 Task: Find connections with filter location Embu Guaçu with filter topic #businesscoachwith filter profile language German with filter current company Fresher Jobs with filter school Vishwakarma Government Engineering College with filter industry Research Services with filter service category Corporate Events with filter keywords title Culture Operations Manager
Action: Mouse moved to (648, 118)
Screenshot: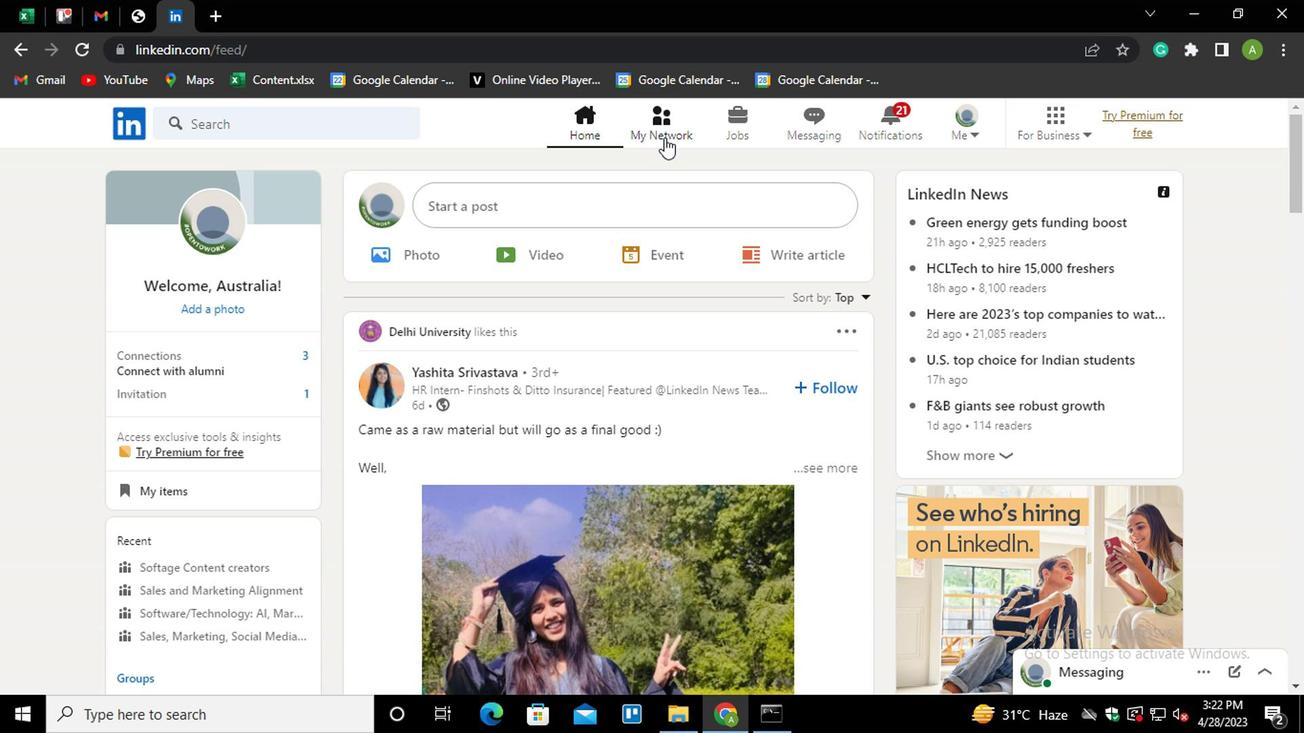 
Action: Mouse pressed left at (648, 118)
Screenshot: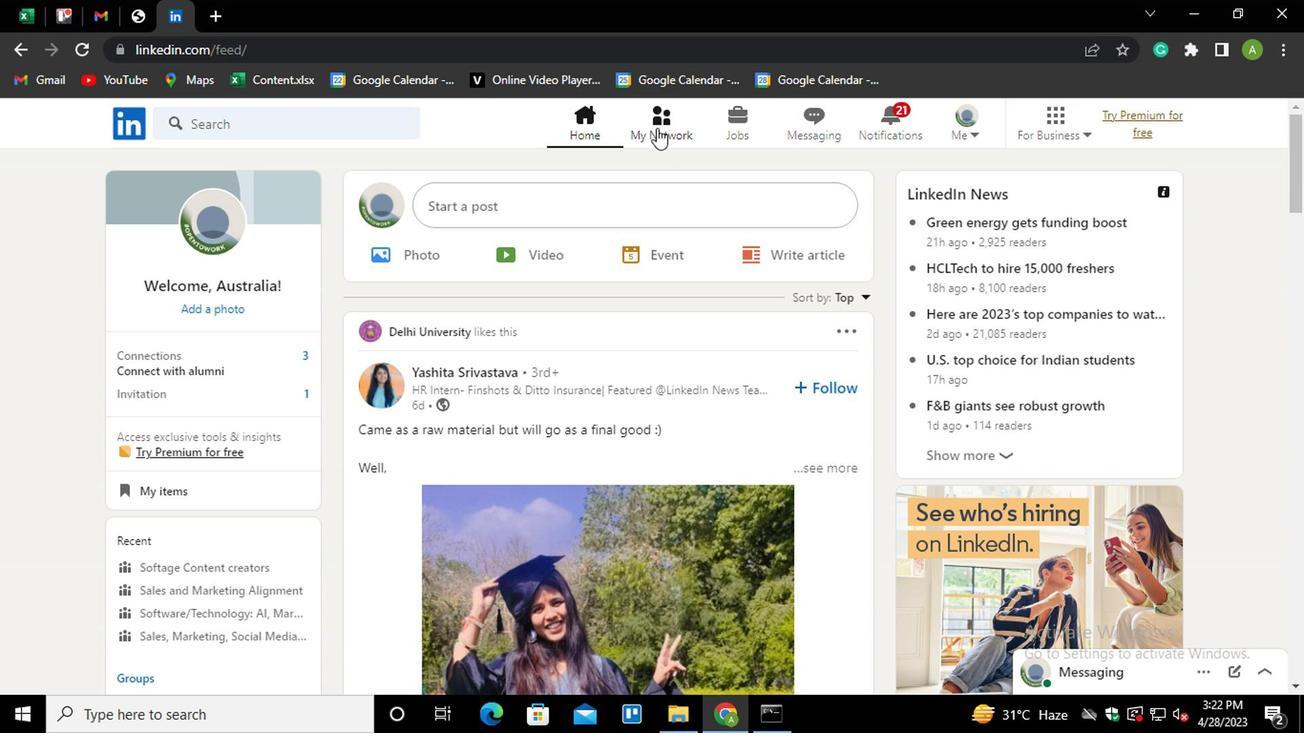 
Action: Mouse moved to (222, 214)
Screenshot: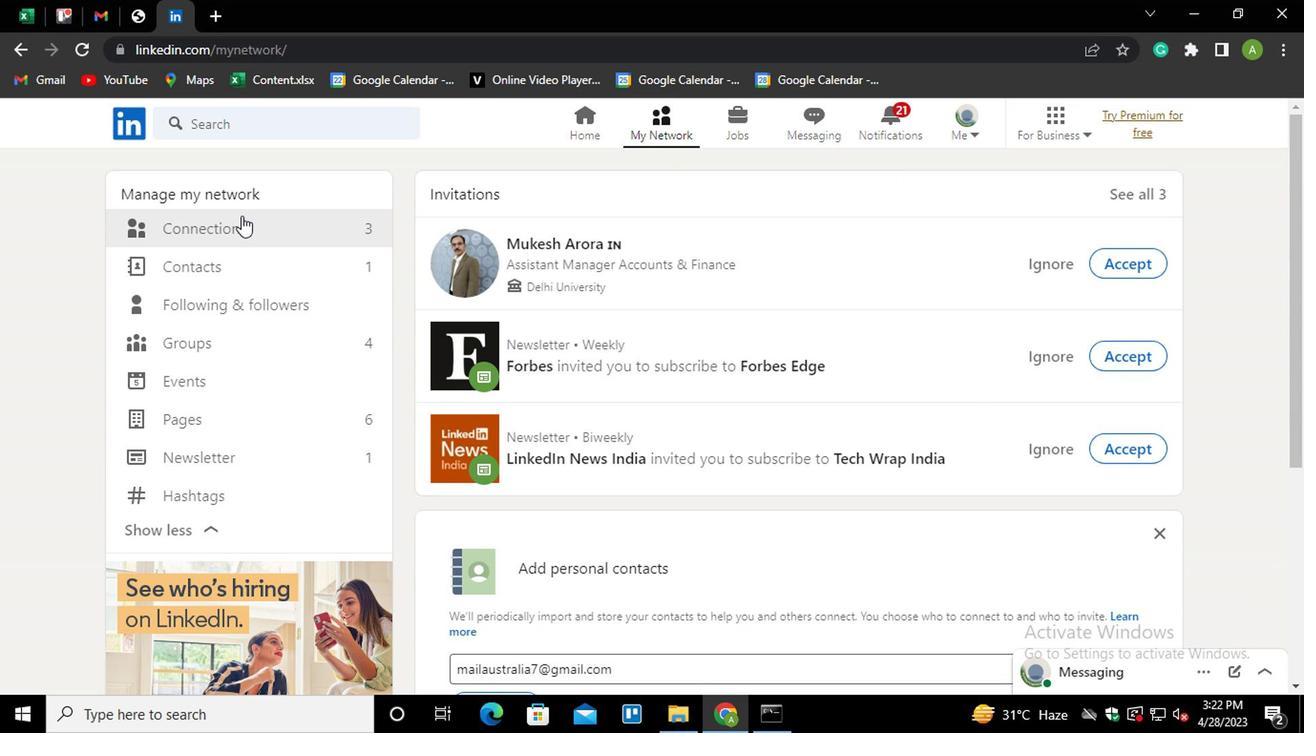 
Action: Mouse pressed left at (222, 214)
Screenshot: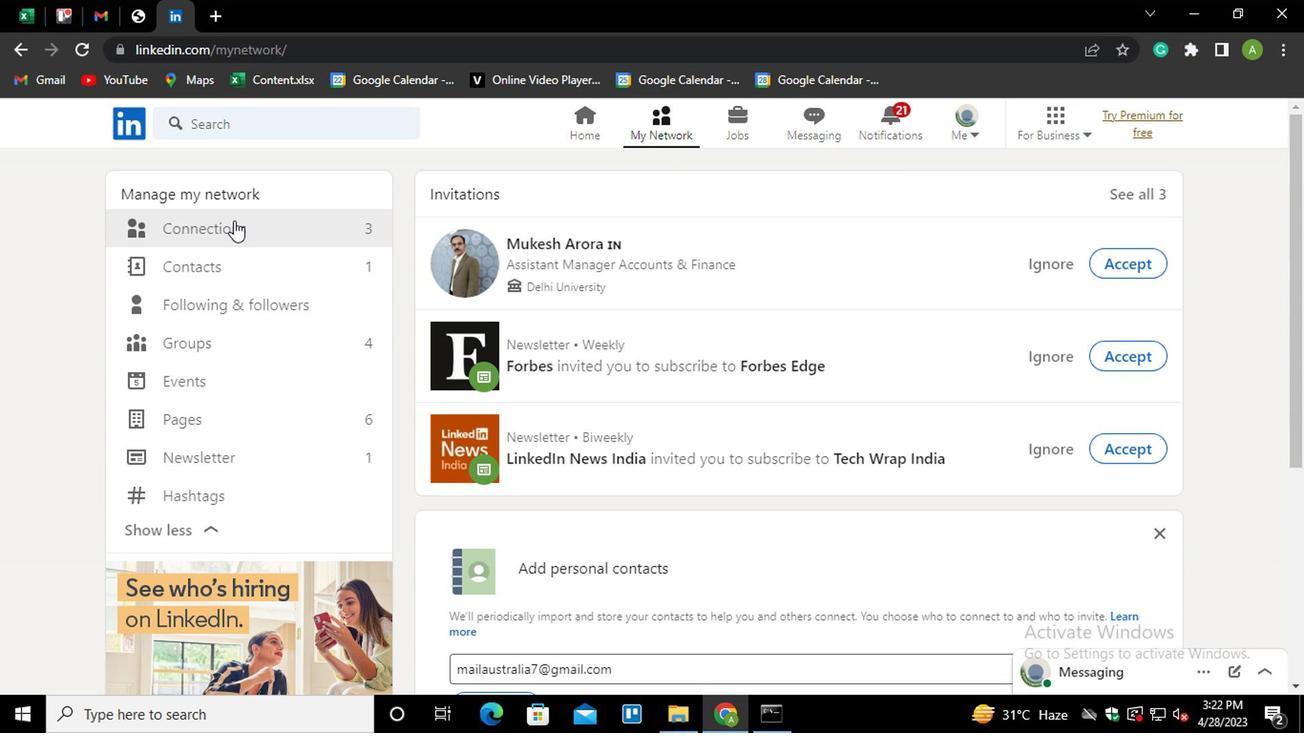 
Action: Mouse moved to (767, 223)
Screenshot: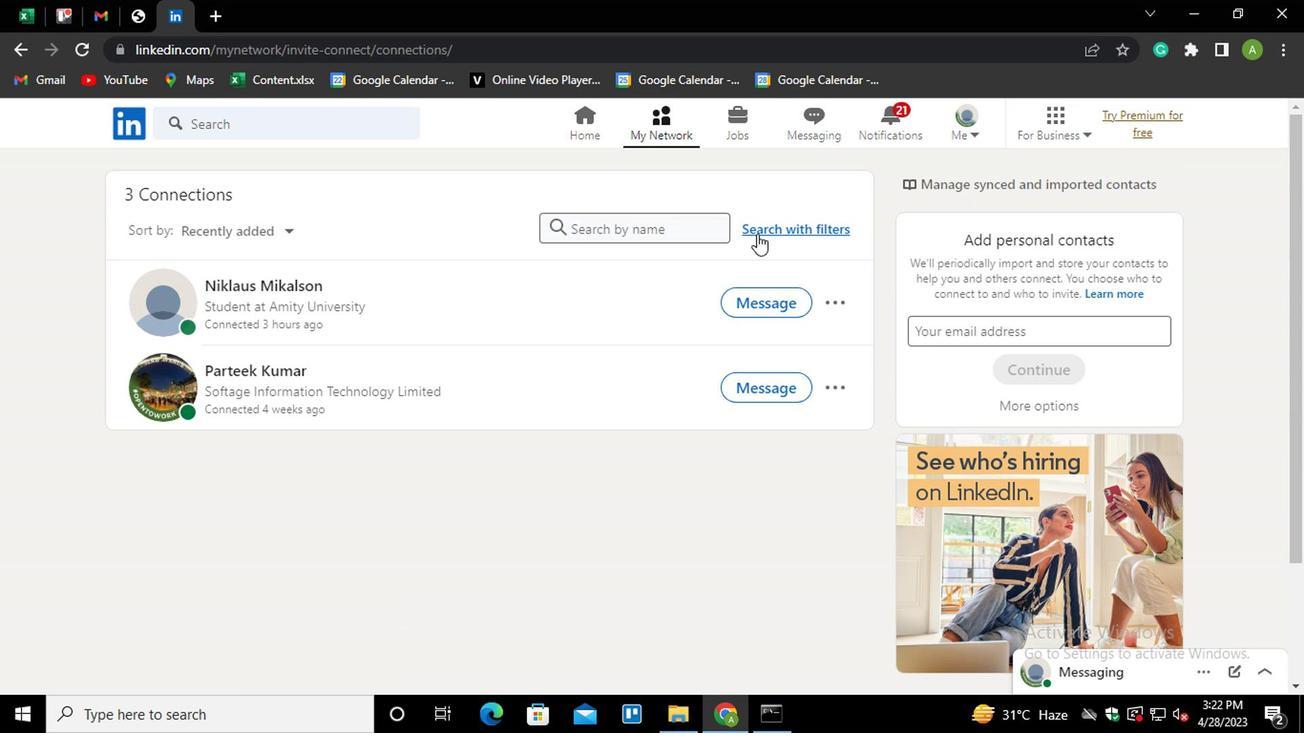 
Action: Mouse pressed left at (767, 223)
Screenshot: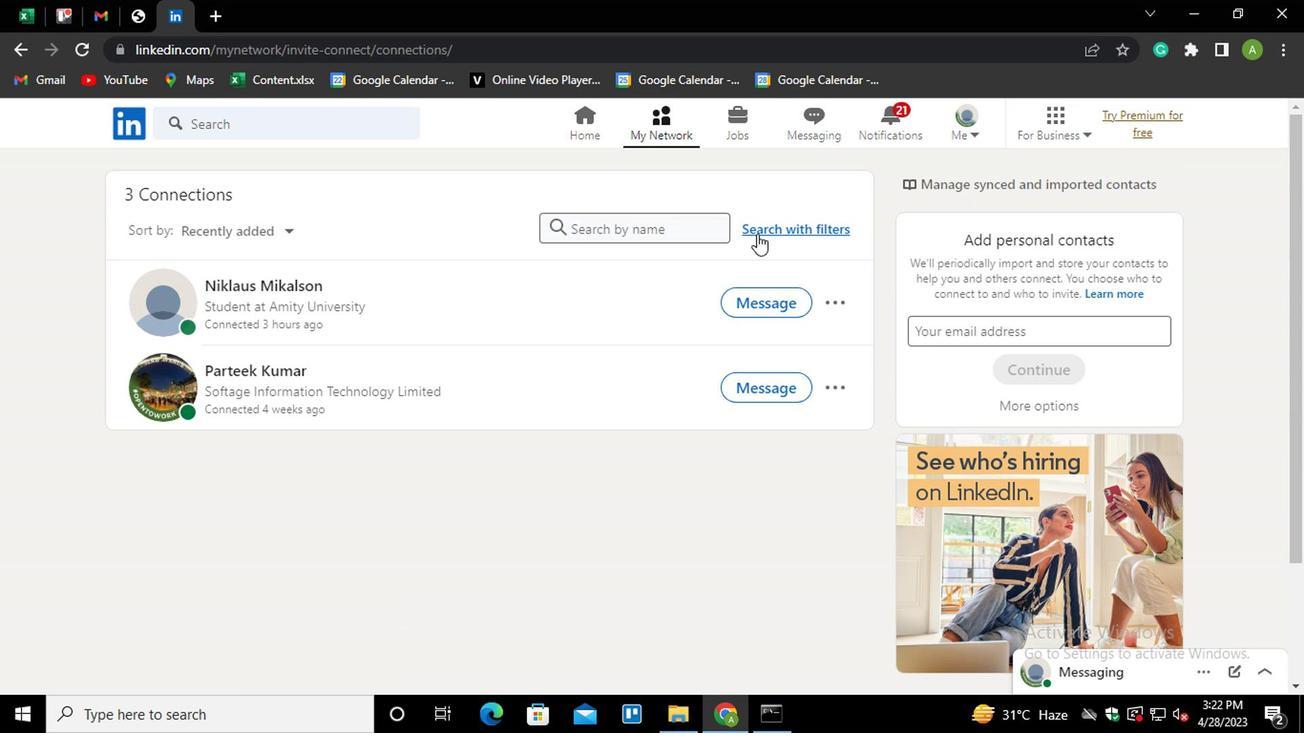 
Action: Mouse moved to (697, 170)
Screenshot: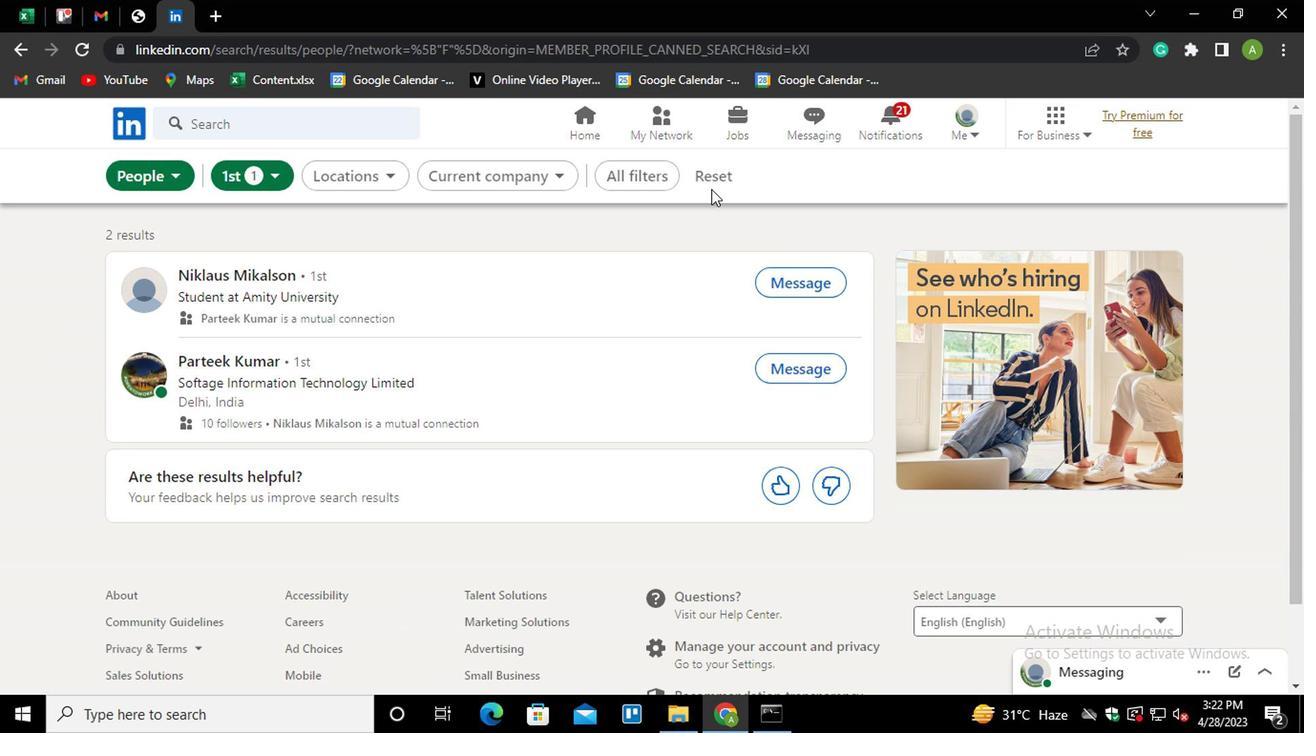 
Action: Mouse pressed left at (697, 170)
Screenshot: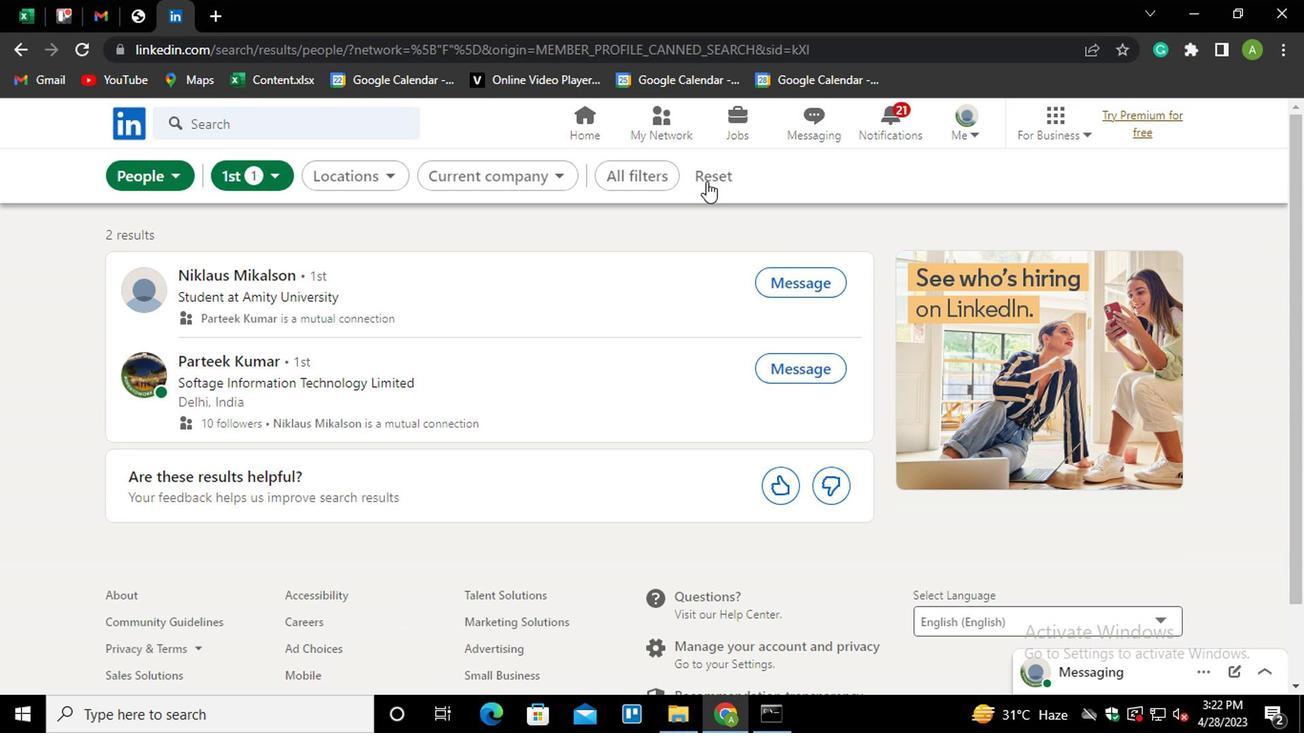 
Action: Mouse moved to (665, 170)
Screenshot: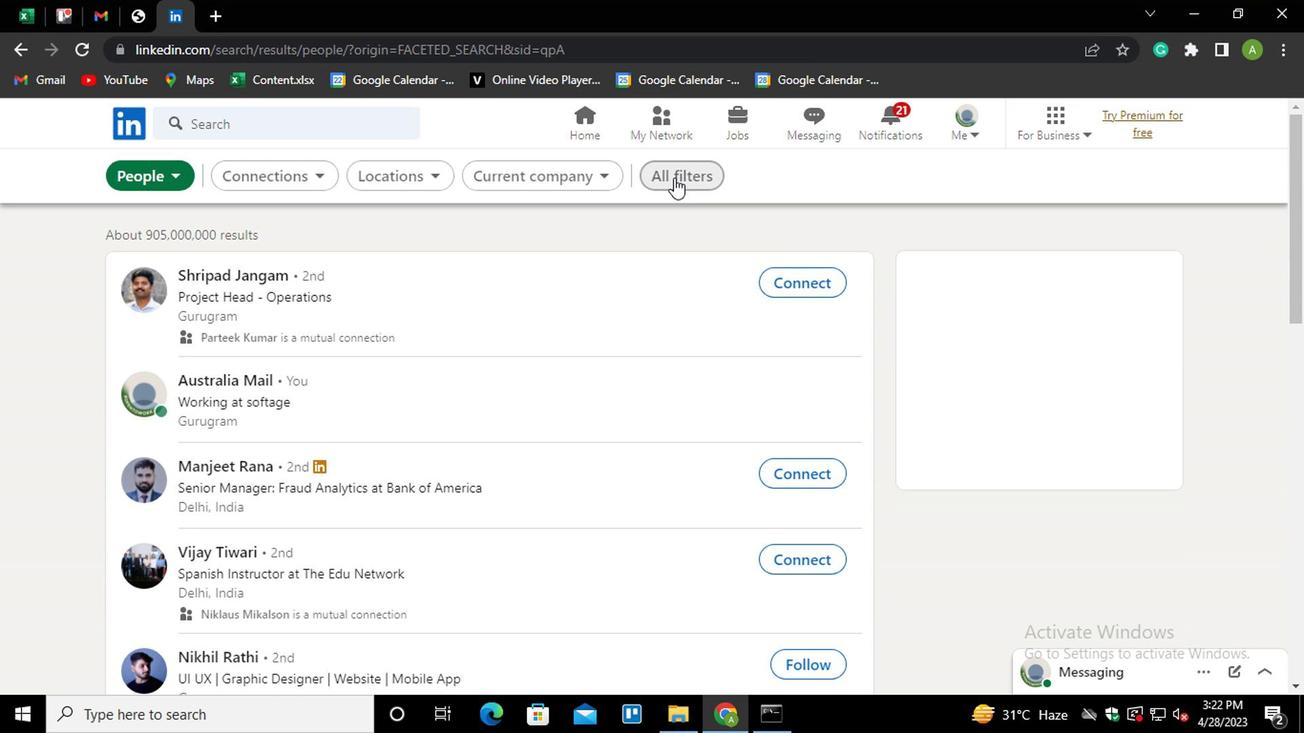 
Action: Mouse pressed left at (665, 170)
Screenshot: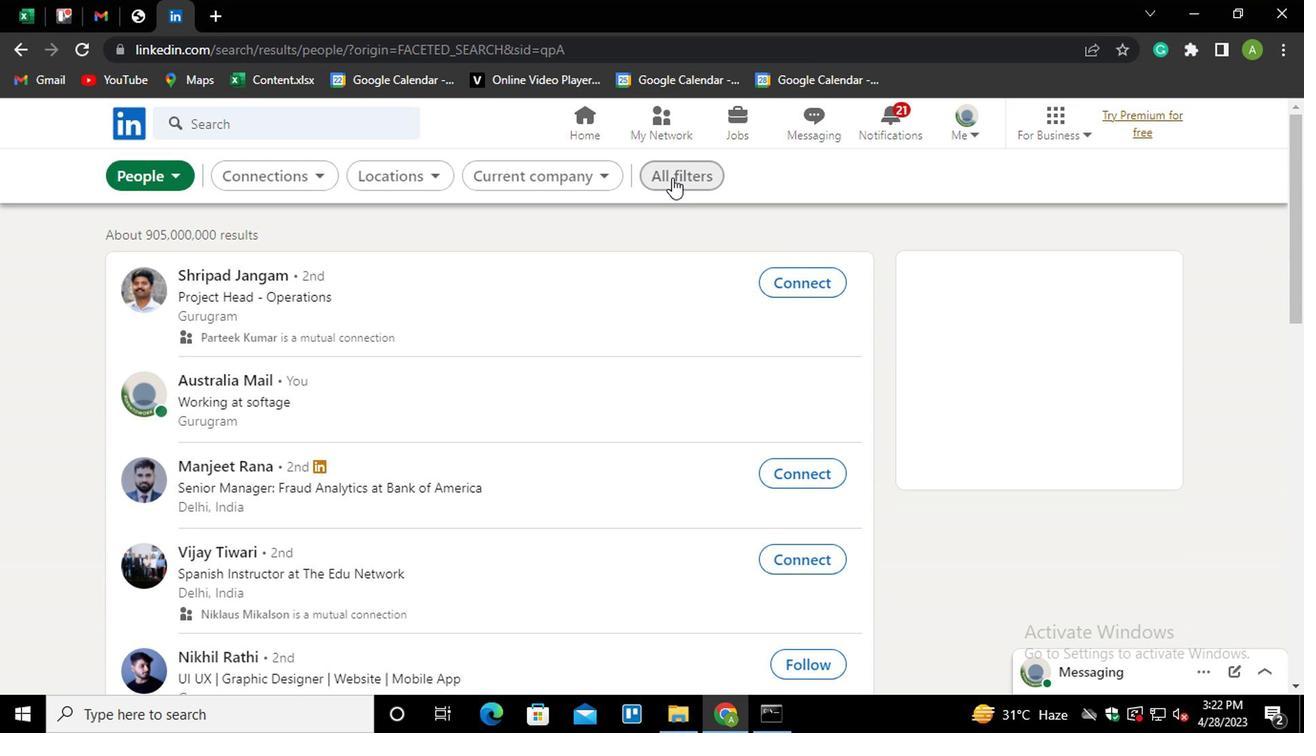
Action: Mouse moved to (951, 411)
Screenshot: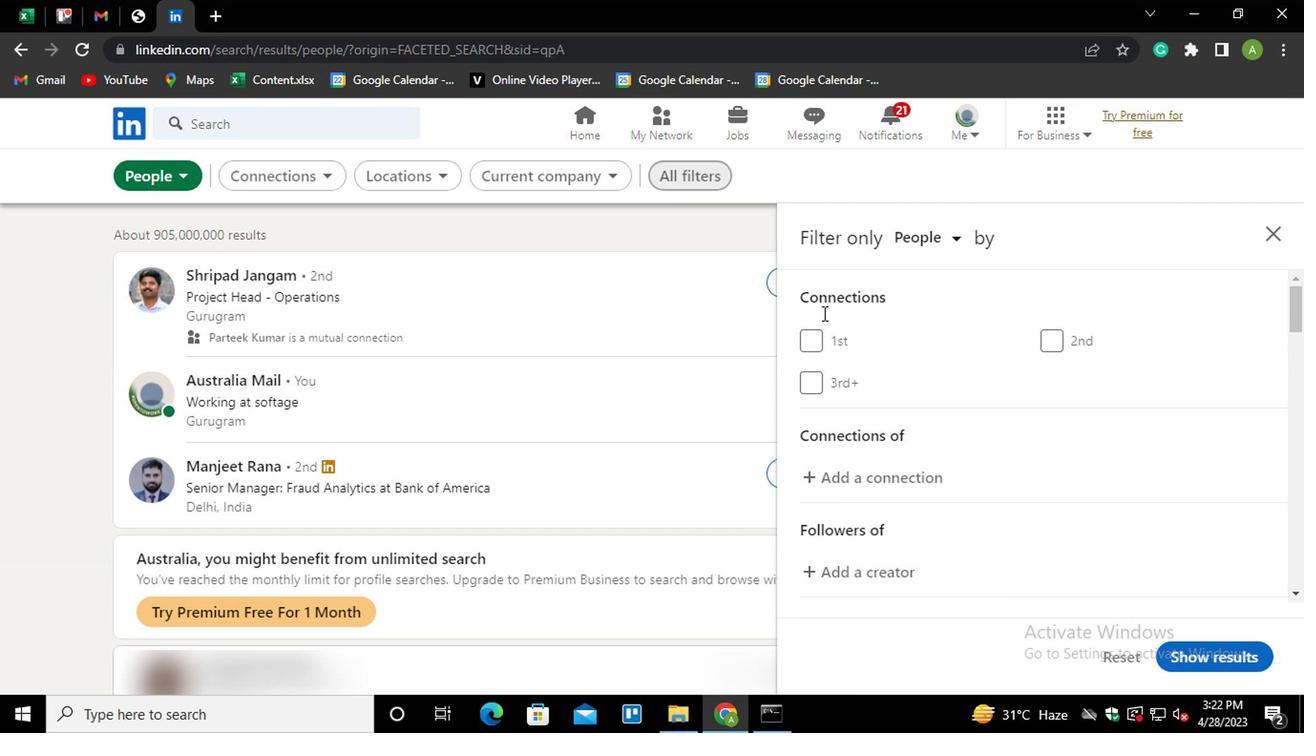 
Action: Mouse scrolled (951, 410) with delta (0, 0)
Screenshot: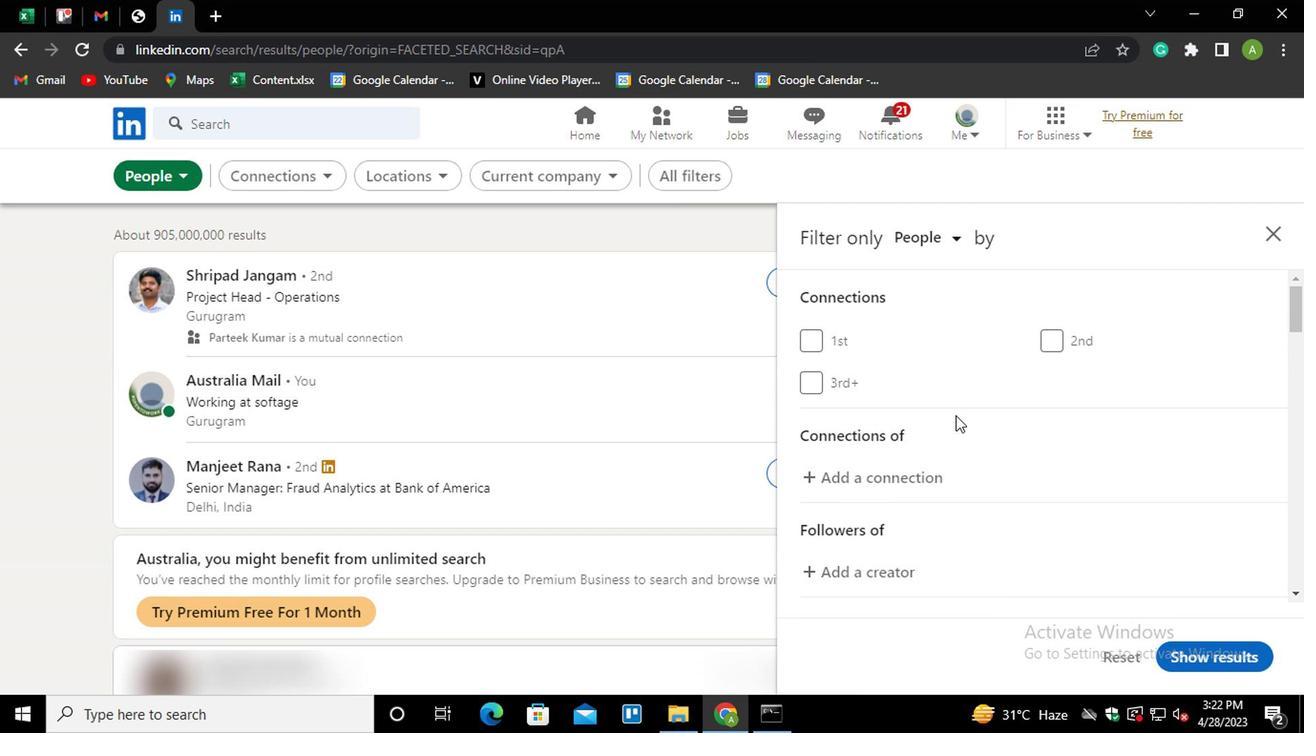 
Action: Mouse scrolled (951, 410) with delta (0, 0)
Screenshot: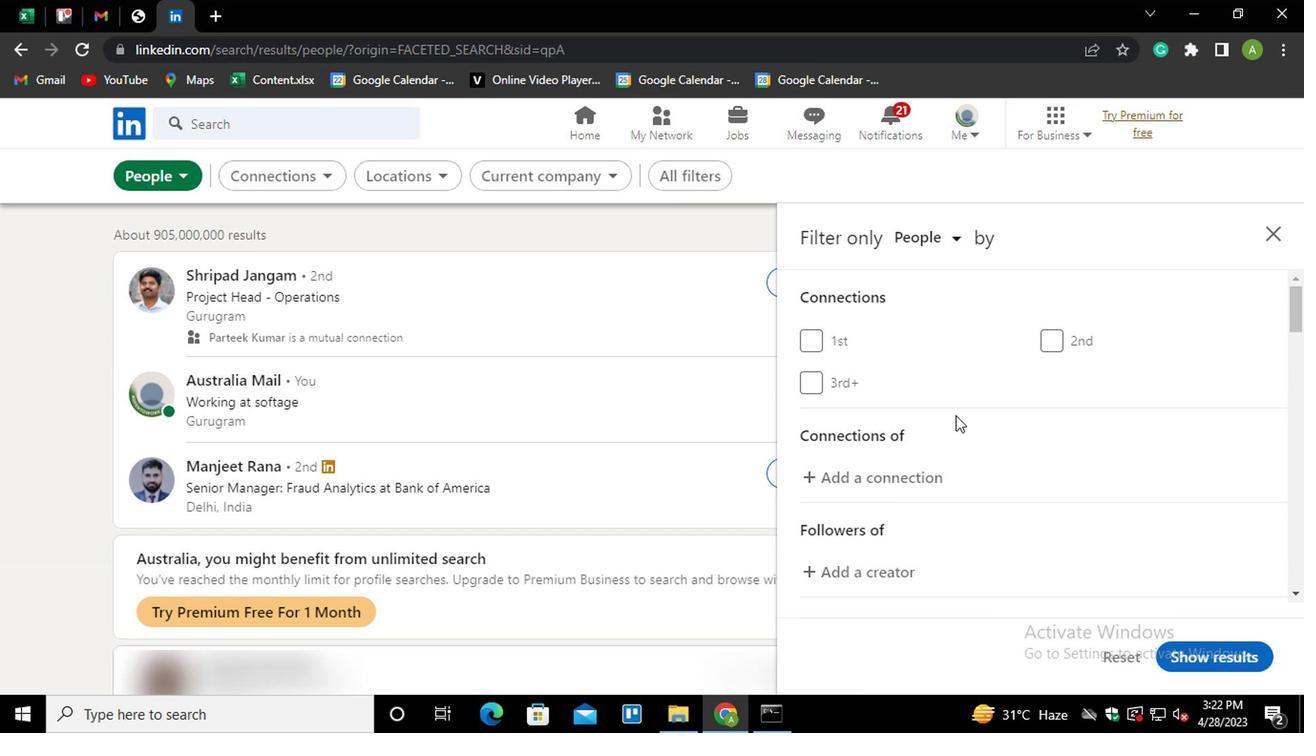 
Action: Mouse scrolled (951, 410) with delta (0, 0)
Screenshot: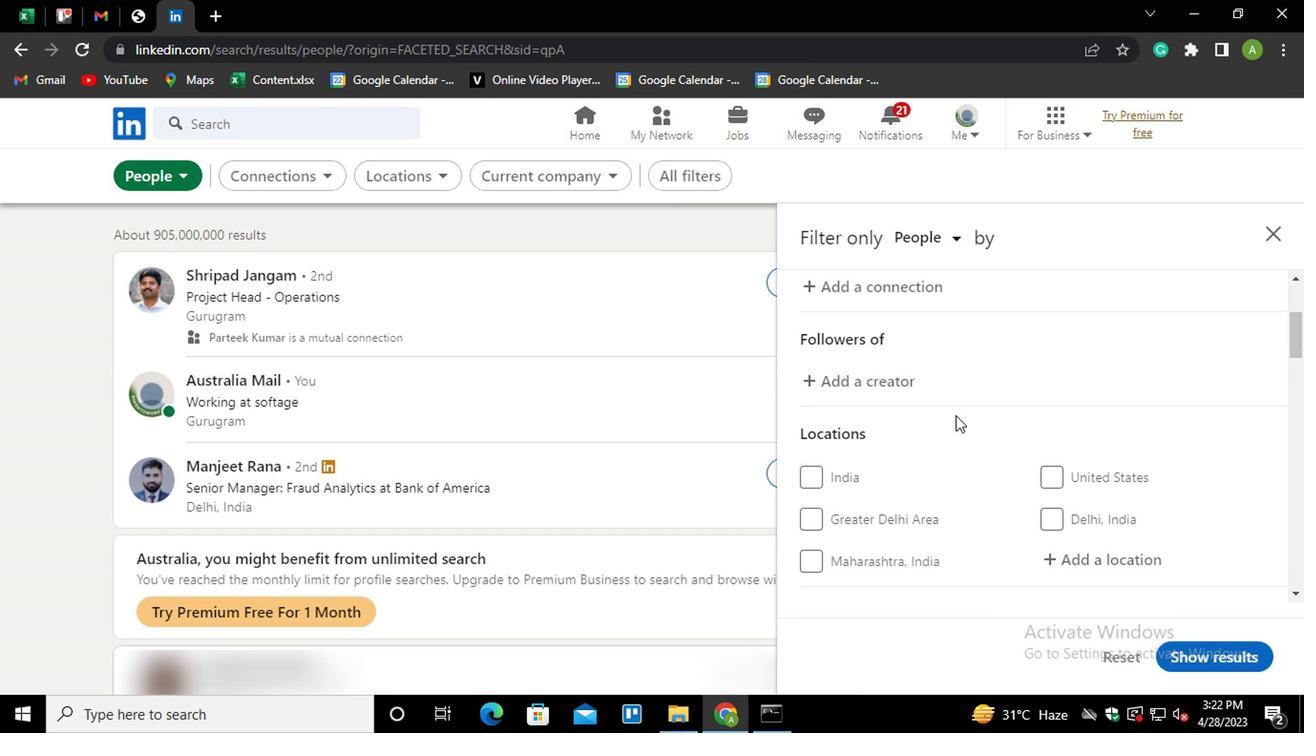 
Action: Mouse moved to (1092, 457)
Screenshot: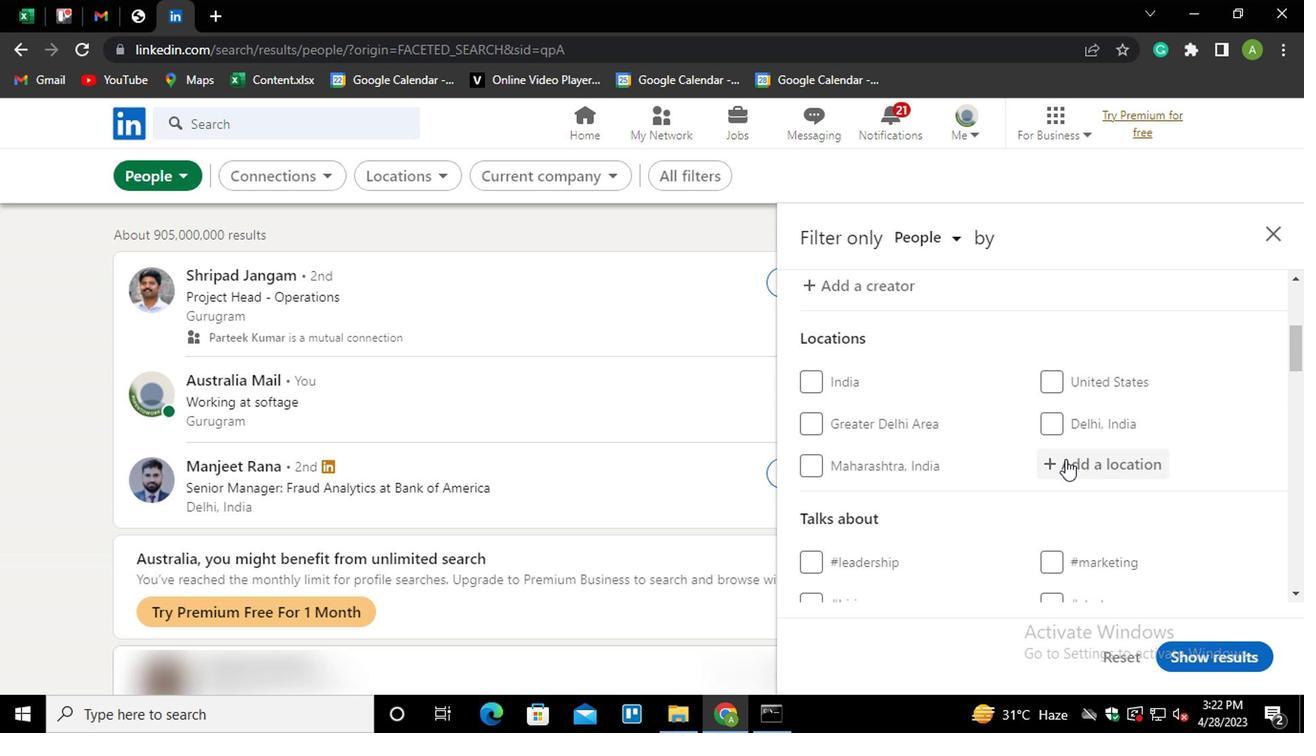 
Action: Mouse pressed left at (1092, 457)
Screenshot: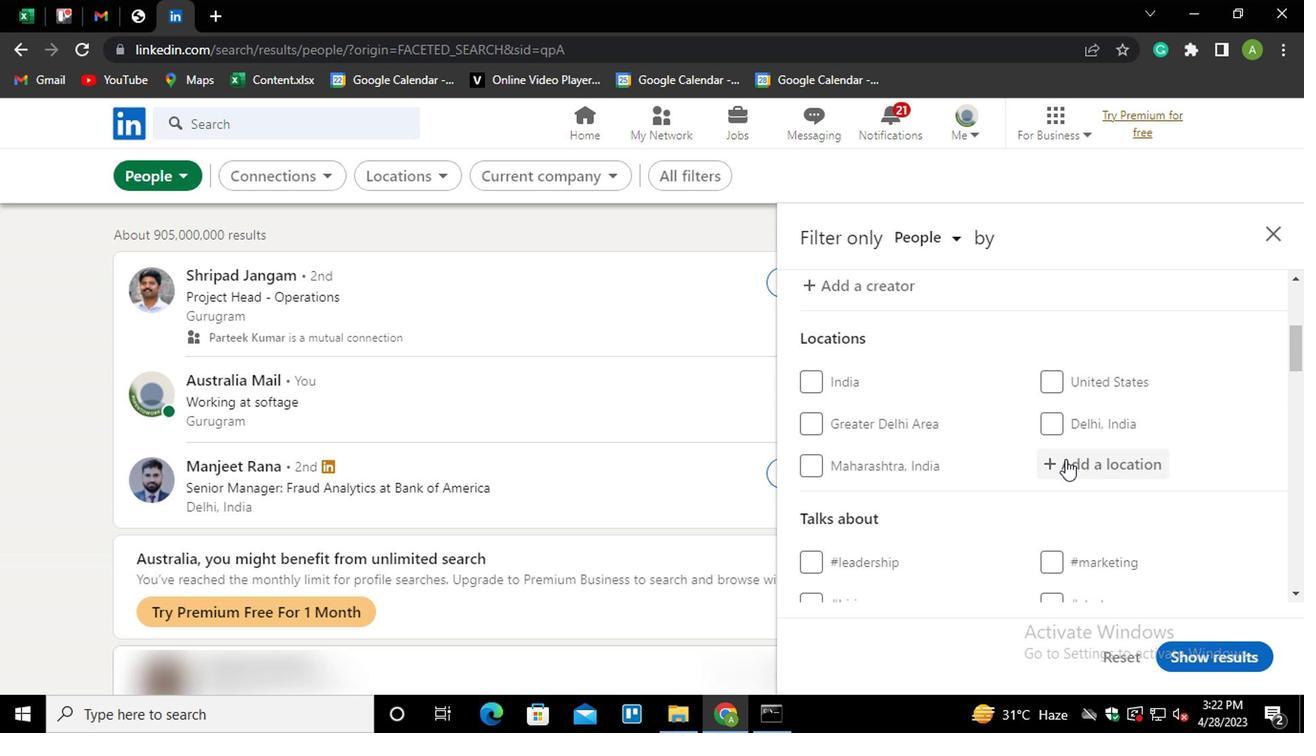 
Action: Mouse moved to (1084, 457)
Screenshot: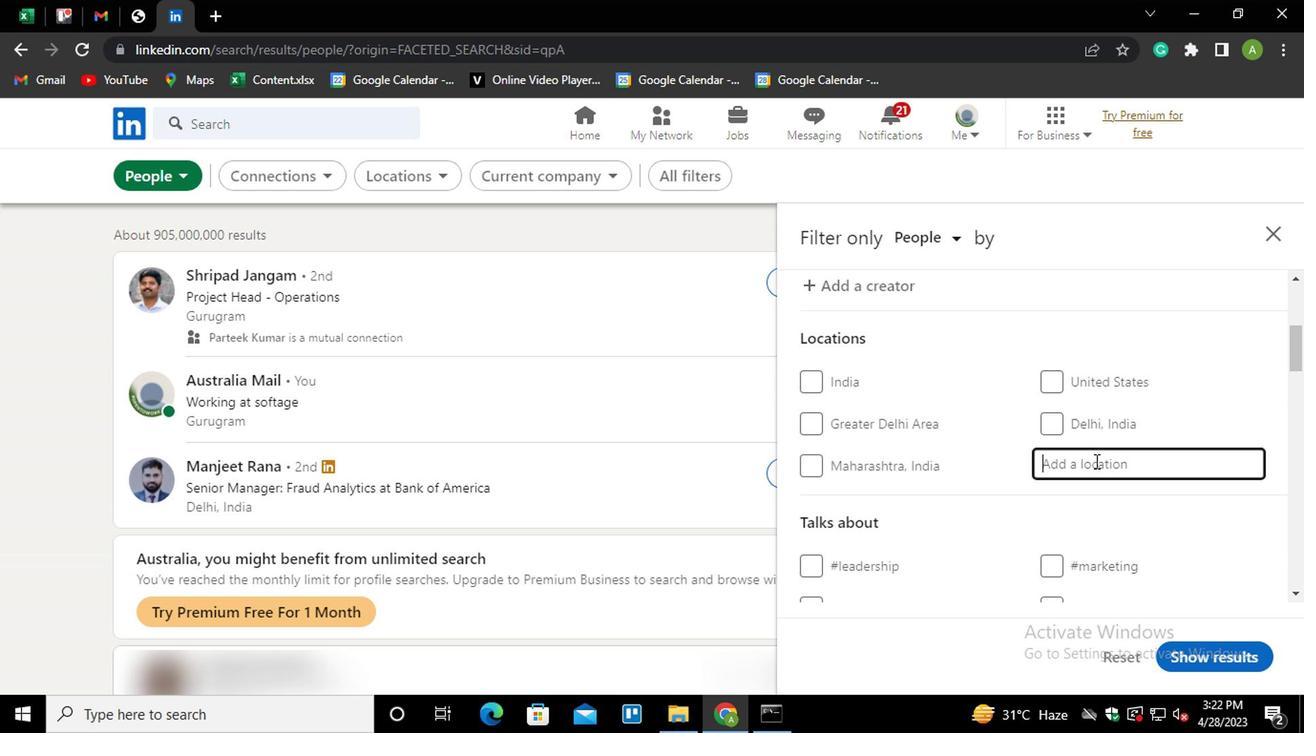 
Action: Key pressed <Key.shift>
Screenshot: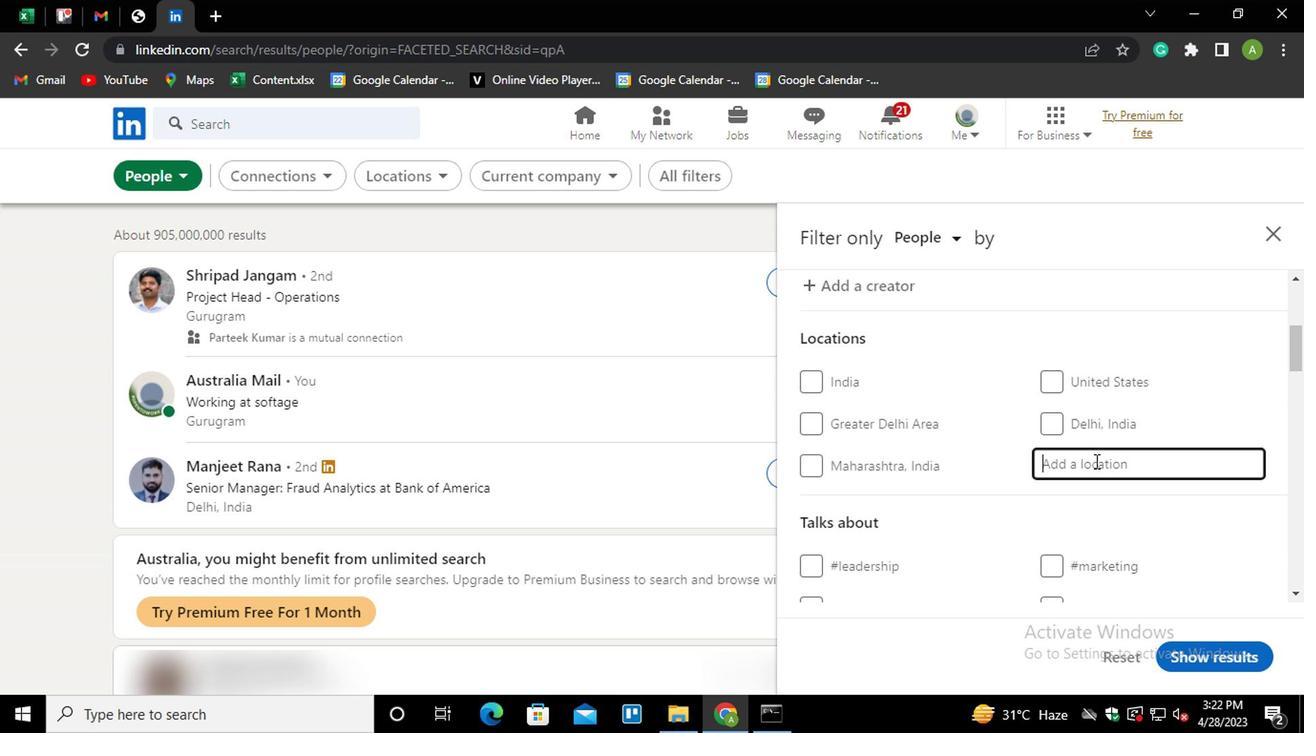 
Action: Mouse moved to (1082, 456)
Screenshot: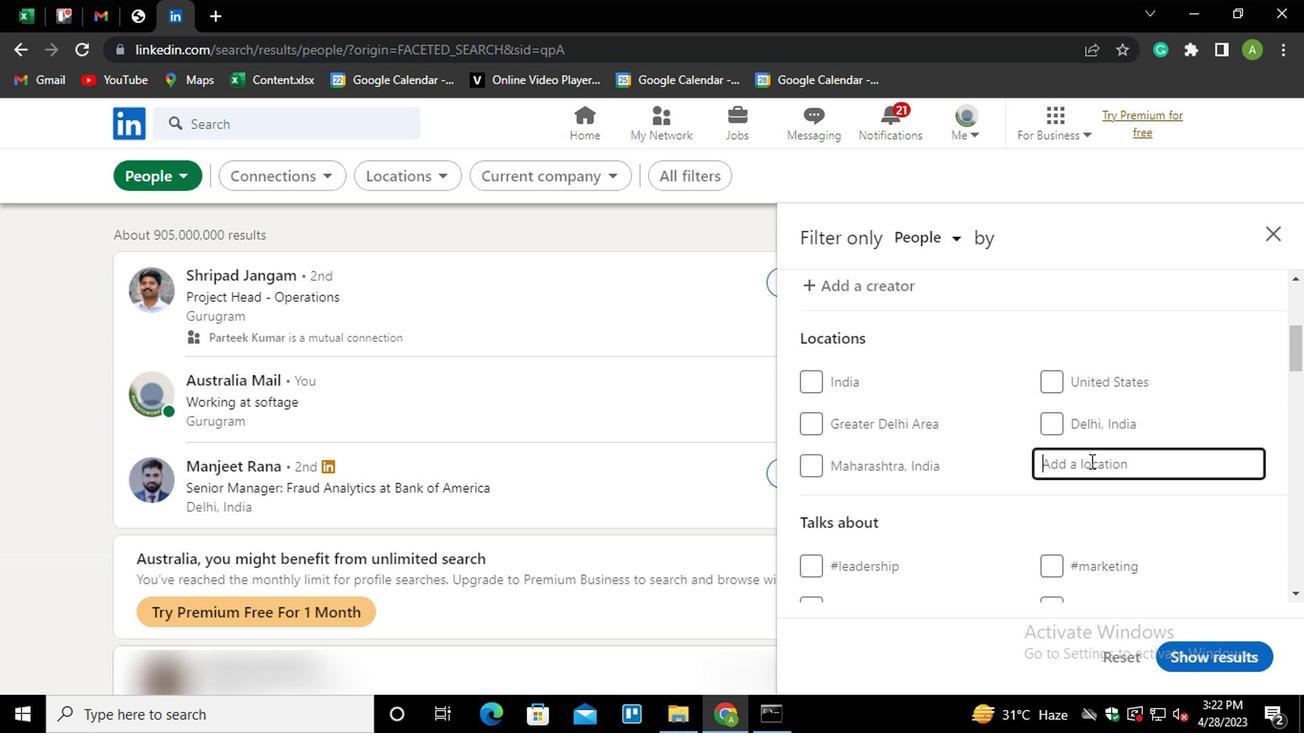 
Action: Key pressed E
Screenshot: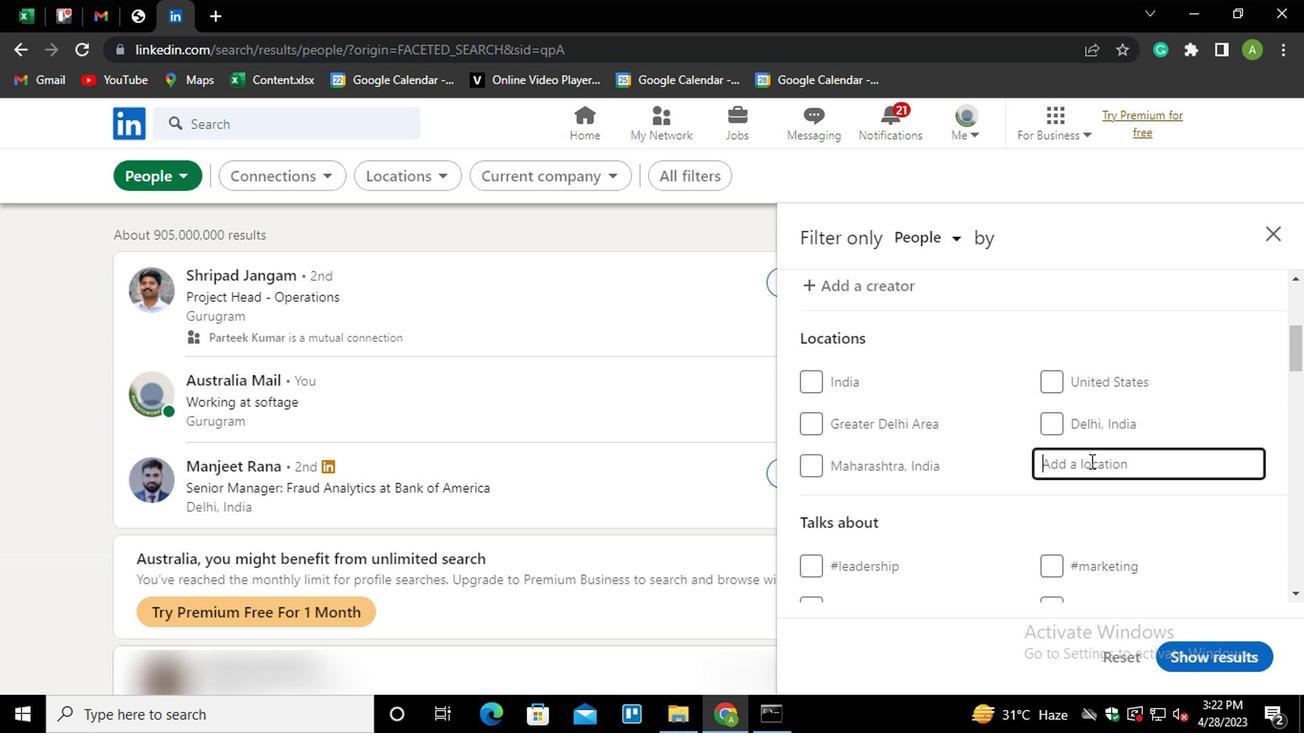 
Action: Mouse moved to (1081, 455)
Screenshot: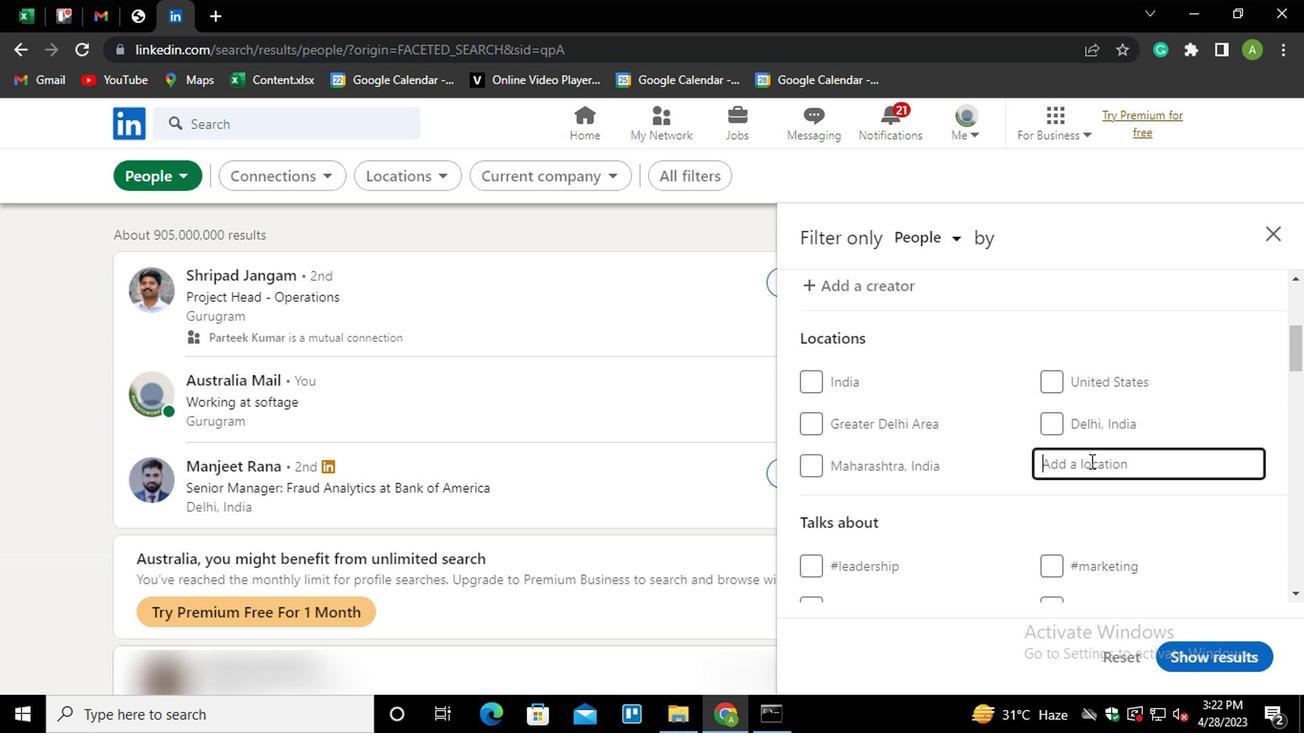 
Action: Key pressed MBU<Key.down><Key.down><Key.enter>
Screenshot: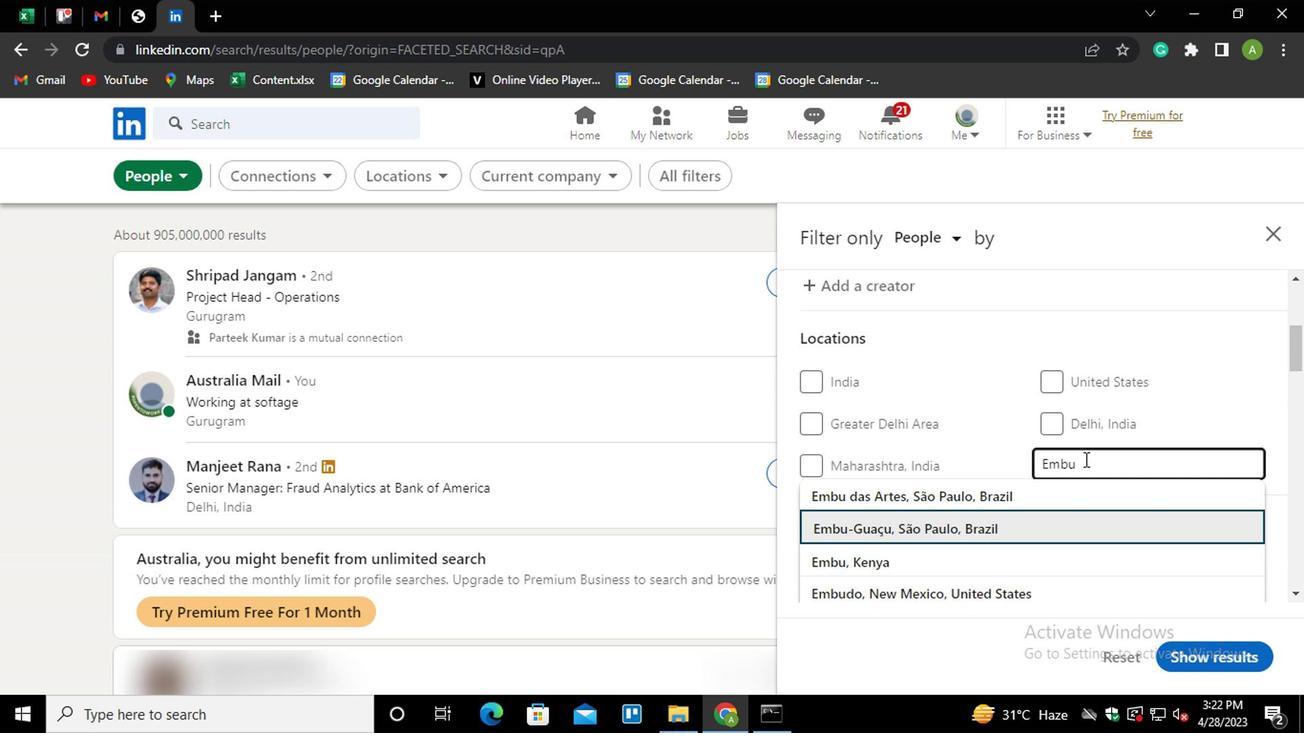 
Action: Mouse scrolled (1081, 454) with delta (0, 0)
Screenshot: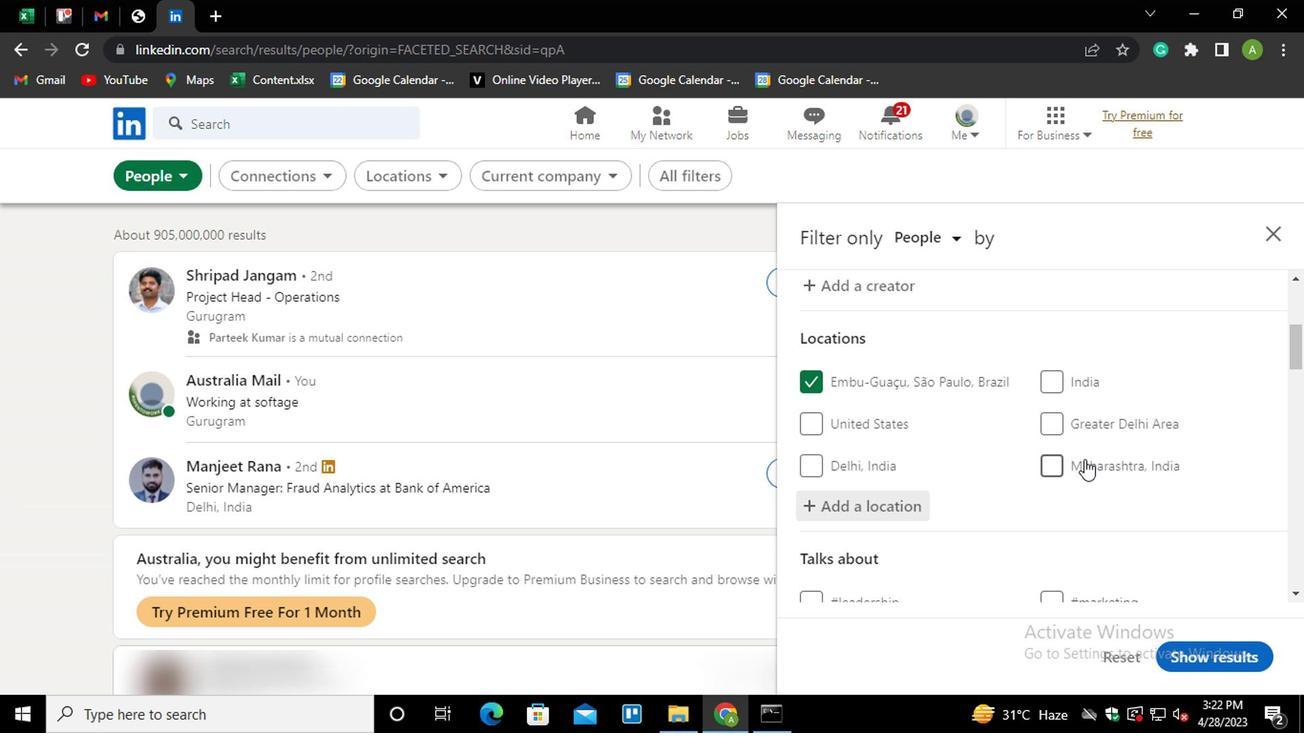 
Action: Mouse scrolled (1081, 454) with delta (0, 0)
Screenshot: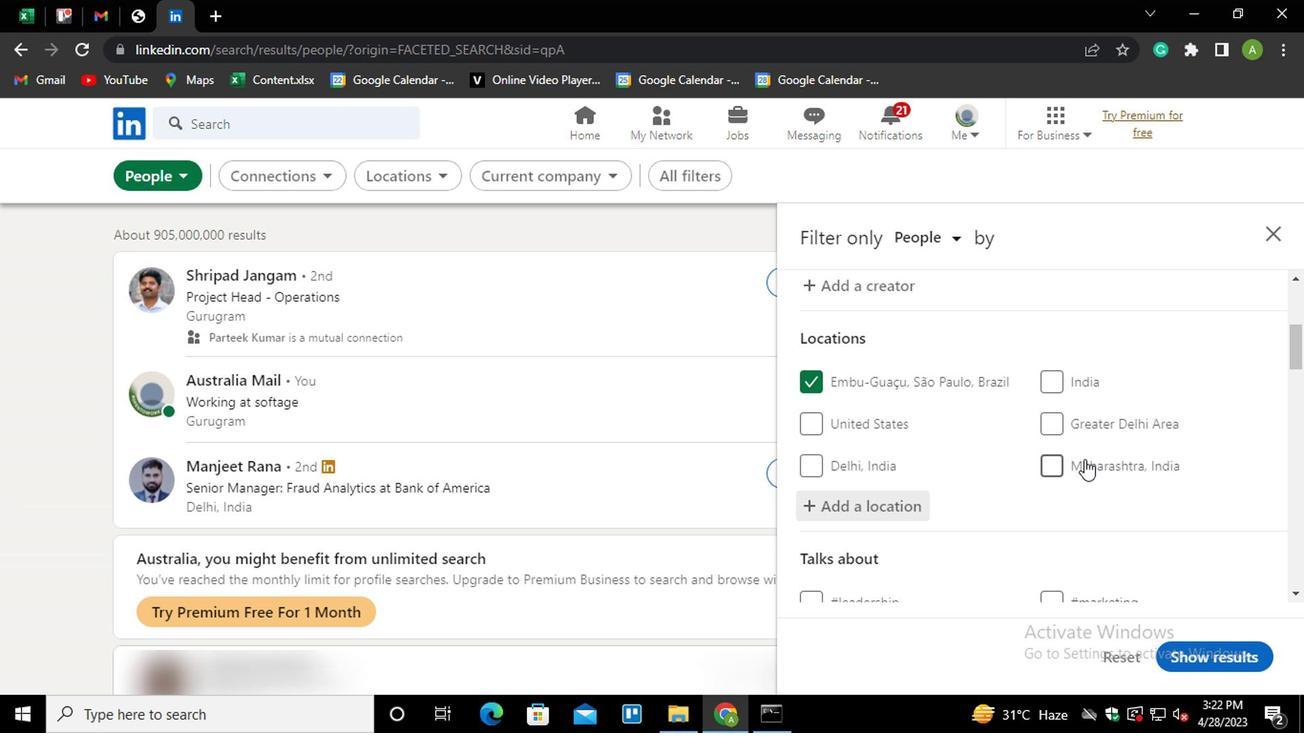 
Action: Mouse moved to (1081, 472)
Screenshot: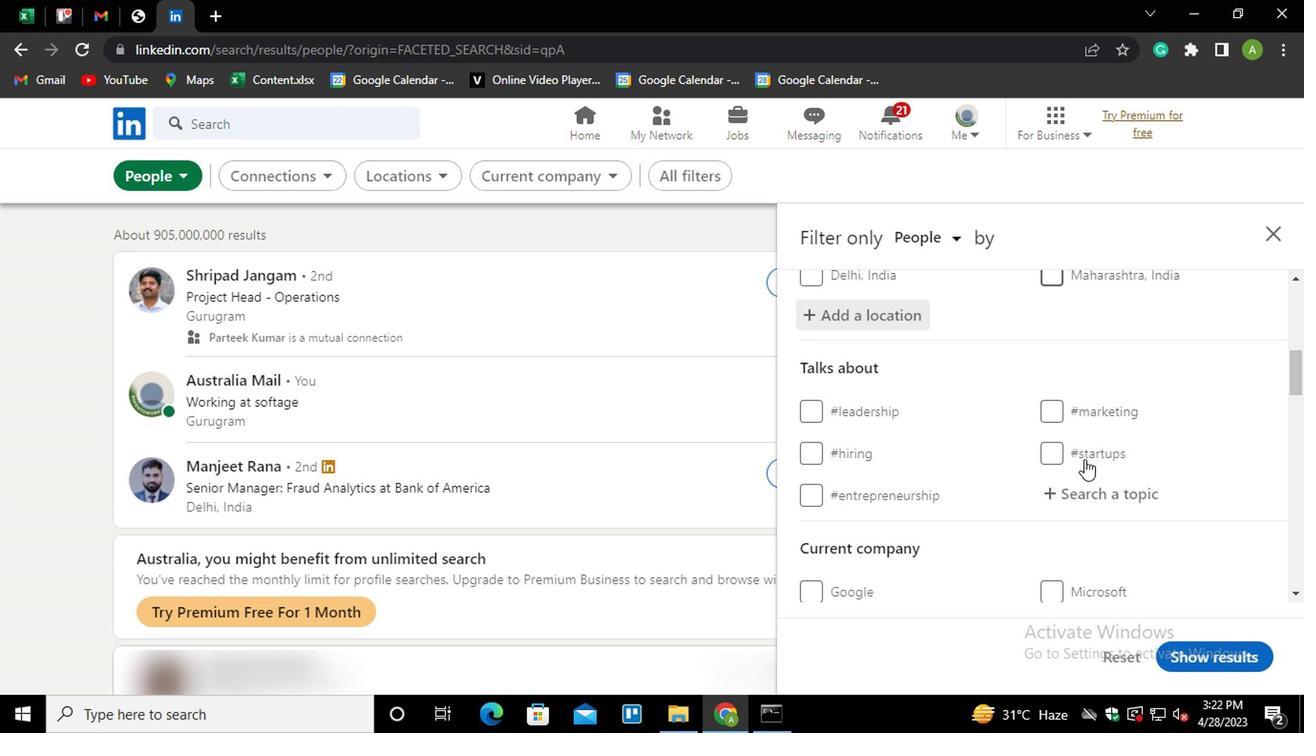 
Action: Mouse scrolled (1081, 471) with delta (0, -1)
Screenshot: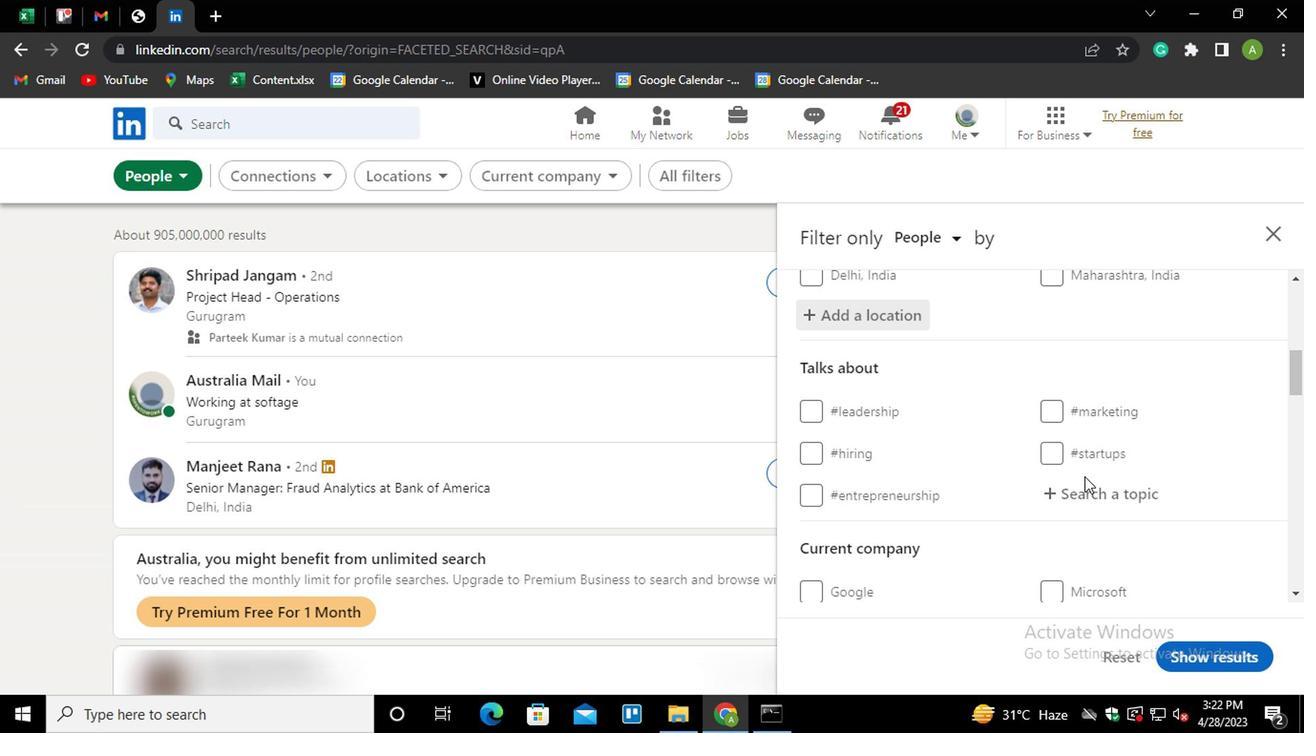 
Action: Mouse moved to (1060, 392)
Screenshot: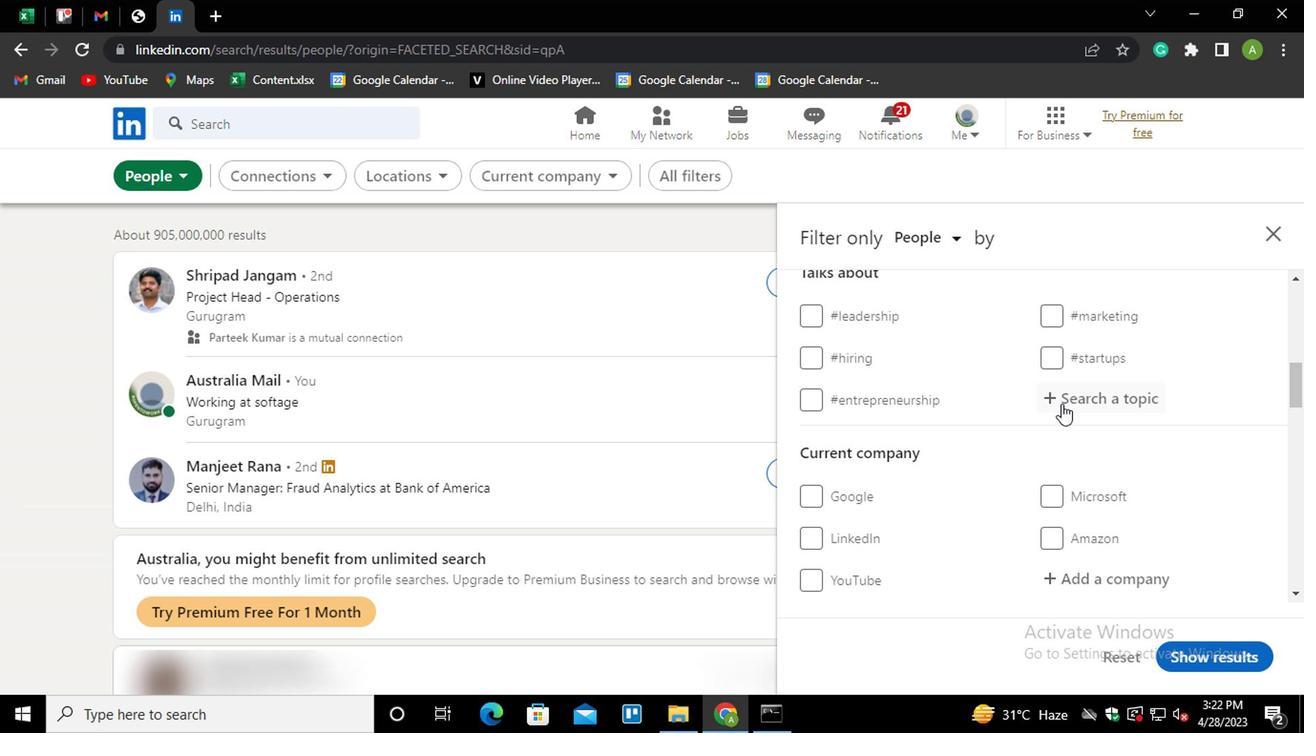 
Action: Mouse pressed left at (1060, 392)
Screenshot: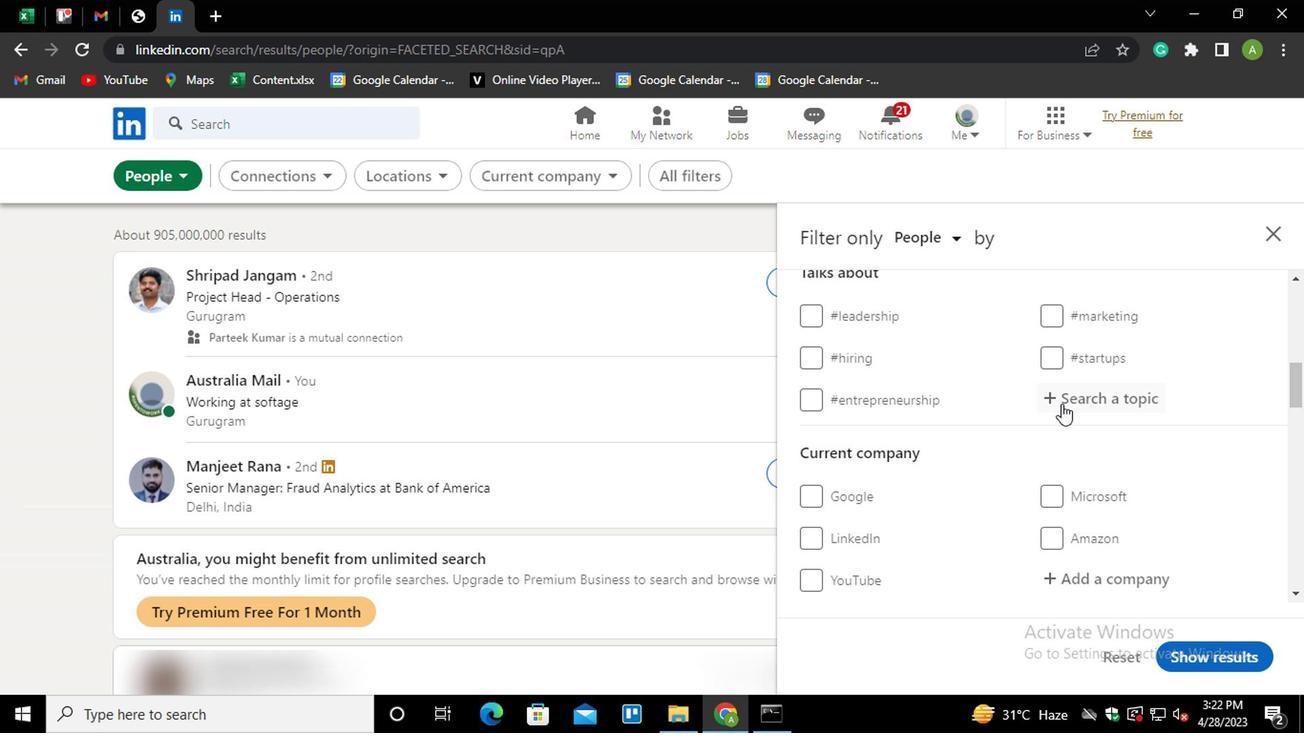 
Action: Key pressed BUSINESSCOACH<Key.down><Key.enter>
Screenshot: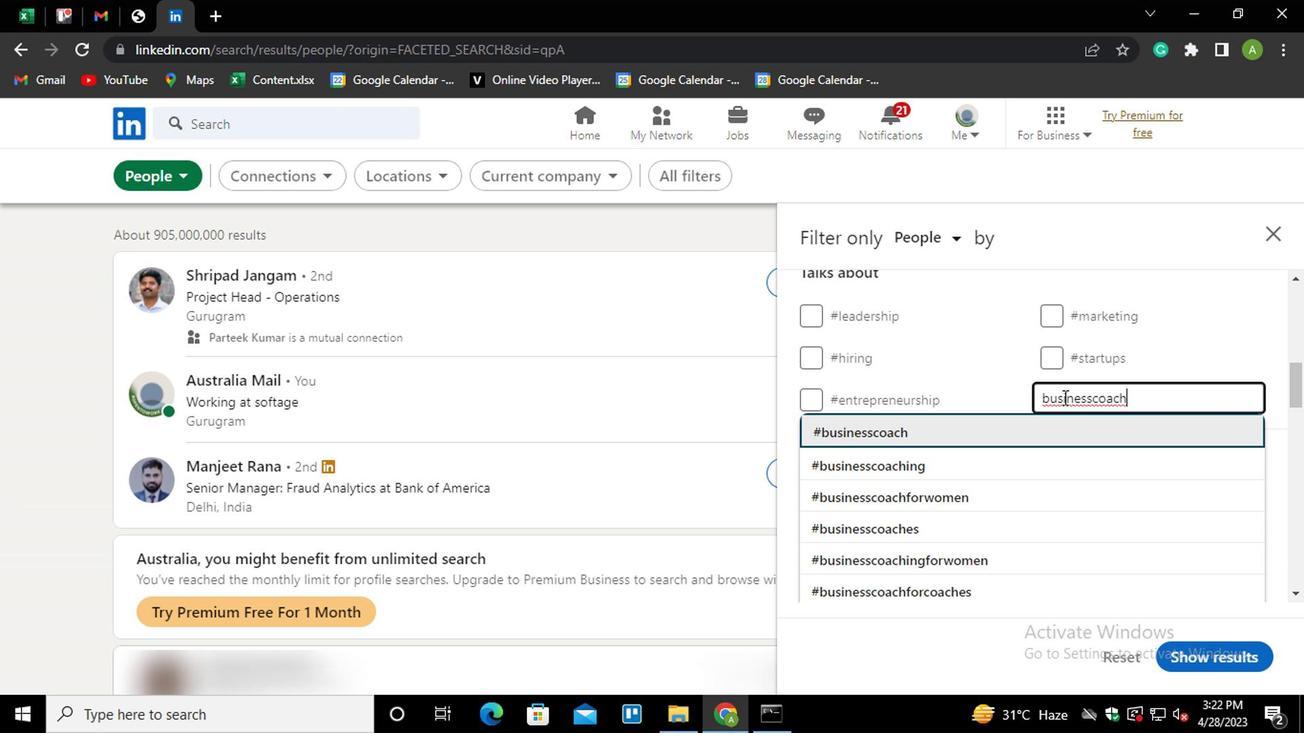 
Action: Mouse scrolled (1060, 392) with delta (0, 0)
Screenshot: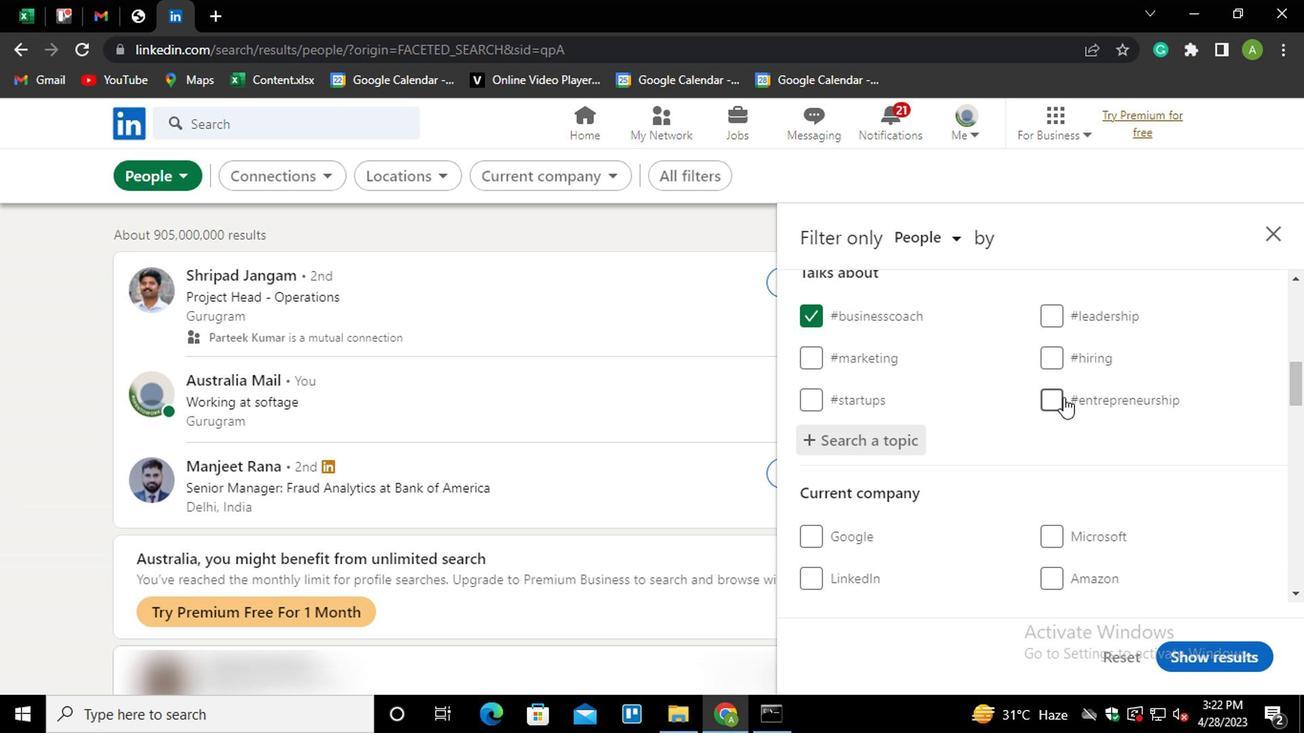 
Action: Mouse scrolled (1060, 392) with delta (0, 0)
Screenshot: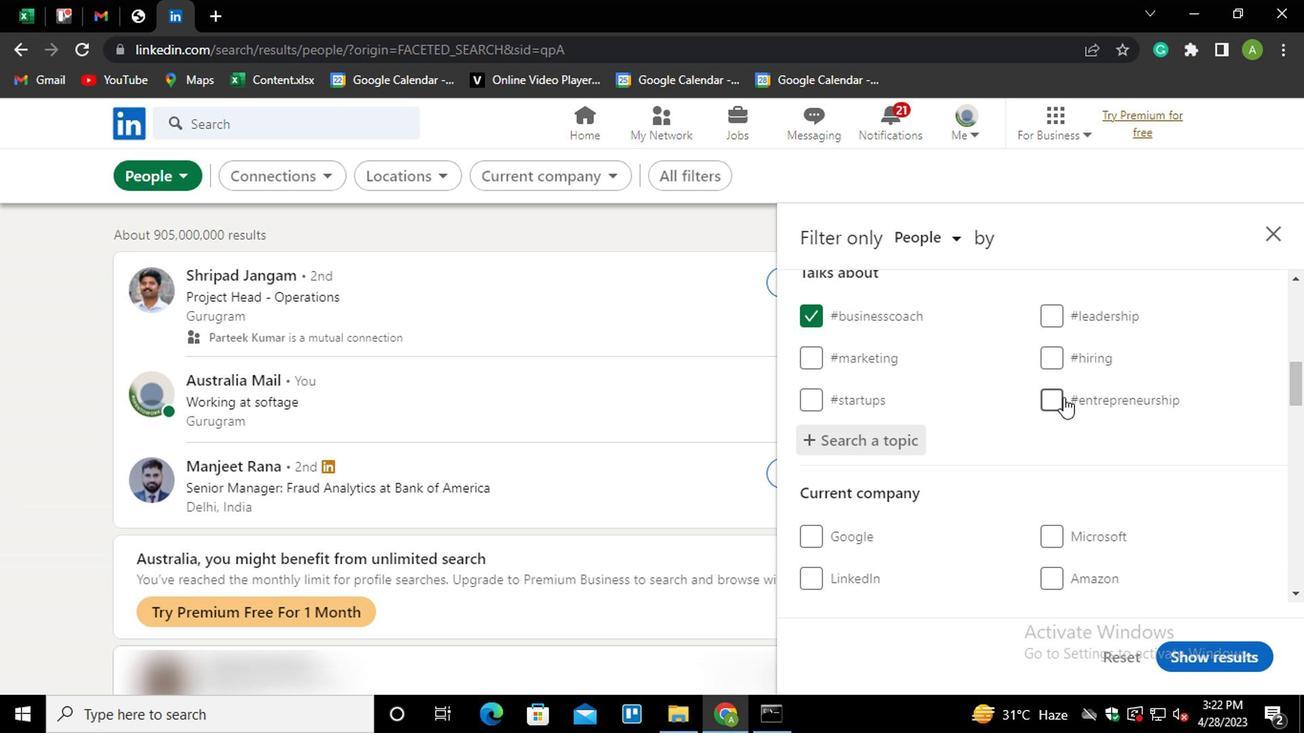 
Action: Mouse scrolled (1060, 392) with delta (0, 0)
Screenshot: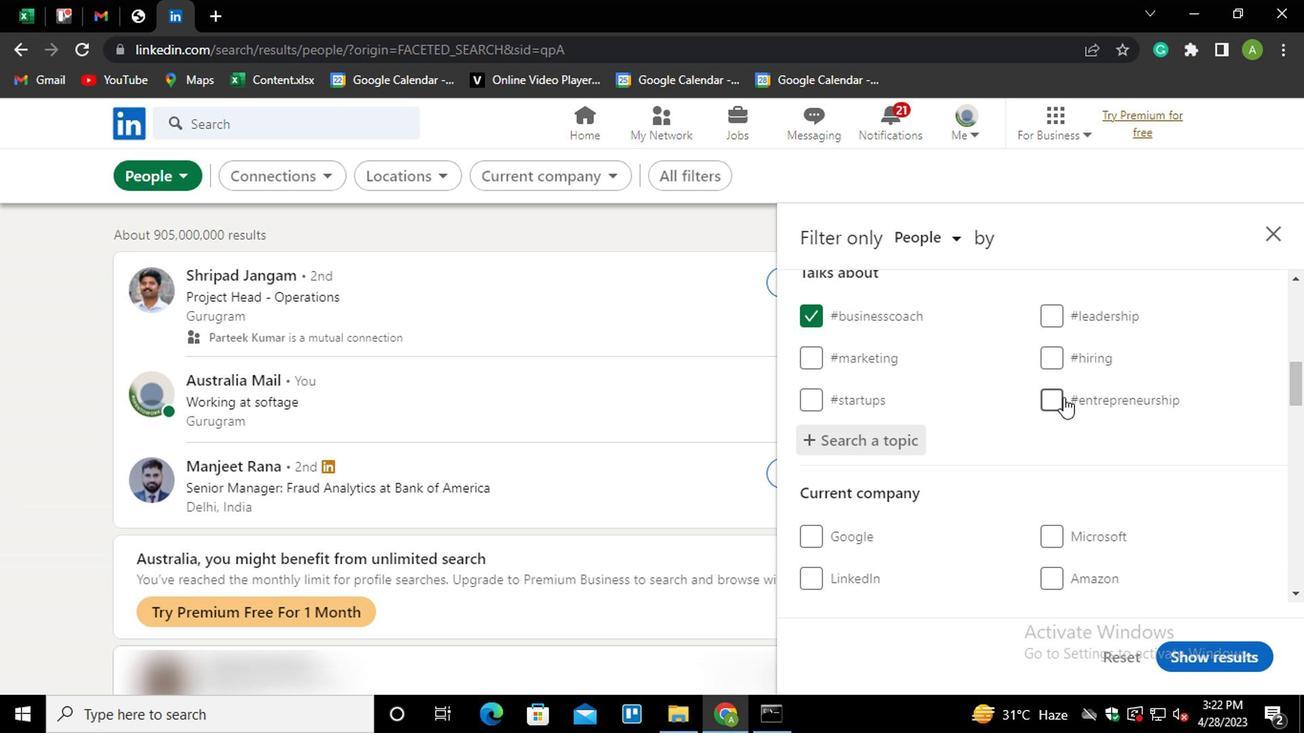 
Action: Mouse scrolled (1060, 392) with delta (0, 0)
Screenshot: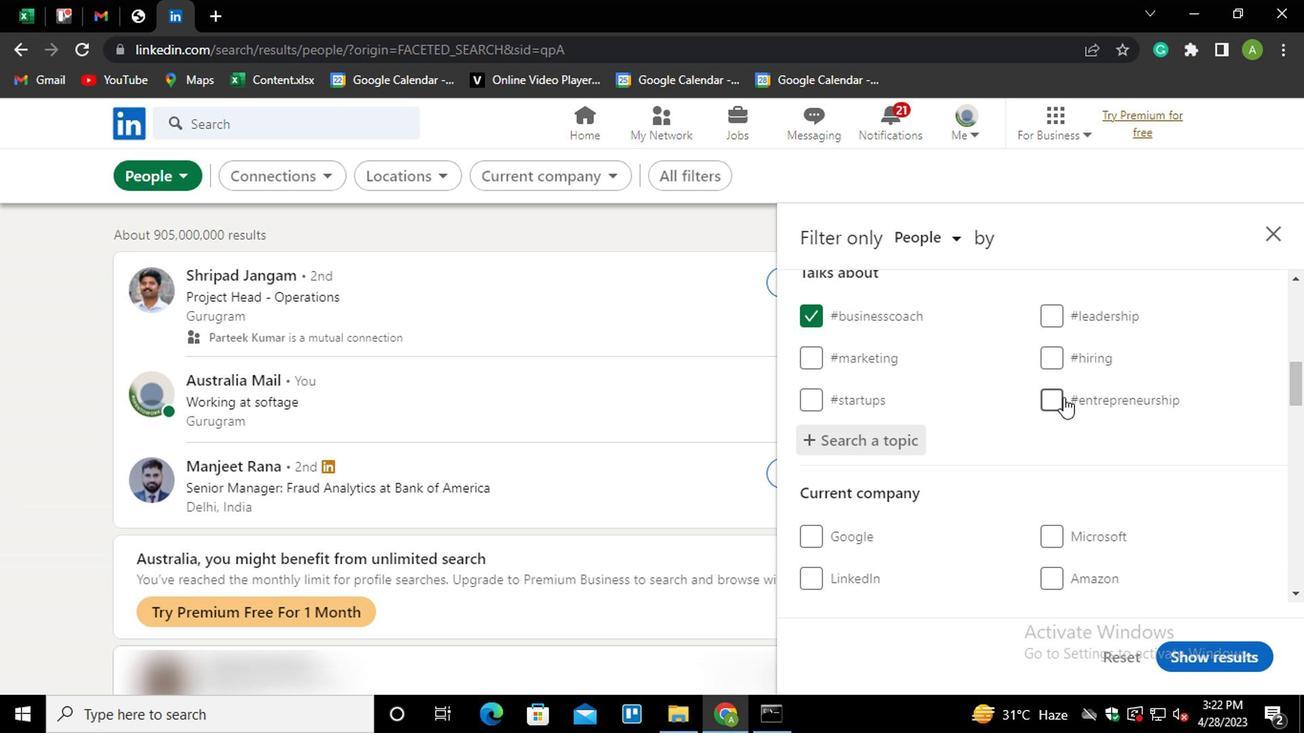 
Action: Mouse scrolled (1060, 392) with delta (0, 0)
Screenshot: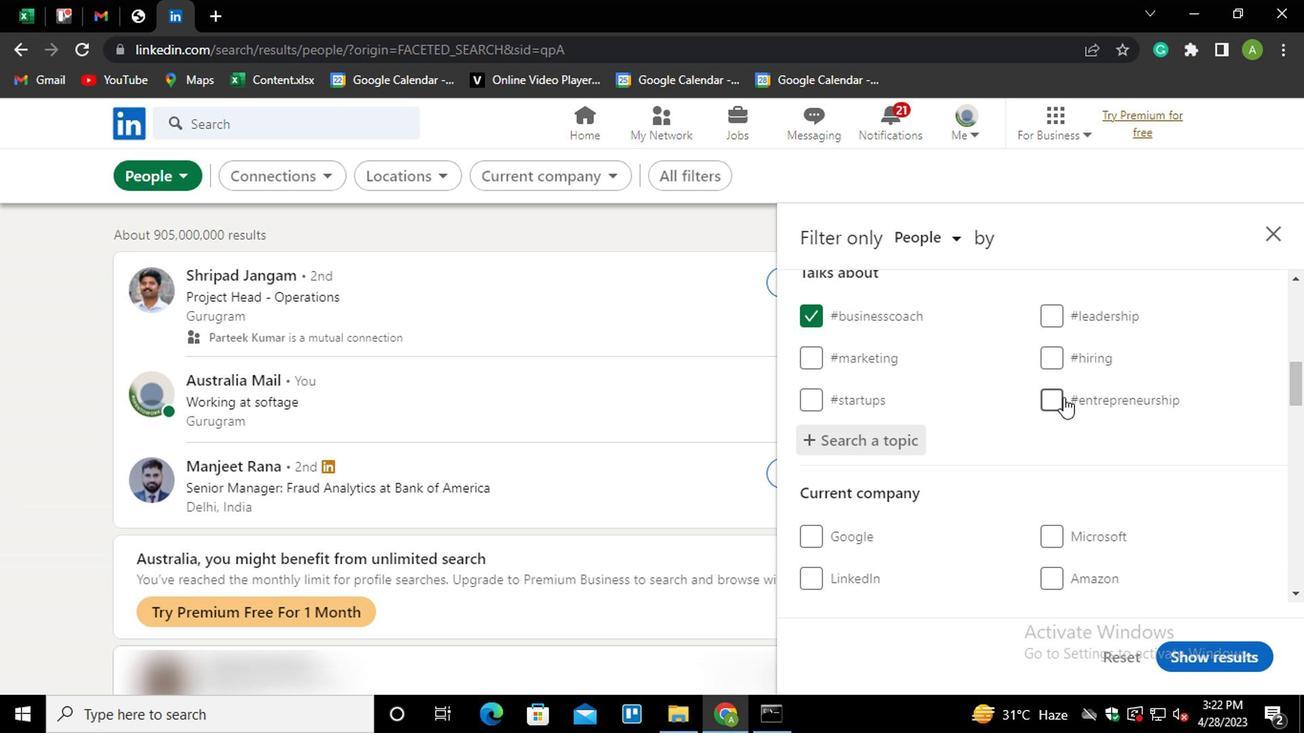 
Action: Mouse scrolled (1060, 392) with delta (0, 0)
Screenshot: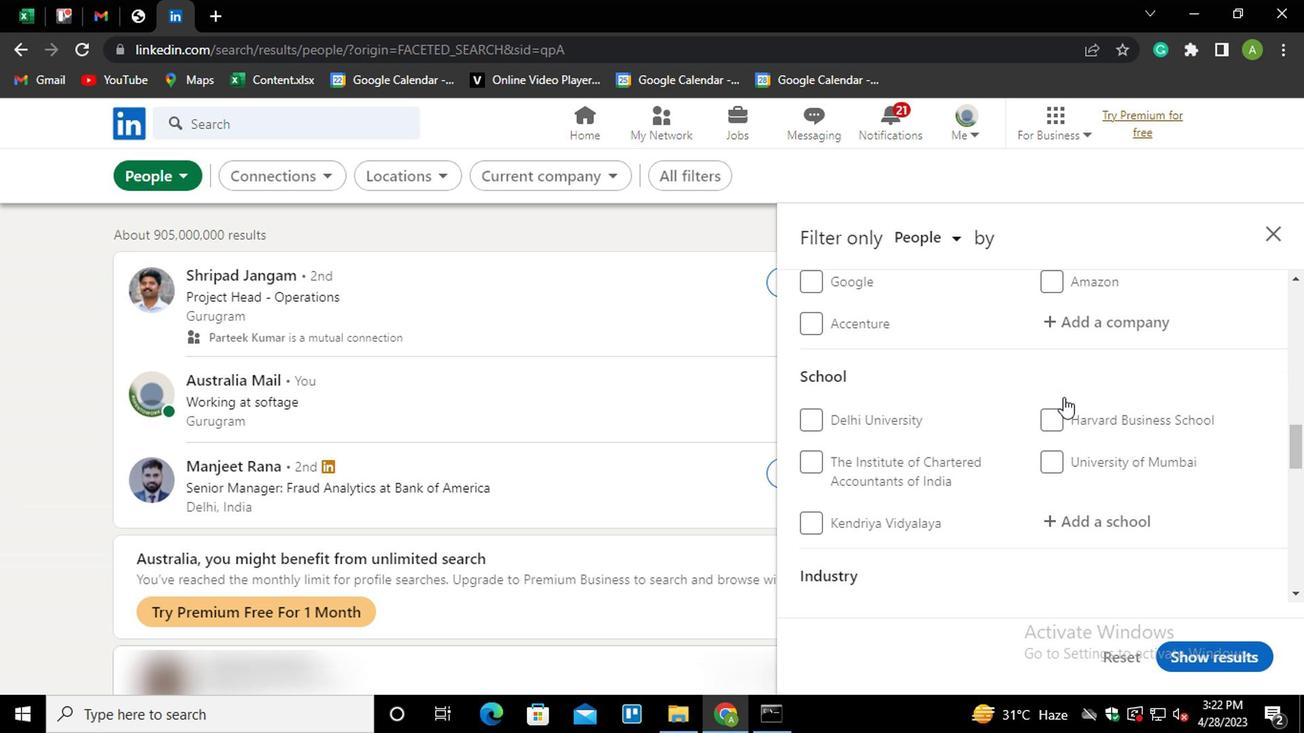 
Action: Mouse scrolled (1060, 392) with delta (0, 0)
Screenshot: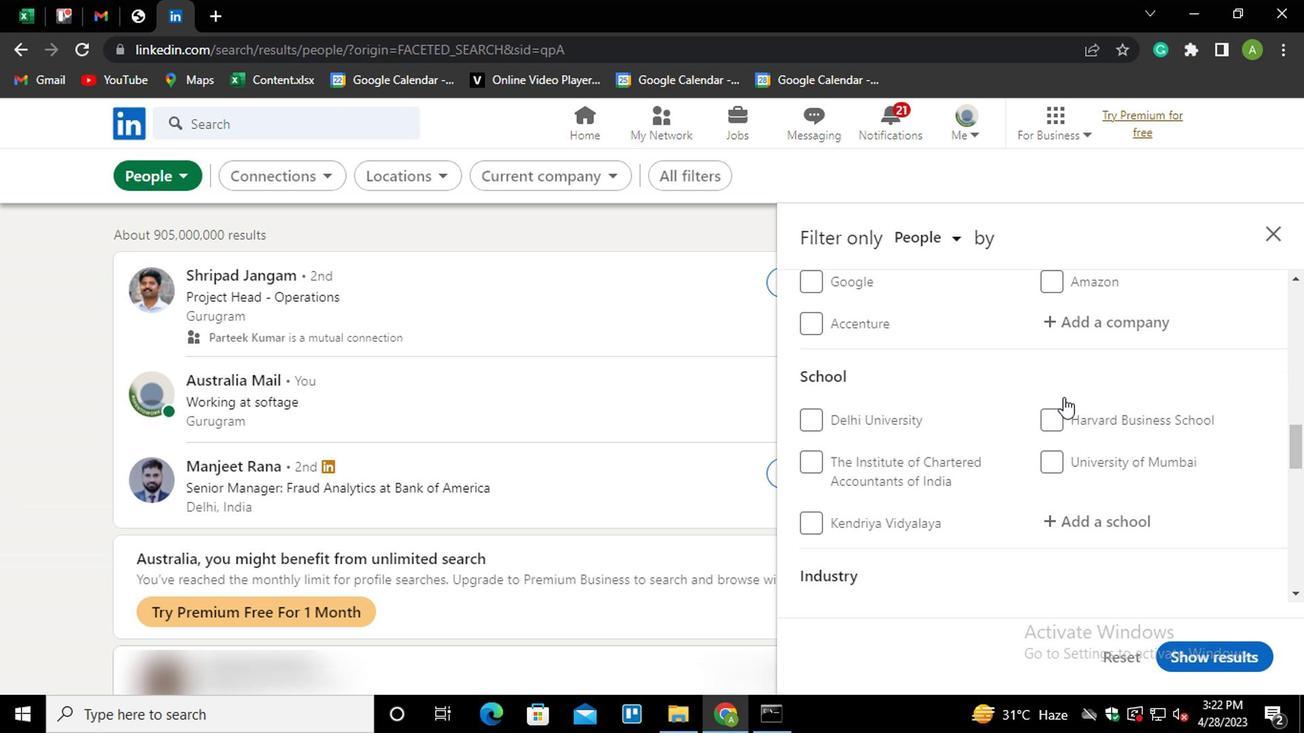 
Action: Mouse scrolled (1060, 392) with delta (0, 0)
Screenshot: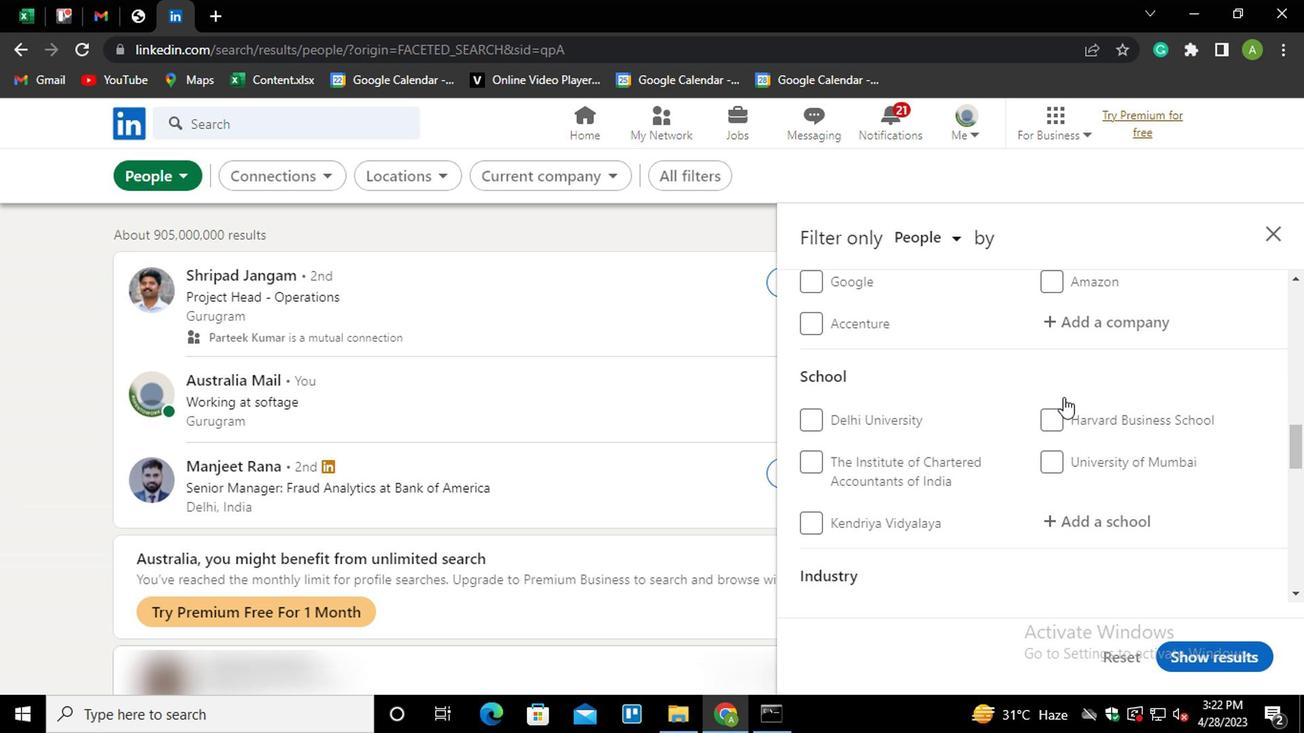 
Action: Mouse scrolled (1060, 392) with delta (0, 0)
Screenshot: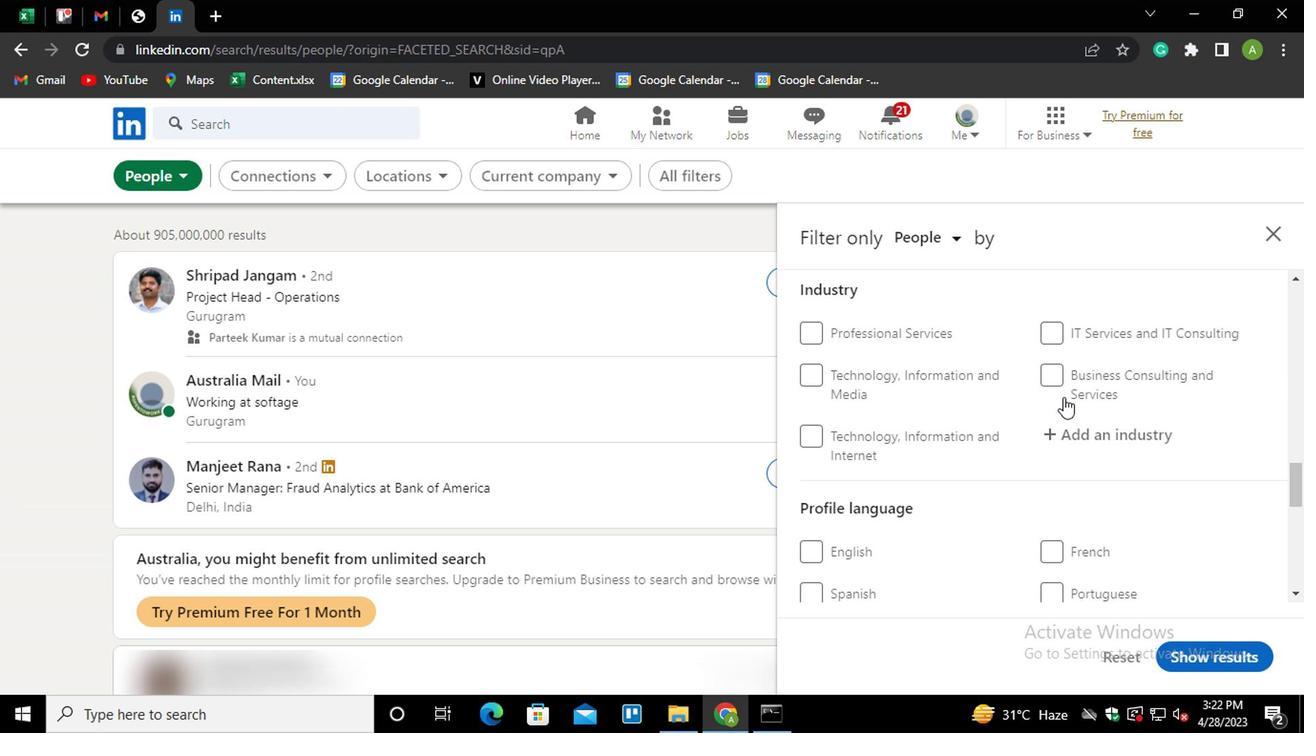 
Action: Mouse moved to (825, 544)
Screenshot: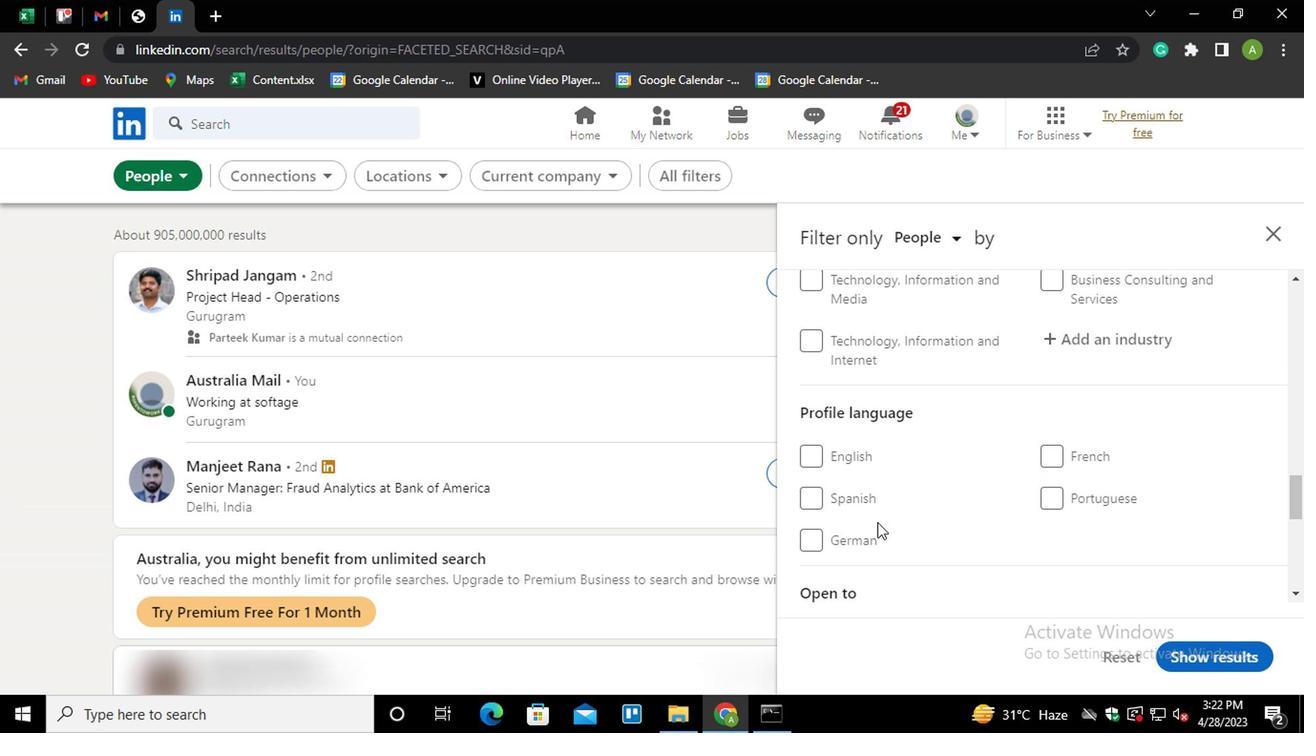
Action: Mouse pressed left at (825, 544)
Screenshot: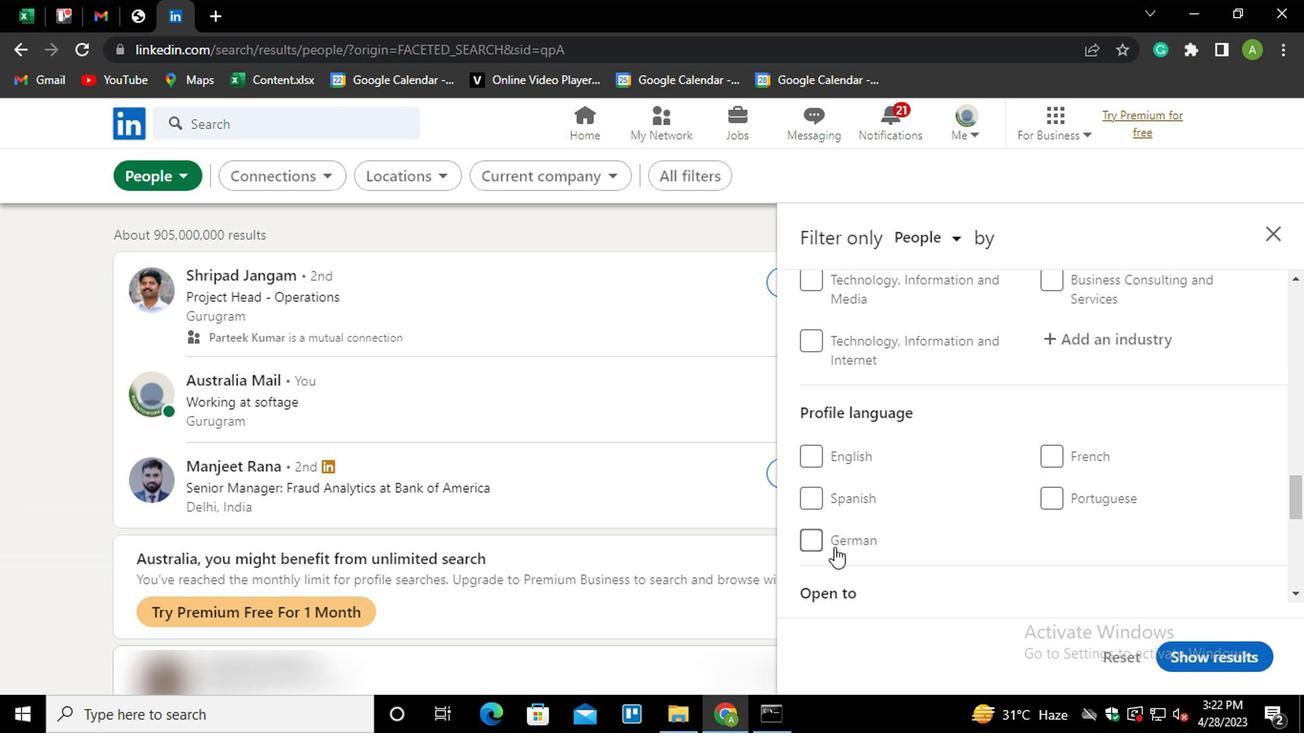 
Action: Mouse moved to (974, 519)
Screenshot: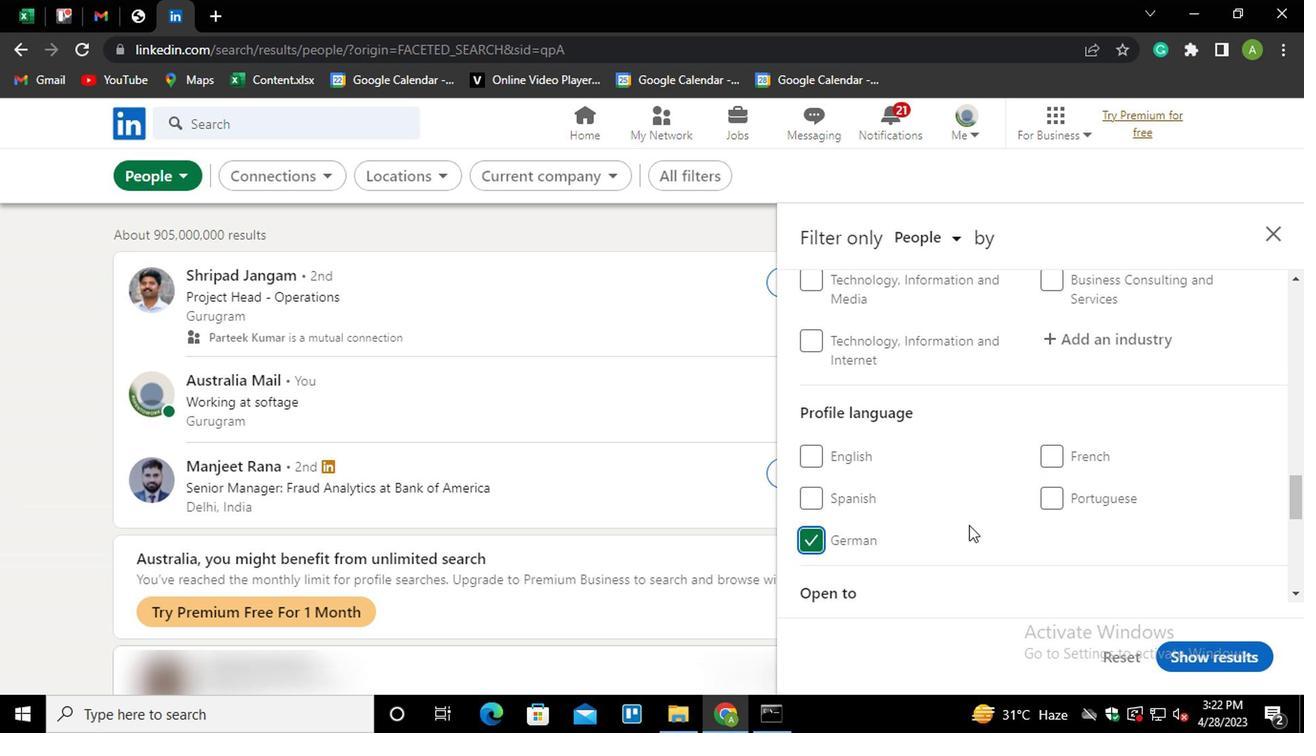
Action: Mouse scrolled (974, 521) with delta (0, 1)
Screenshot: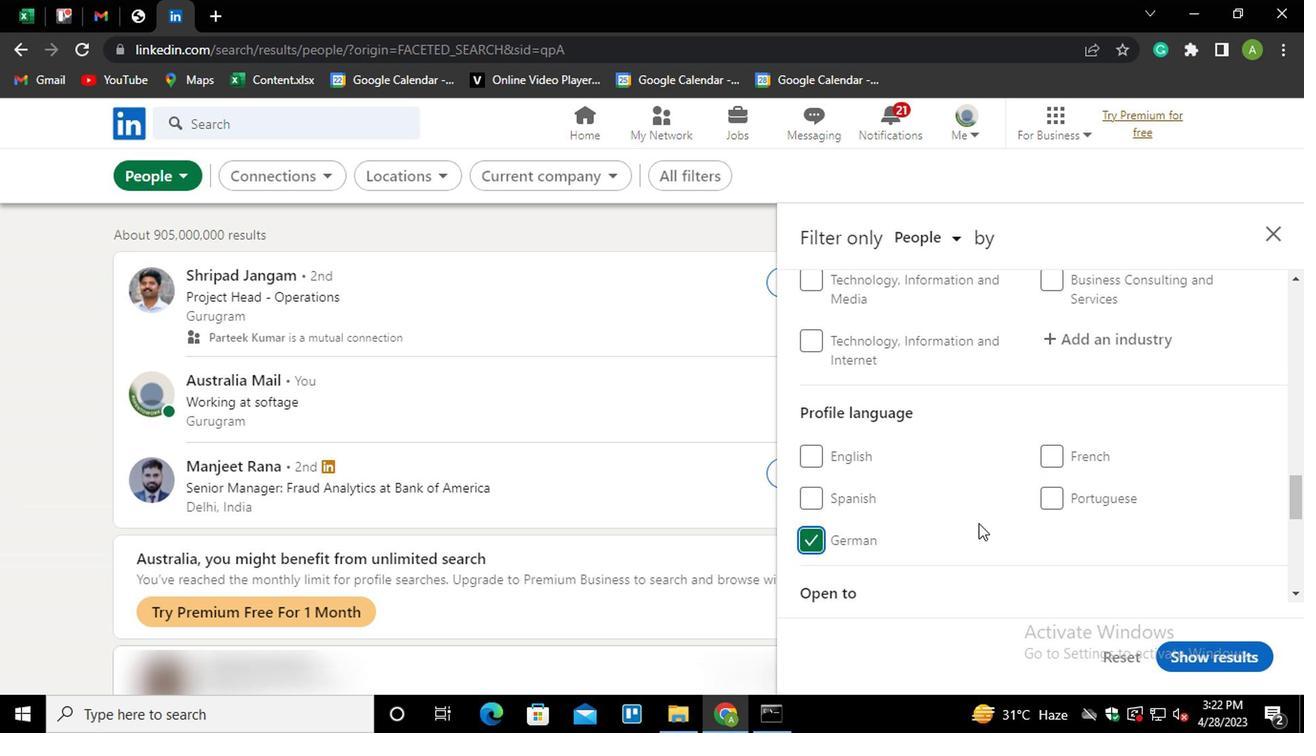 
Action: Mouse scrolled (974, 521) with delta (0, 1)
Screenshot: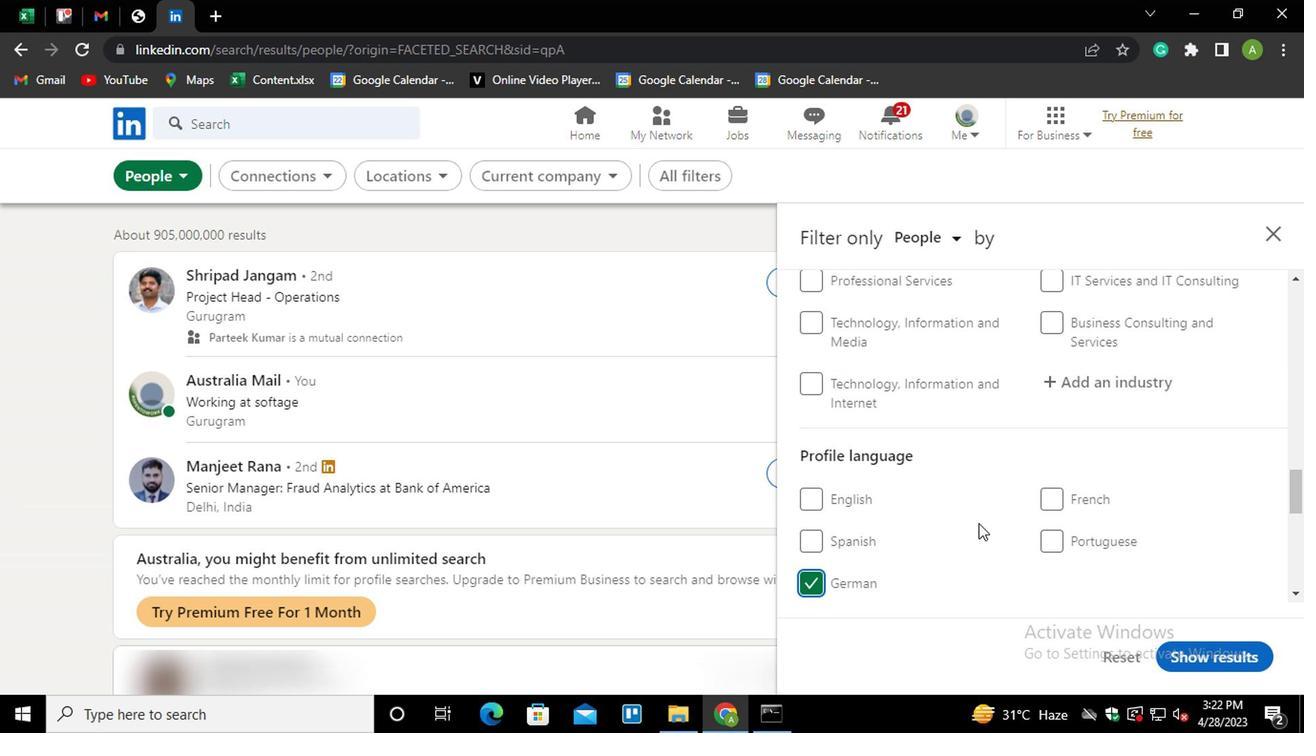 
Action: Mouse scrolled (974, 521) with delta (0, 1)
Screenshot: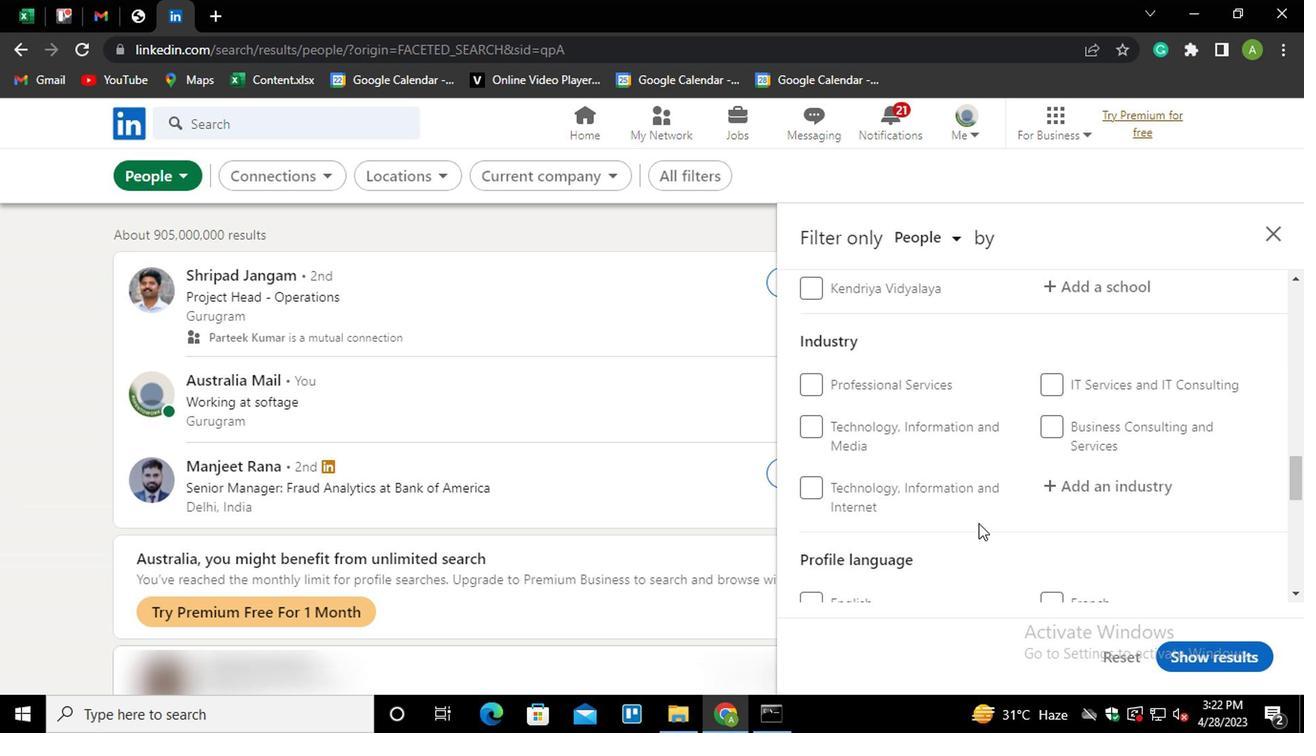 
Action: Mouse scrolled (974, 521) with delta (0, 1)
Screenshot: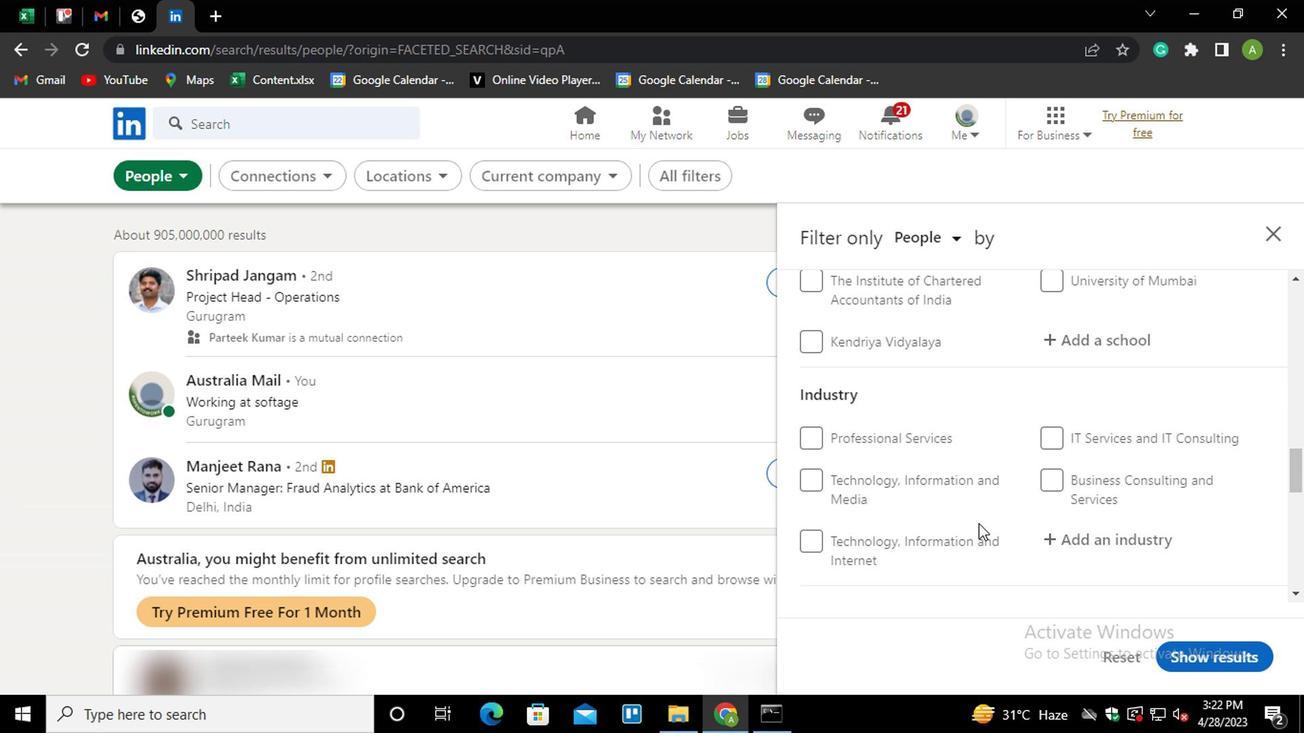 
Action: Mouse scrolled (974, 521) with delta (0, 1)
Screenshot: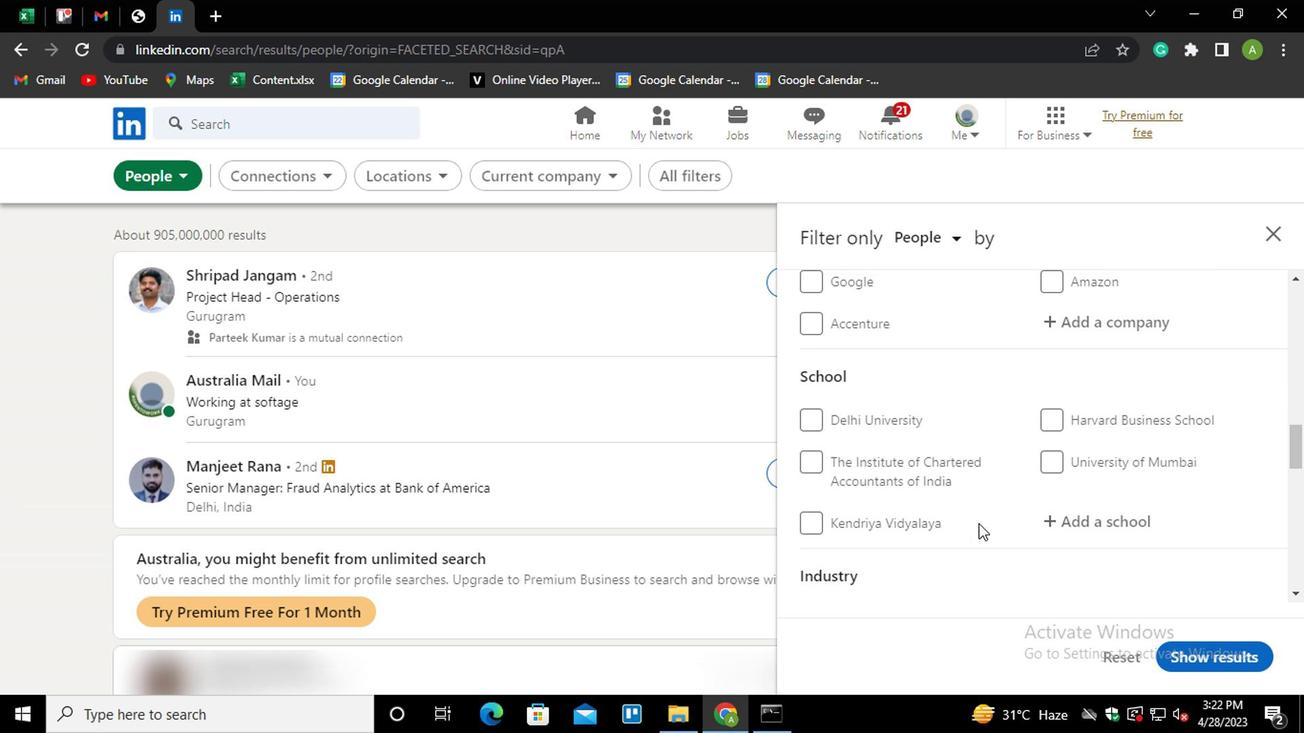 
Action: Mouse scrolled (974, 521) with delta (0, 1)
Screenshot: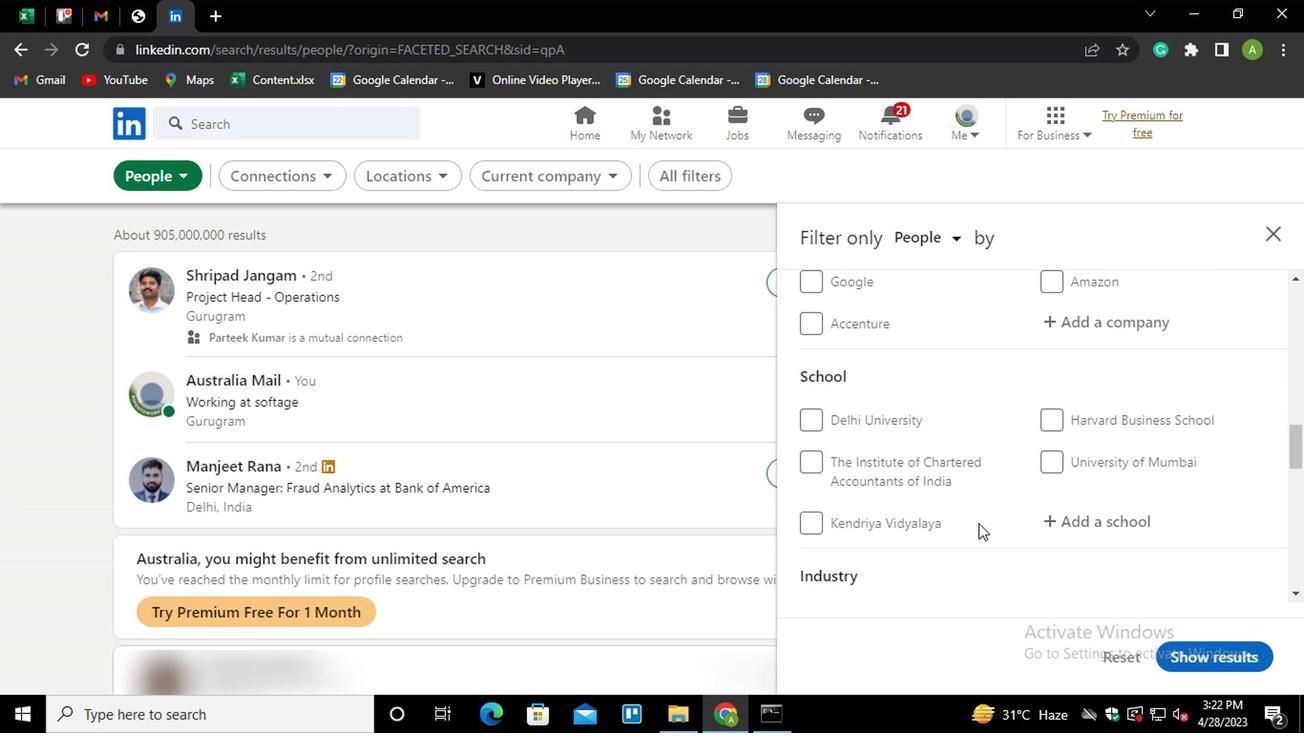
Action: Mouse scrolled (974, 521) with delta (0, 1)
Screenshot: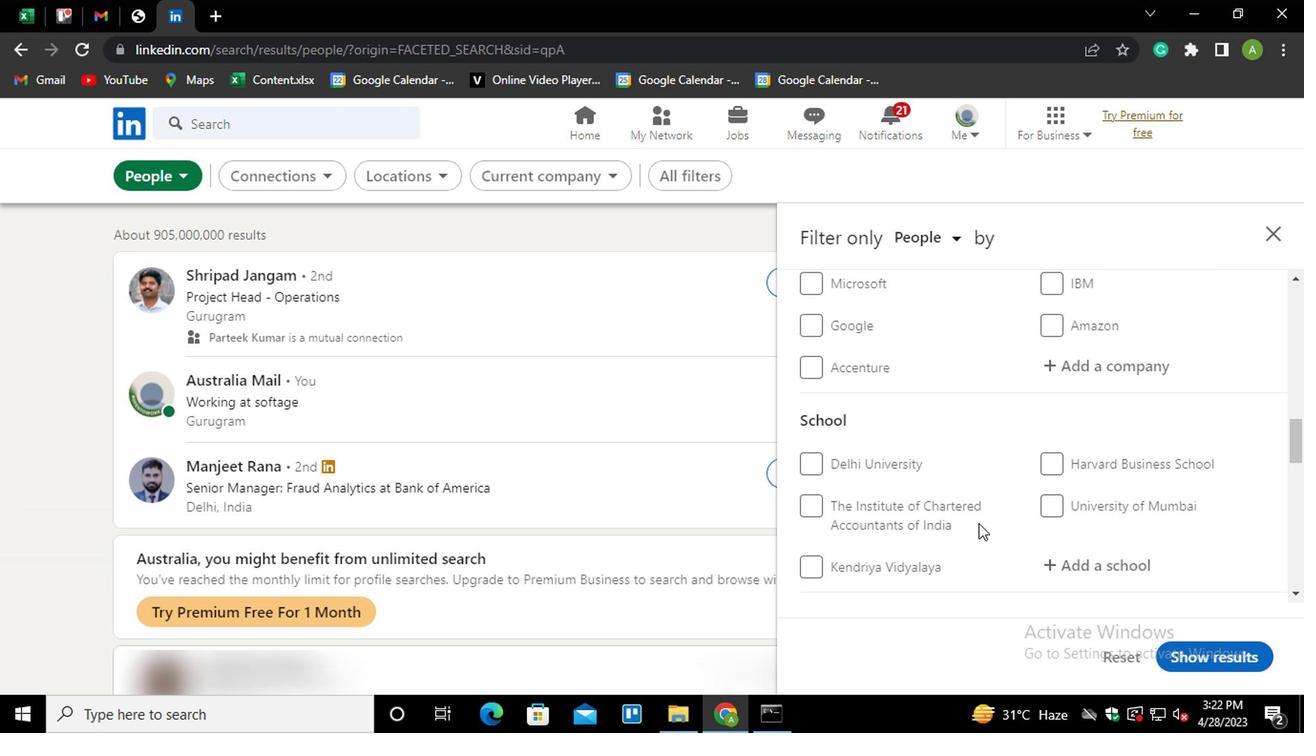 
Action: Mouse scrolled (974, 521) with delta (0, 1)
Screenshot: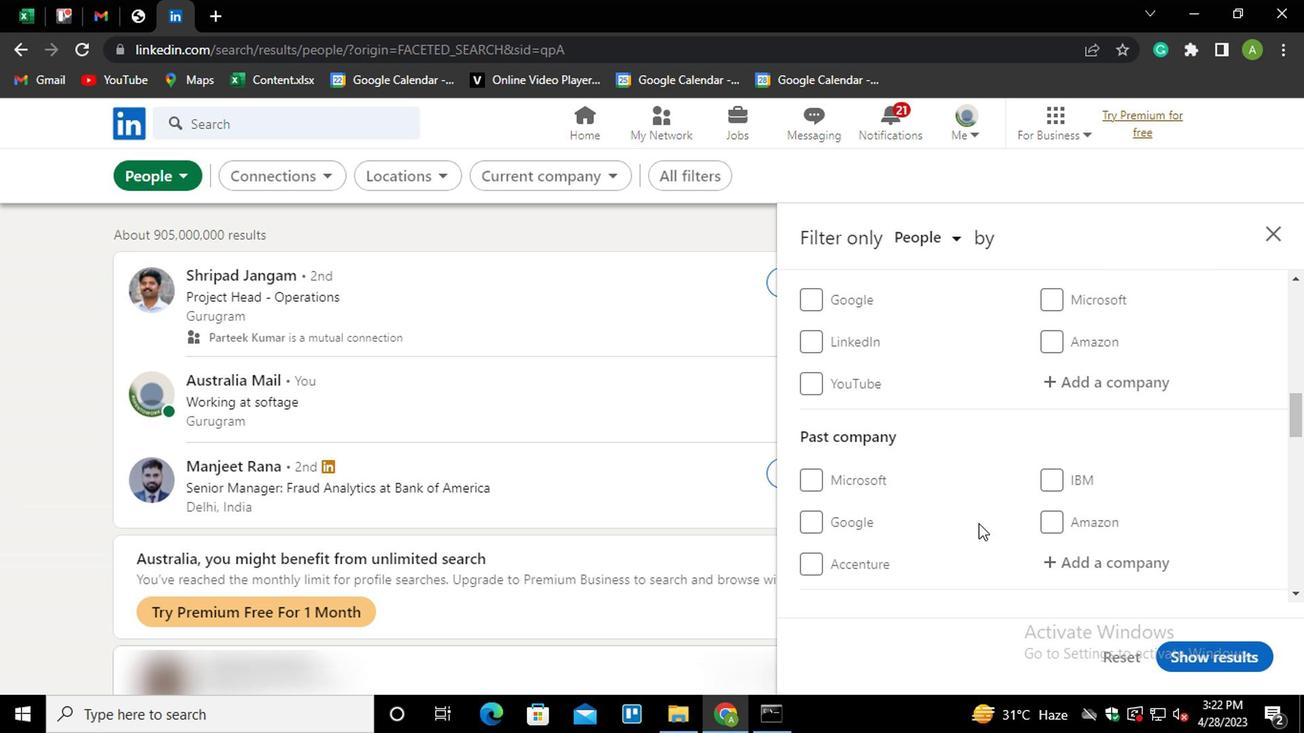 
Action: Mouse moved to (1069, 523)
Screenshot: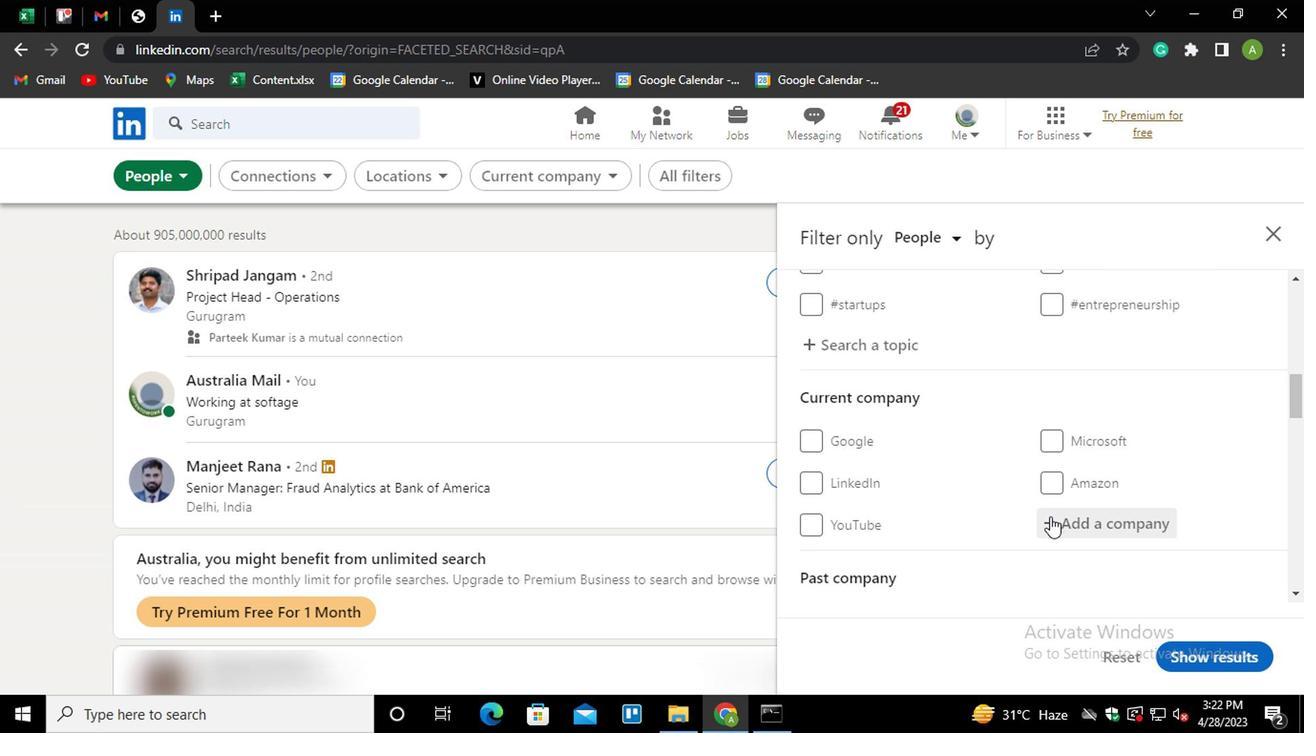 
Action: Mouse pressed left at (1069, 523)
Screenshot: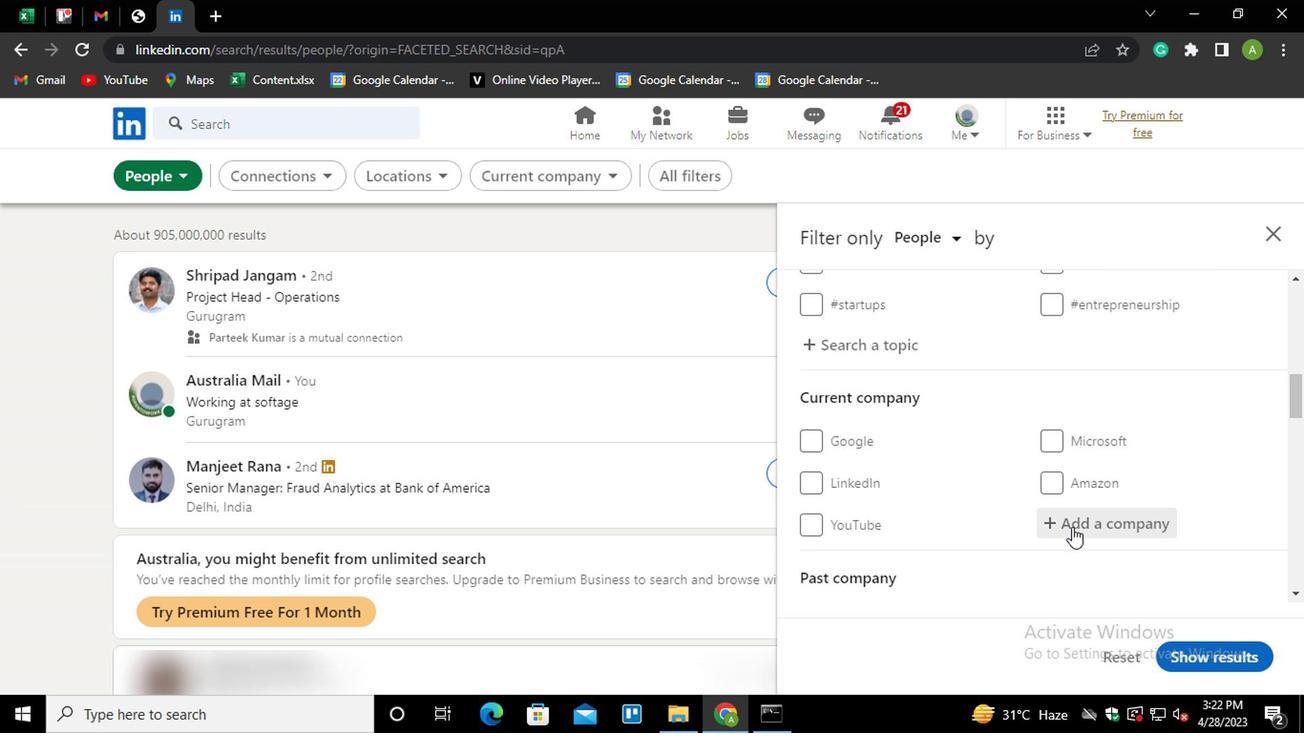 
Action: Mouse moved to (1069, 523)
Screenshot: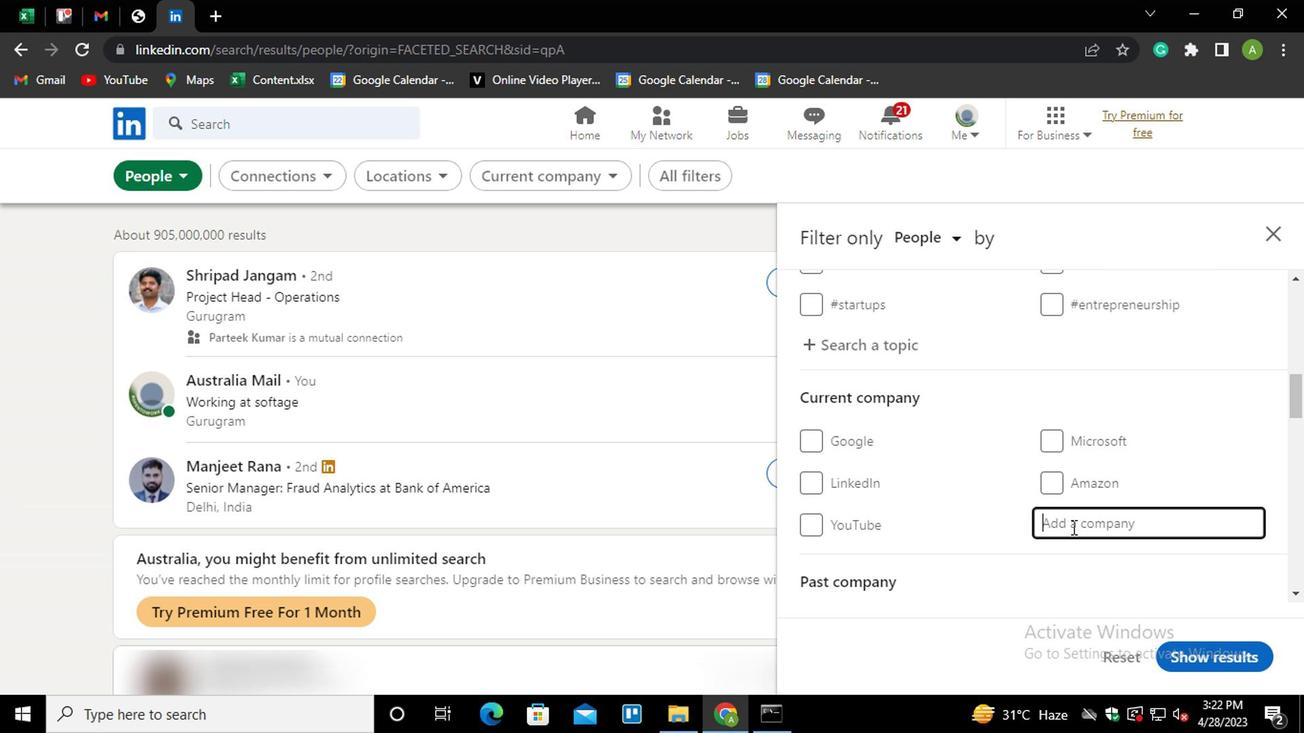 
Action: Key pressed <Key.shift>FRS<Key.backspace>ESHERS<Key.space>JOB<Key.down><Key.enter>
Screenshot: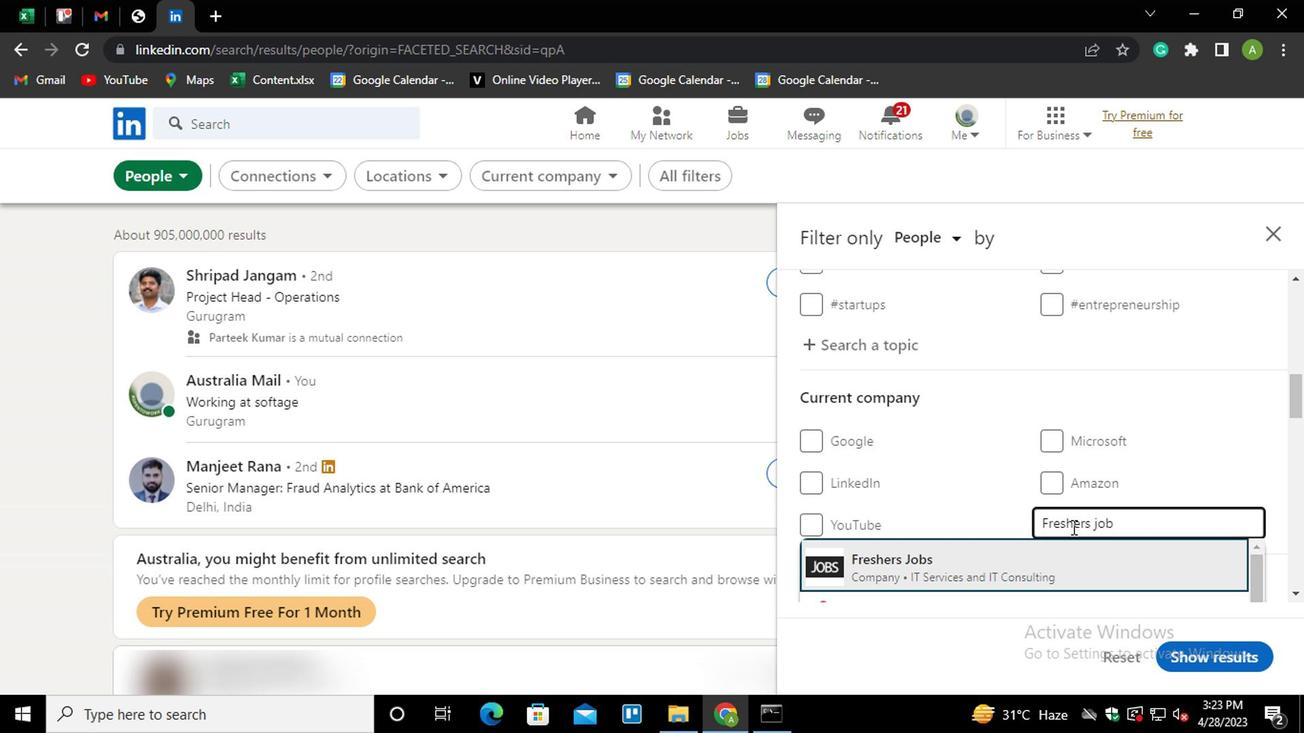
Action: Mouse scrolled (1069, 523) with delta (0, 0)
Screenshot: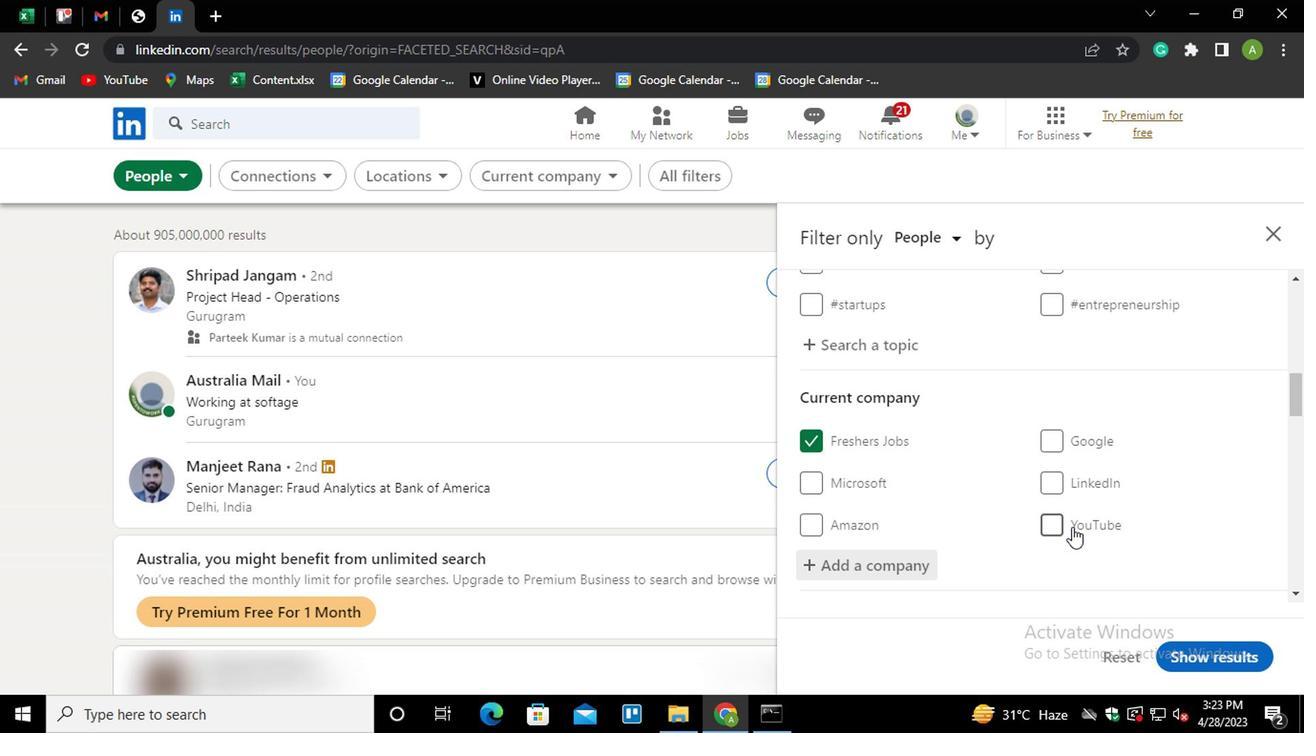
Action: Mouse scrolled (1069, 523) with delta (0, 0)
Screenshot: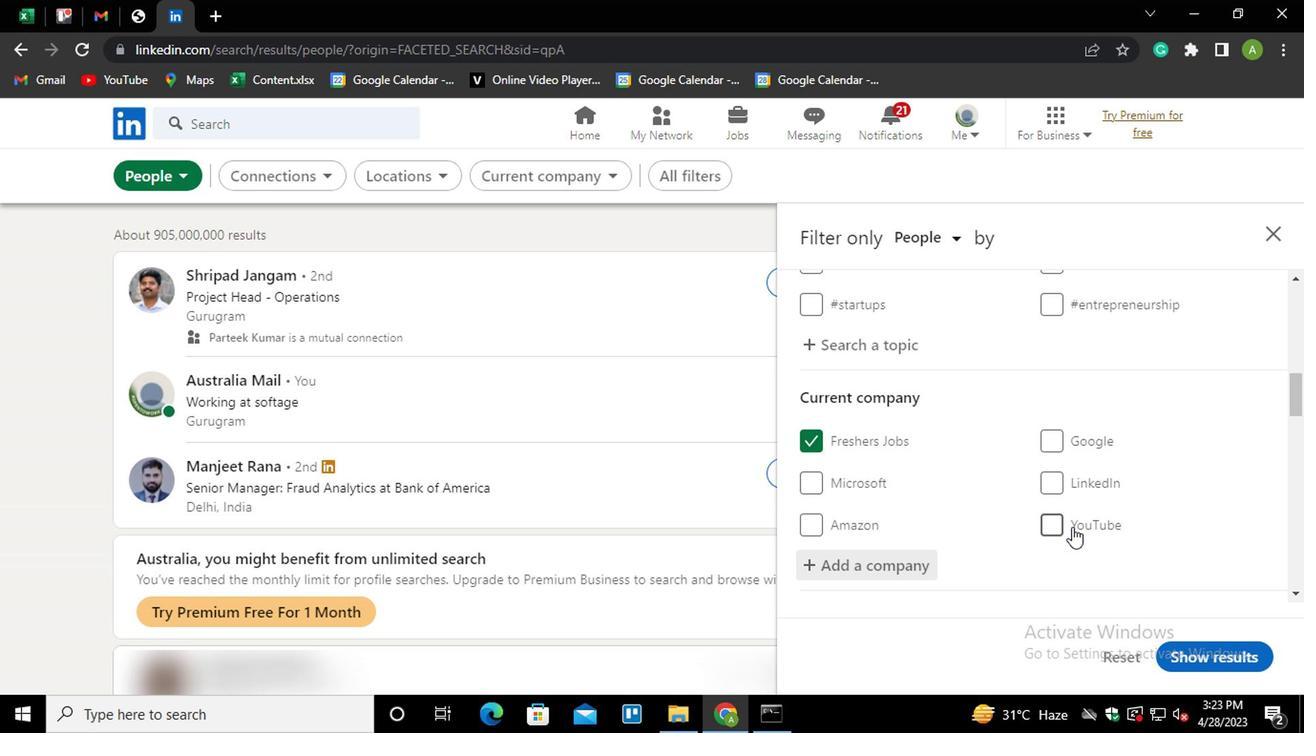 
Action: Mouse scrolled (1069, 523) with delta (0, 0)
Screenshot: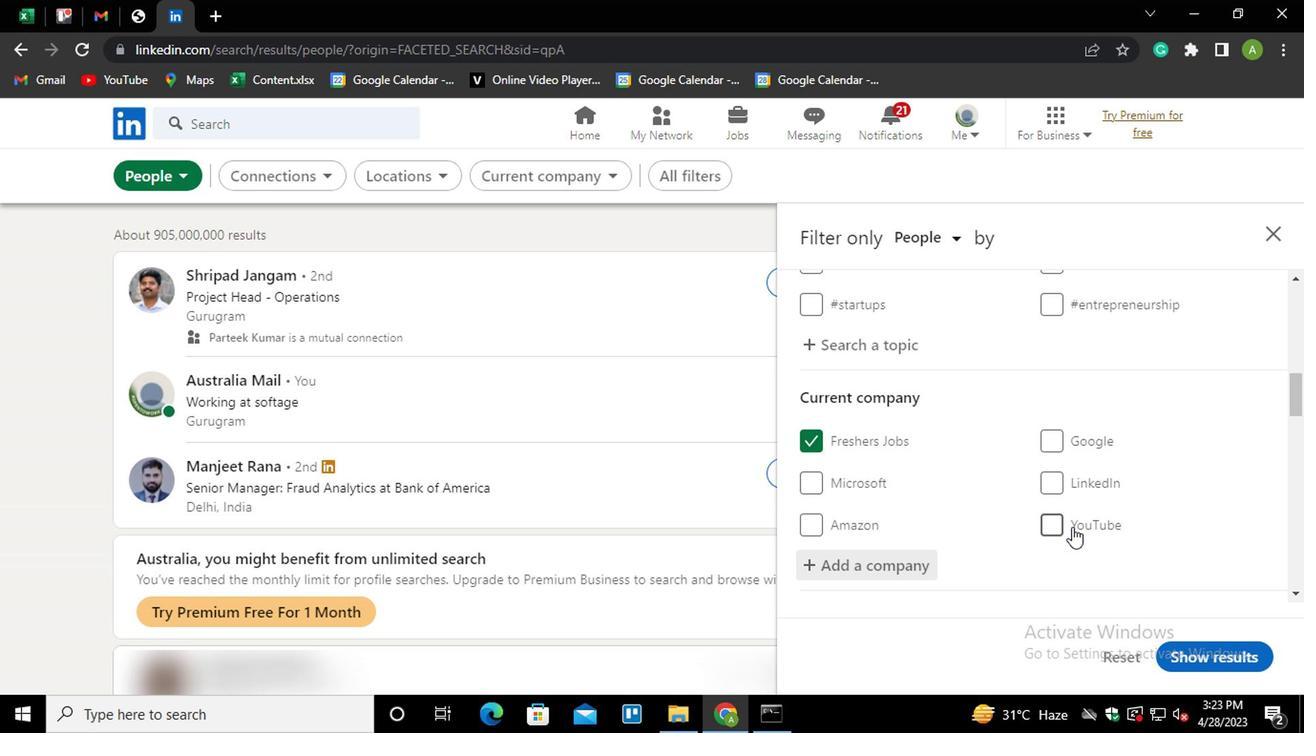 
Action: Mouse moved to (1066, 508)
Screenshot: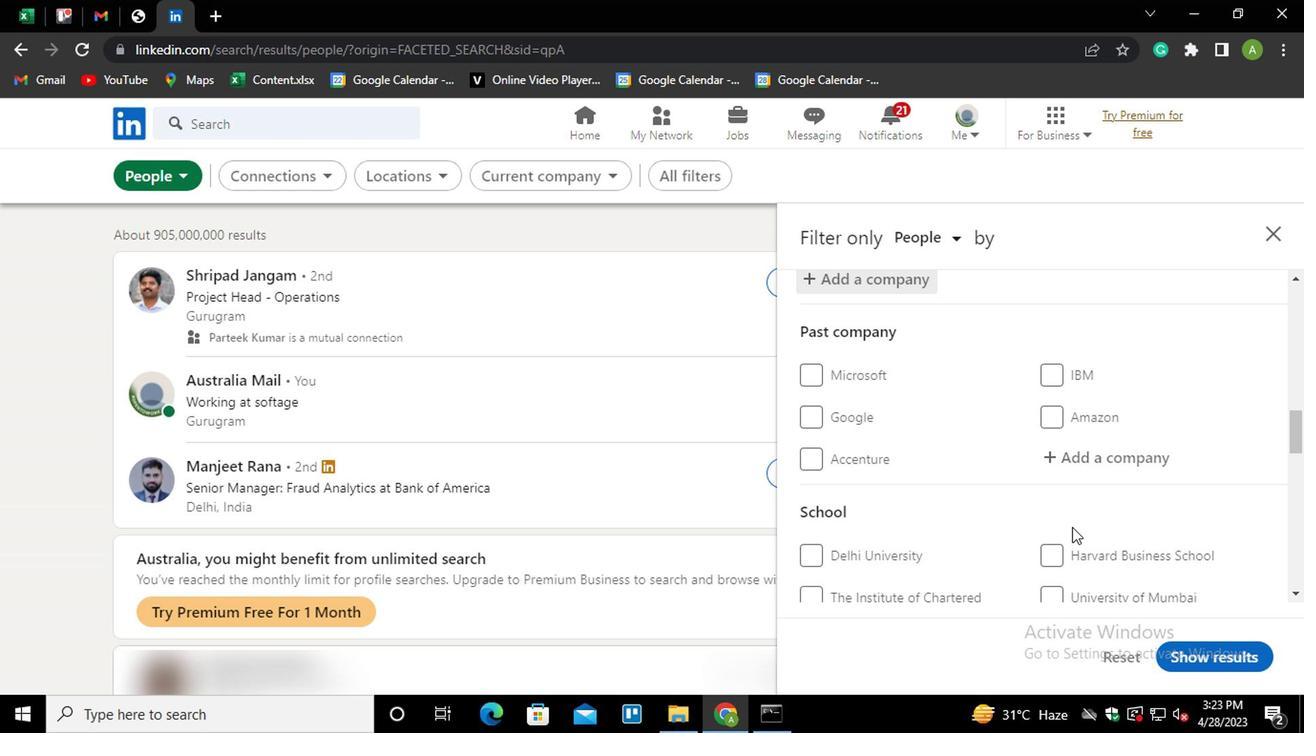 
Action: Mouse scrolled (1066, 507) with delta (0, 0)
Screenshot: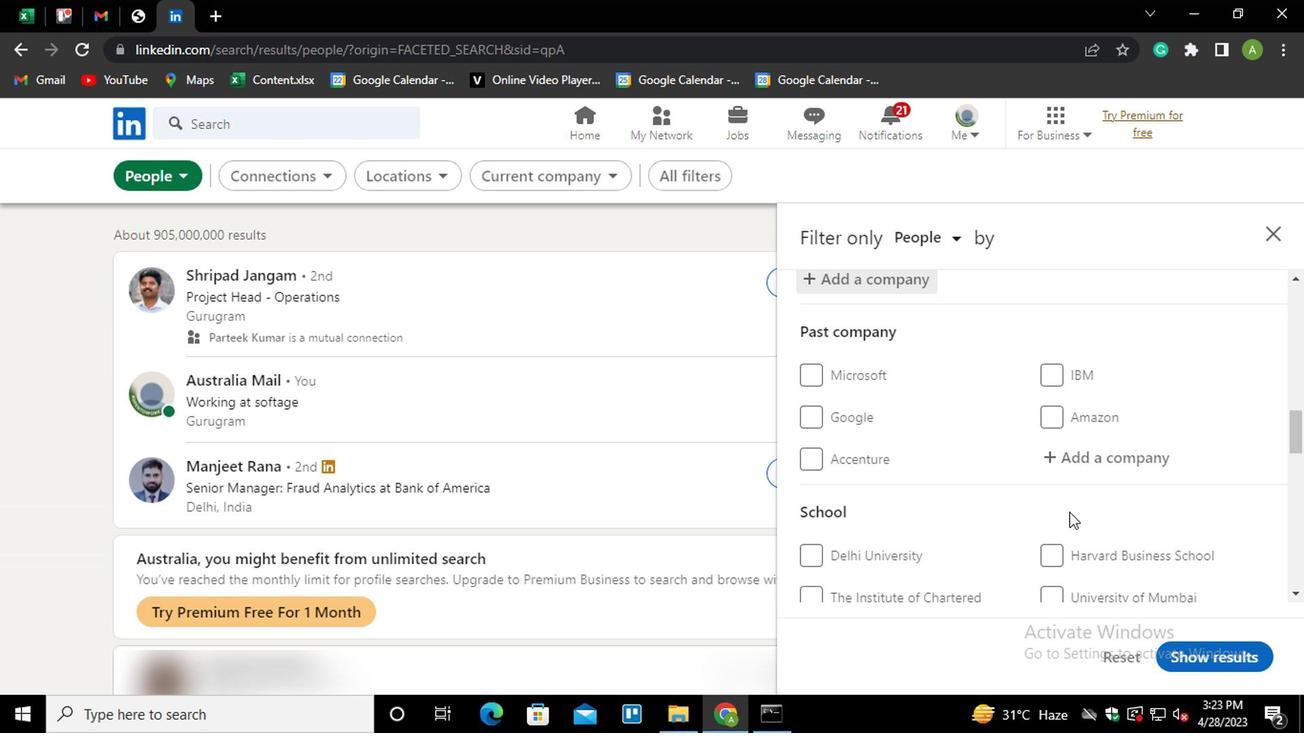 
Action: Mouse moved to (1072, 557)
Screenshot: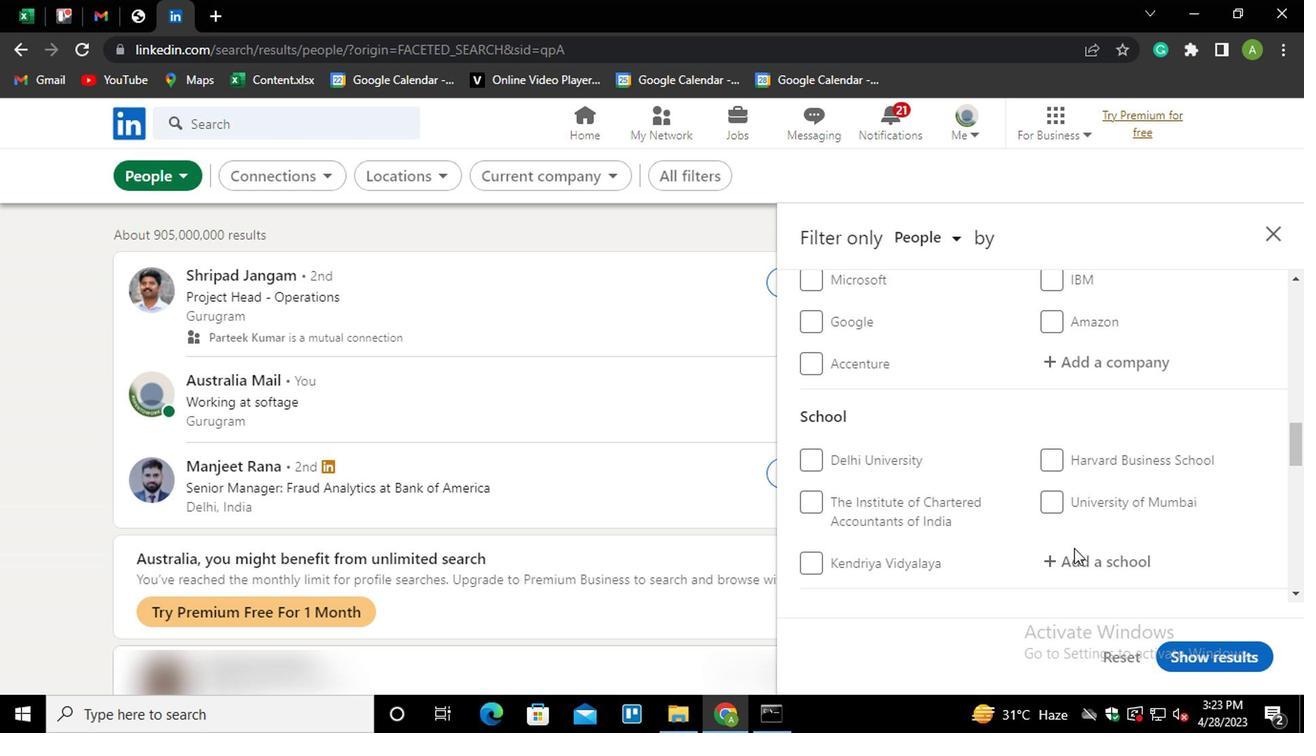 
Action: Mouse pressed left at (1072, 557)
Screenshot: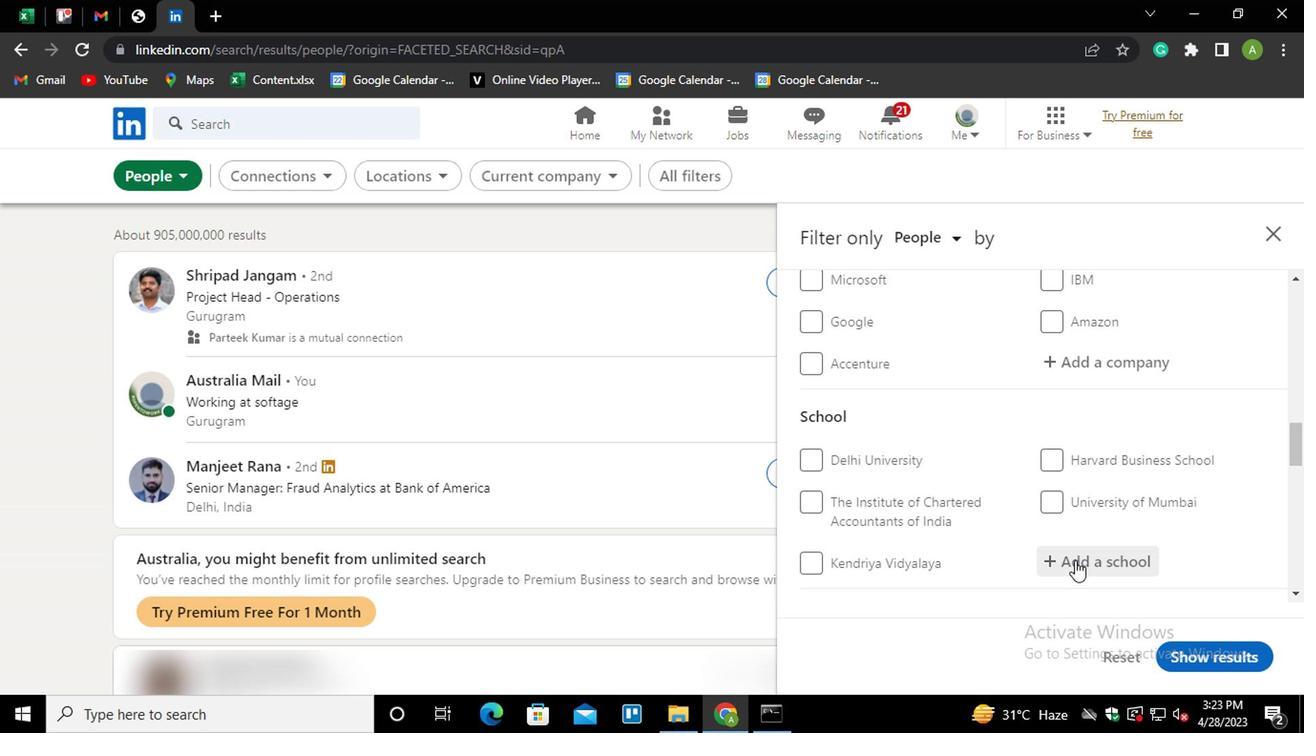 
Action: Mouse moved to (1071, 562)
Screenshot: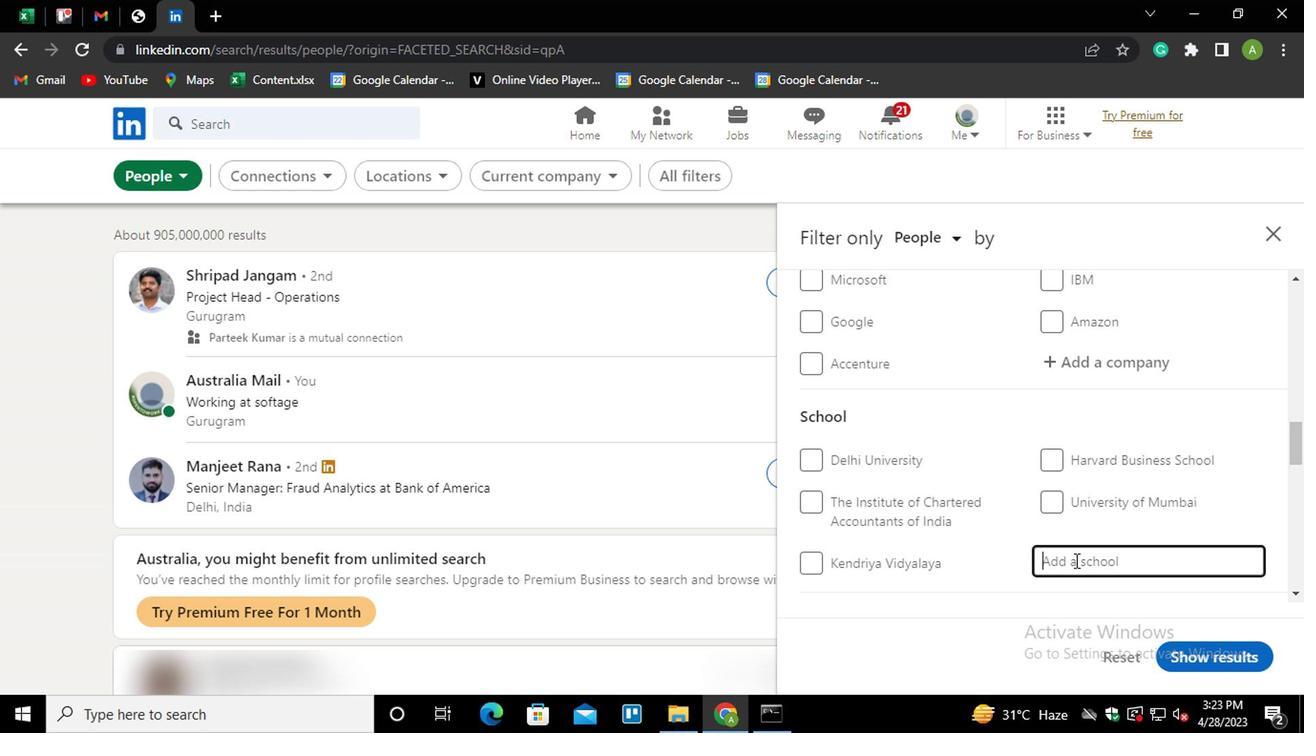 
Action: Key pressed <Key.shift><Key.shift><Key.shift><Key.shift><Key.shift><Key.shift><Key.shift><Key.shift><Key.shift><Key.shift><Key.shift><Key.shift><Key.shift><Key.shift><Key.shift><Key.shift><Key.shift><Key.shift><Key.shift>VISHWAKA
Screenshot: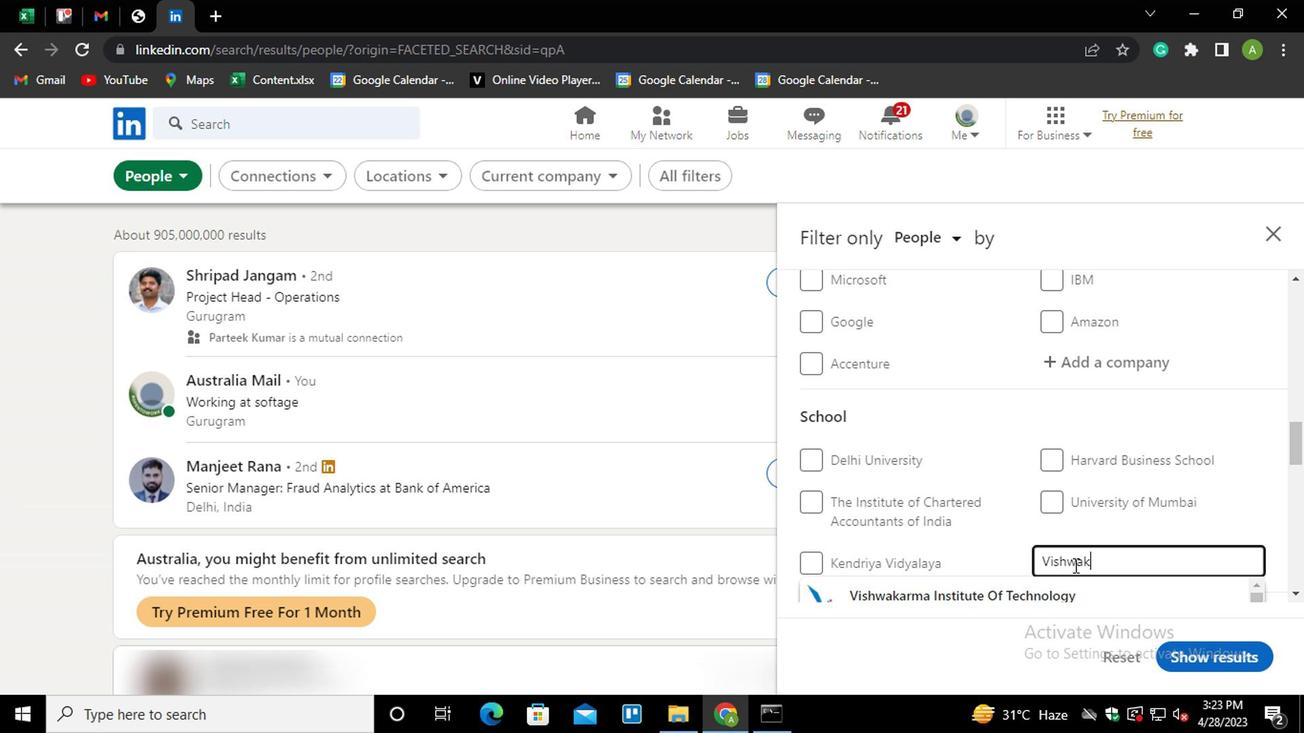 
Action: Mouse scrolled (1071, 561) with delta (0, 0)
Screenshot: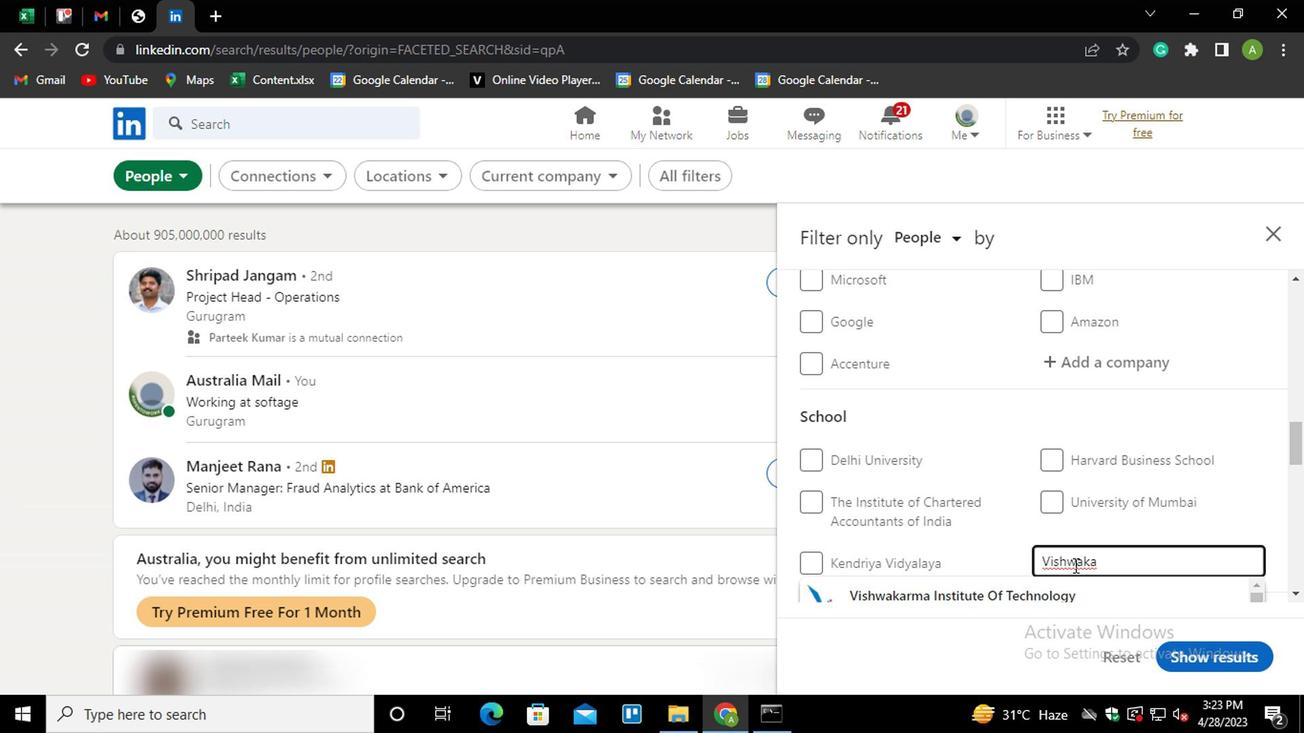 
Action: Mouse scrolled (1071, 561) with delta (0, 0)
Screenshot: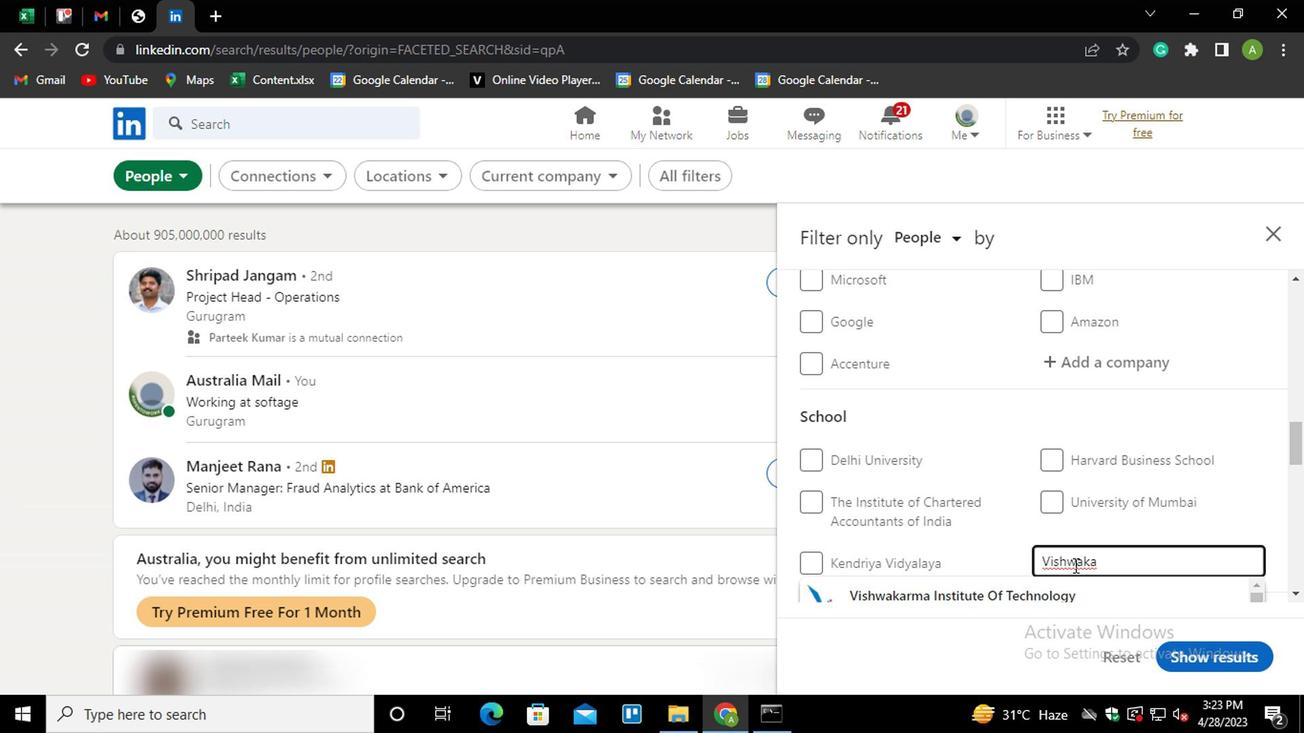 
Action: Mouse scrolled (1071, 561) with delta (0, 0)
Screenshot: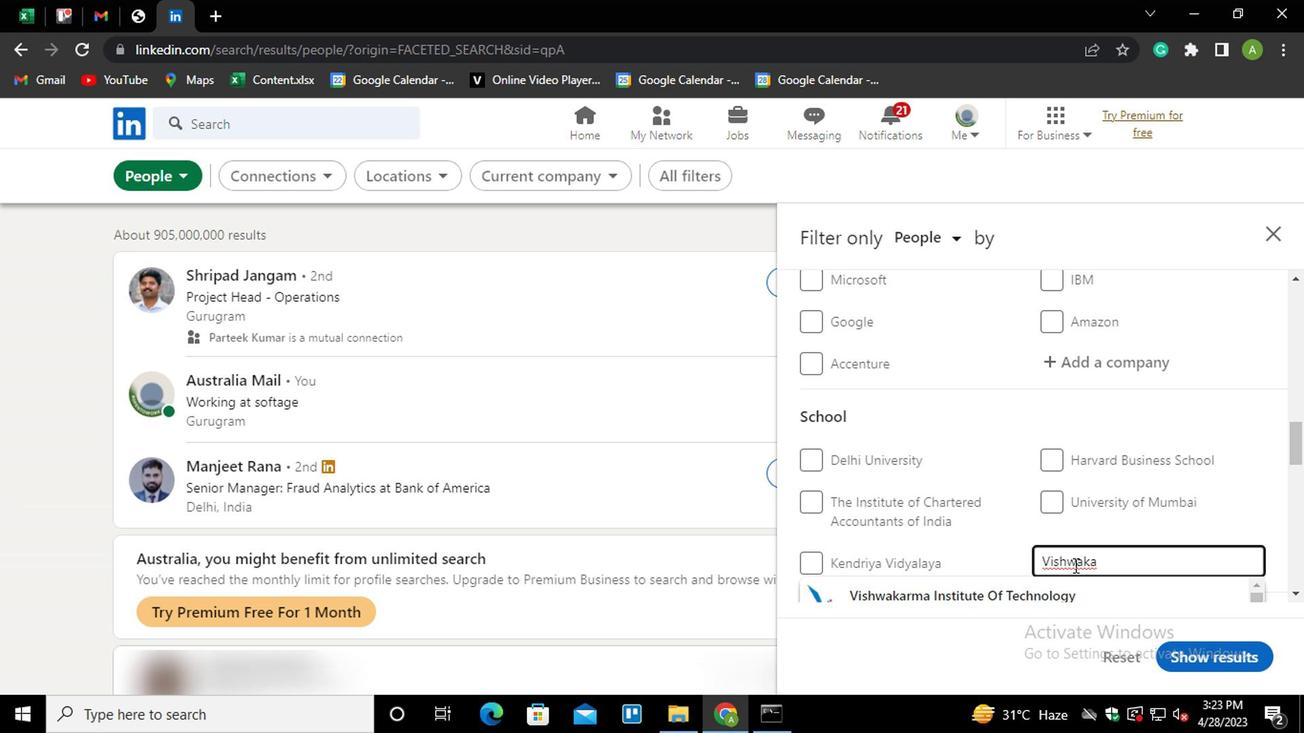 
Action: Mouse moved to (1004, 376)
Screenshot: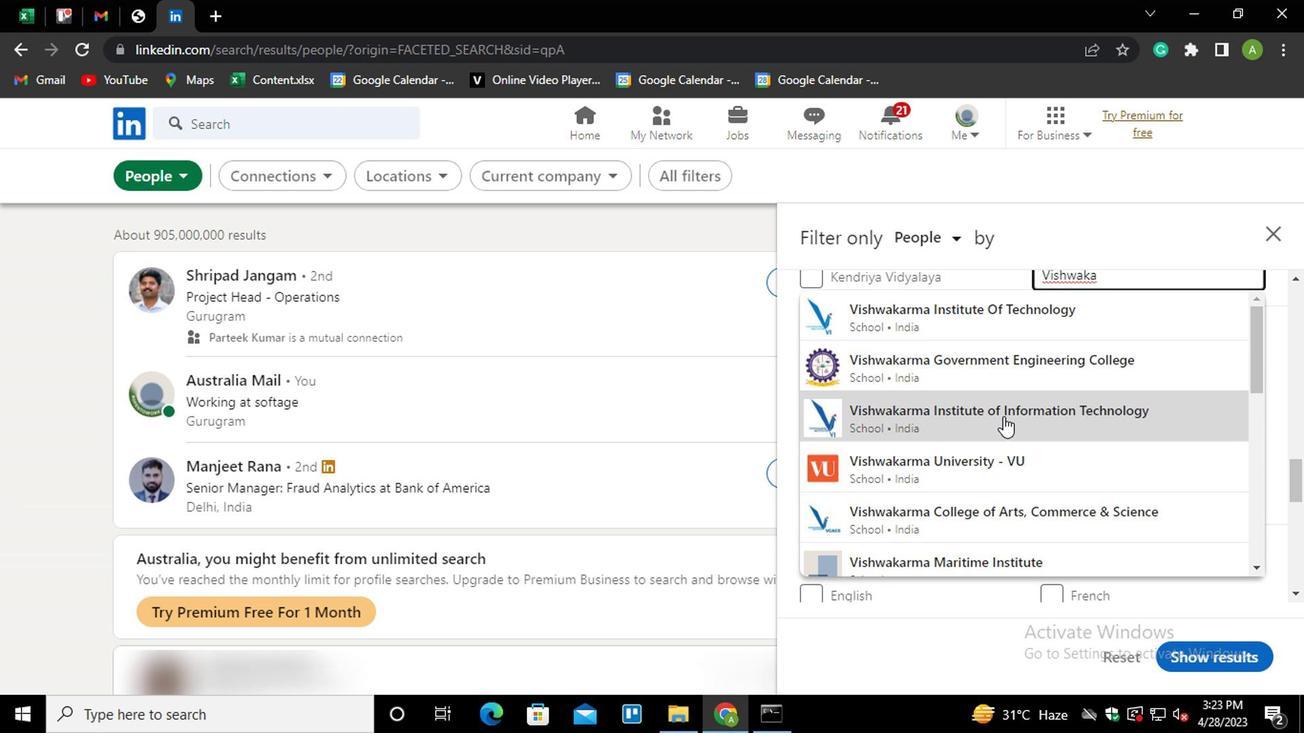 
Action: Key pressed <Key.down><Key.down><Key.enter>
Screenshot: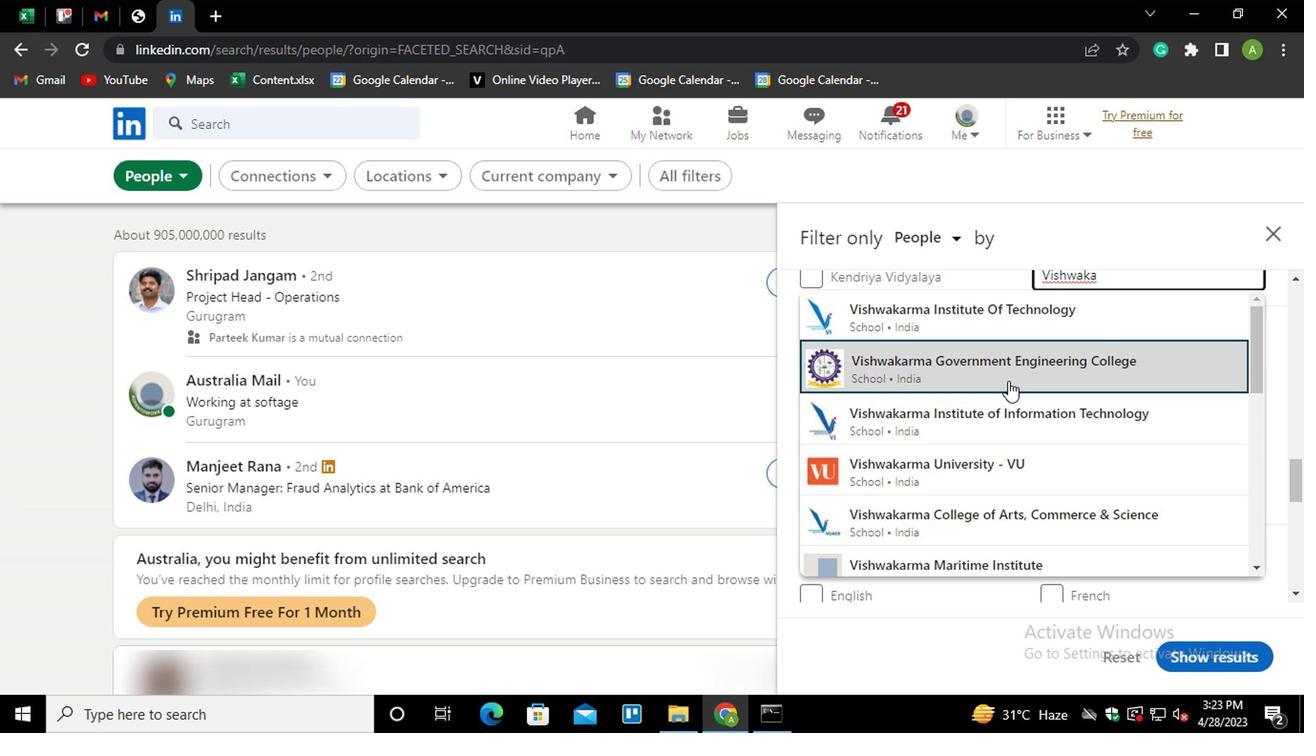 
Action: Mouse scrolled (1004, 375) with delta (0, -1)
Screenshot: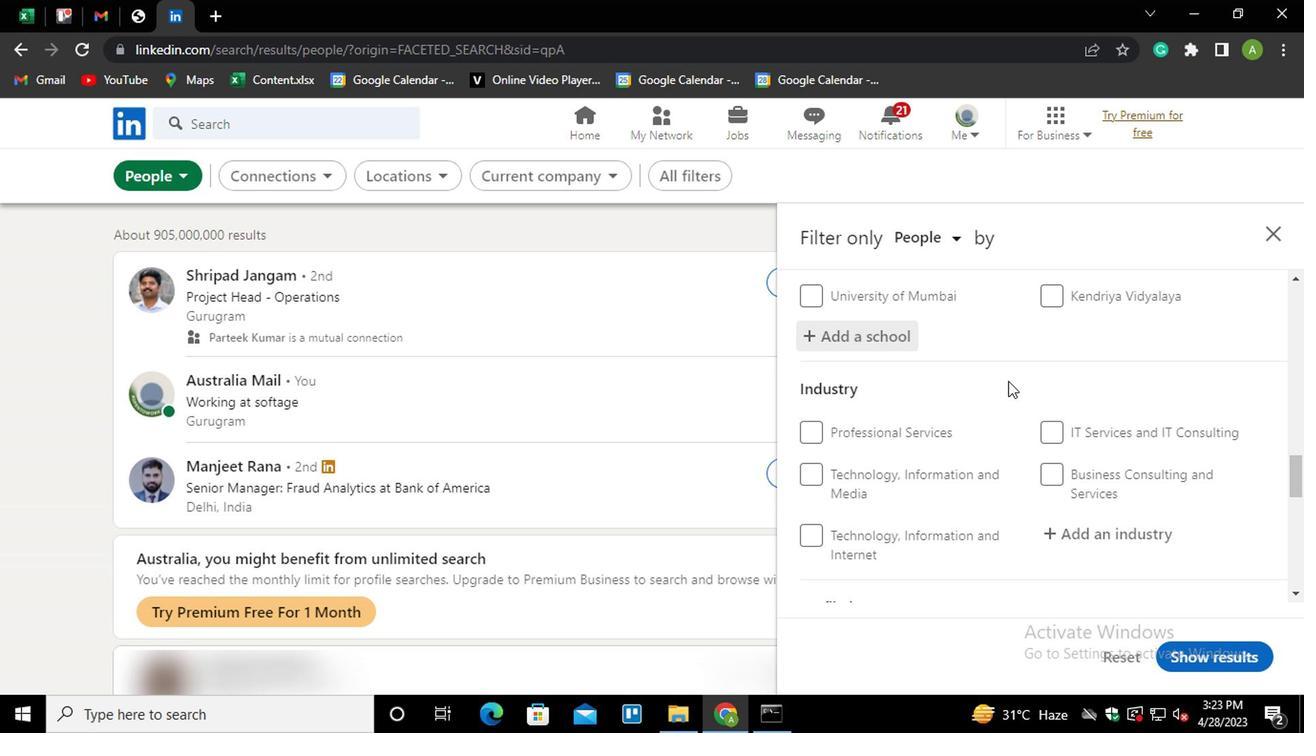 
Action: Mouse scrolled (1004, 375) with delta (0, -1)
Screenshot: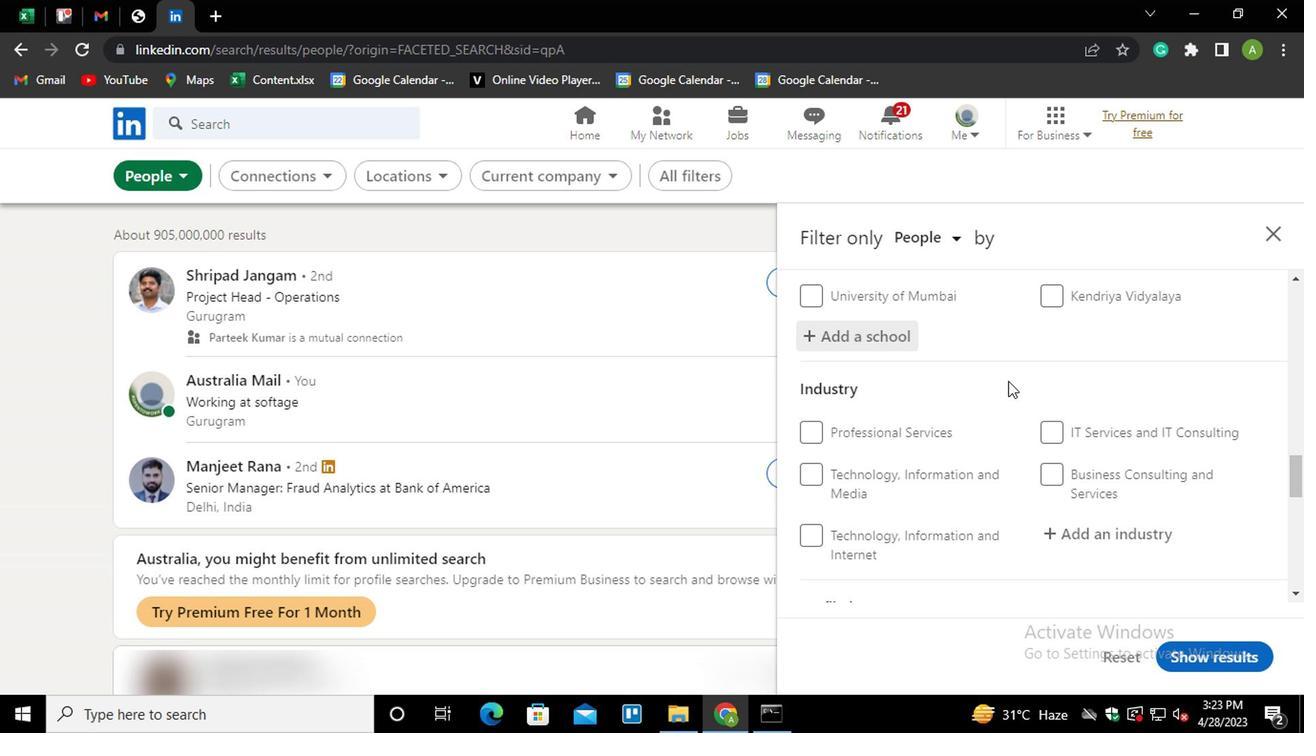 
Action: Mouse scrolled (1004, 375) with delta (0, -1)
Screenshot: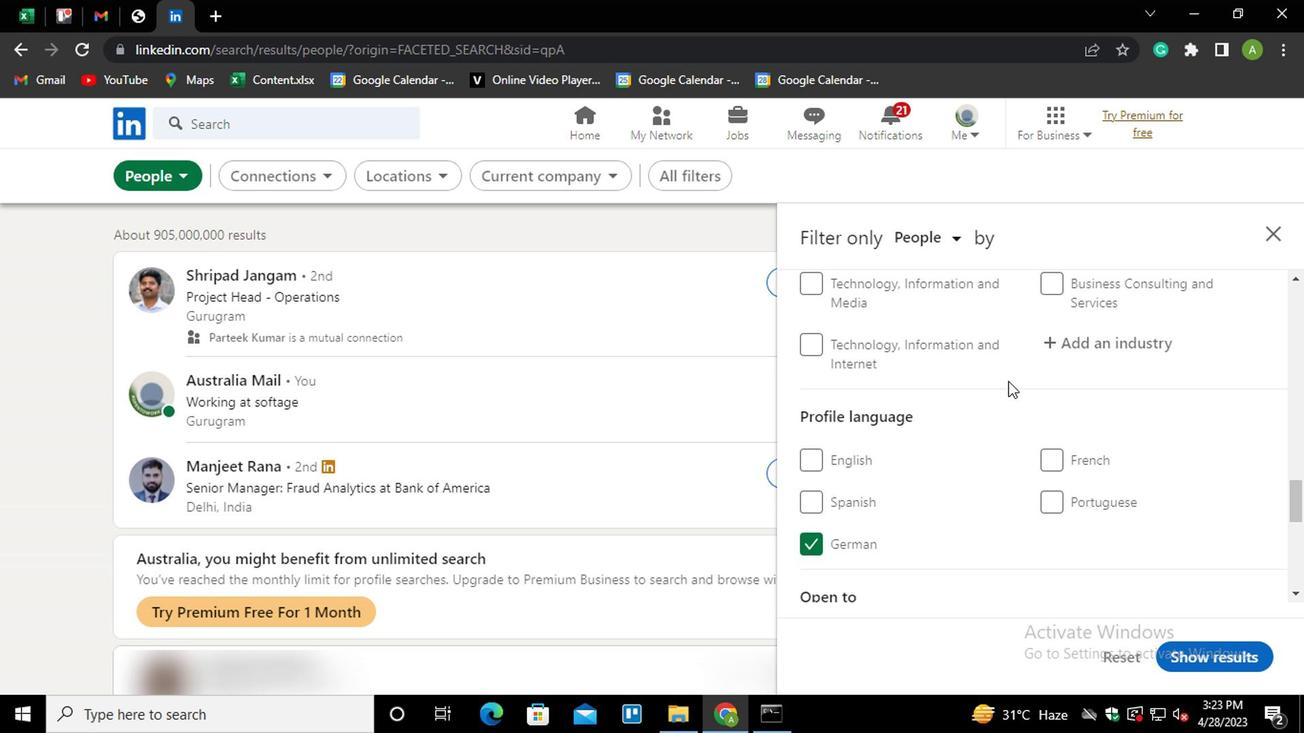 
Action: Mouse moved to (1021, 449)
Screenshot: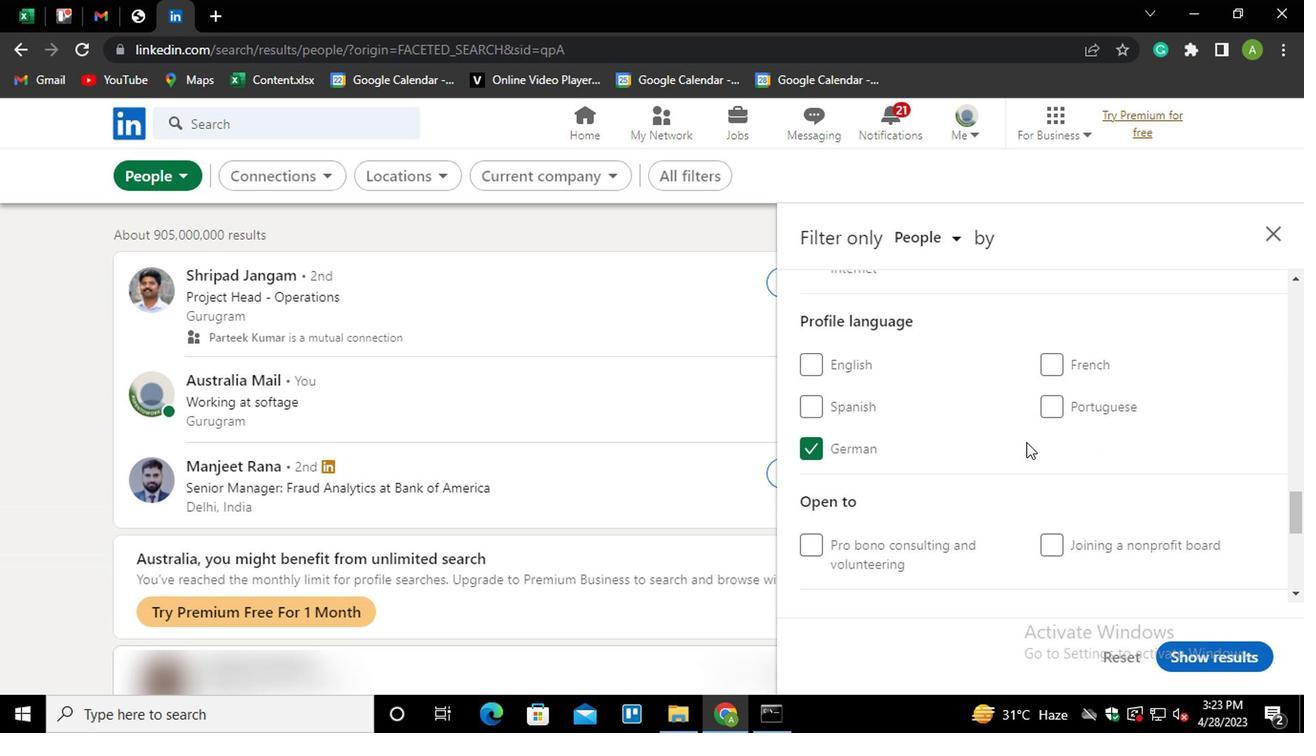 
Action: Mouse scrolled (1021, 448) with delta (0, -1)
Screenshot: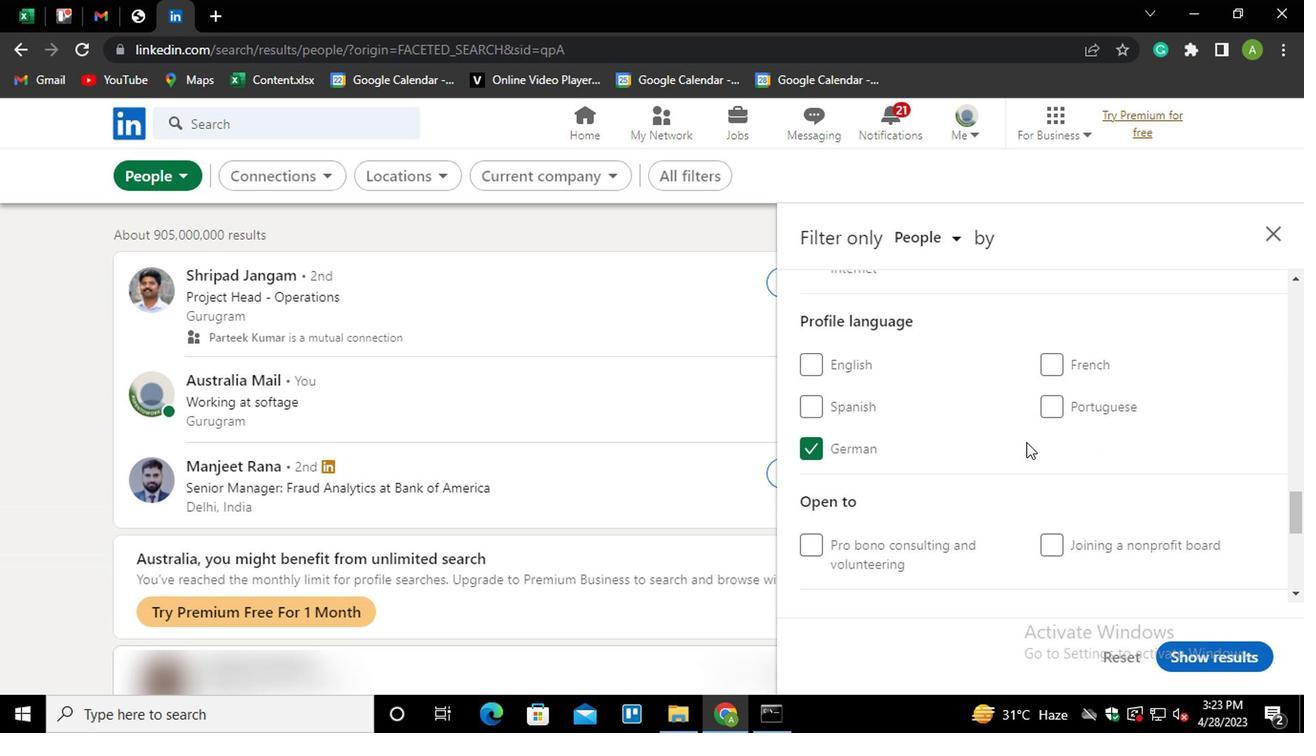 
Action: Mouse scrolled (1021, 448) with delta (0, -1)
Screenshot: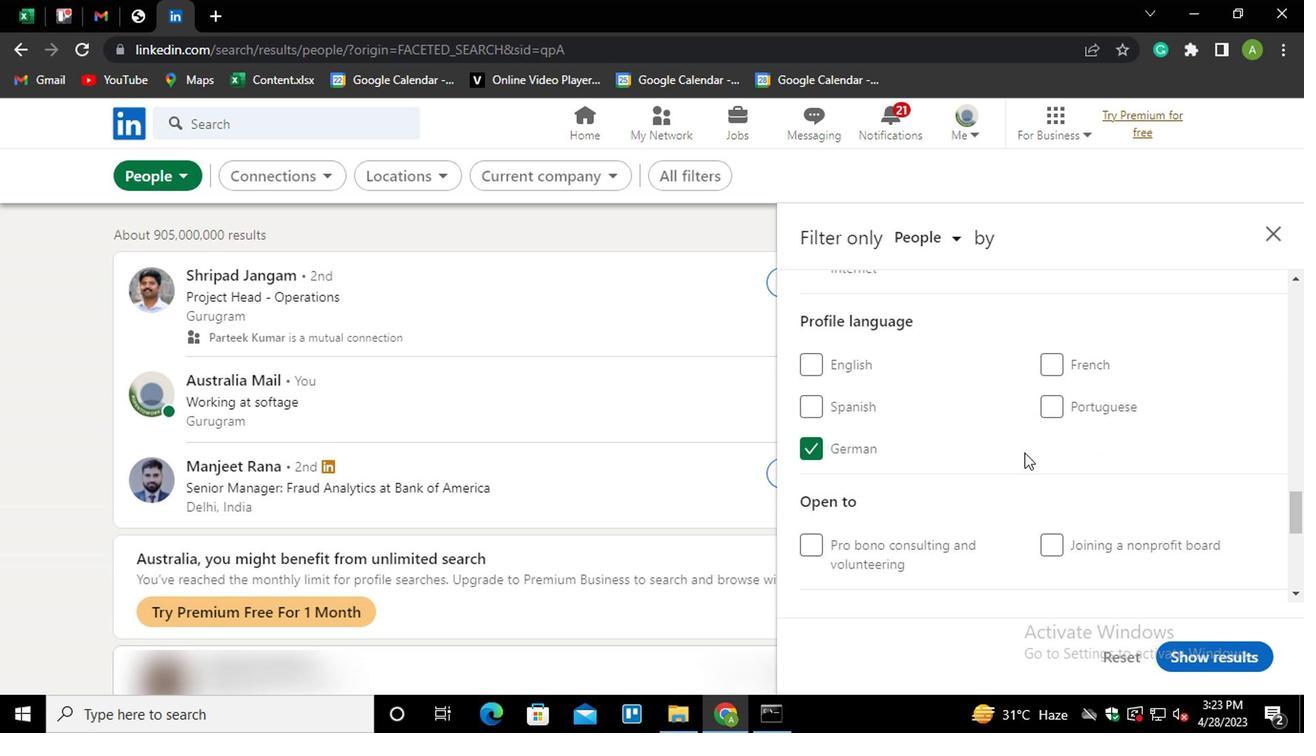 
Action: Mouse moved to (1037, 475)
Screenshot: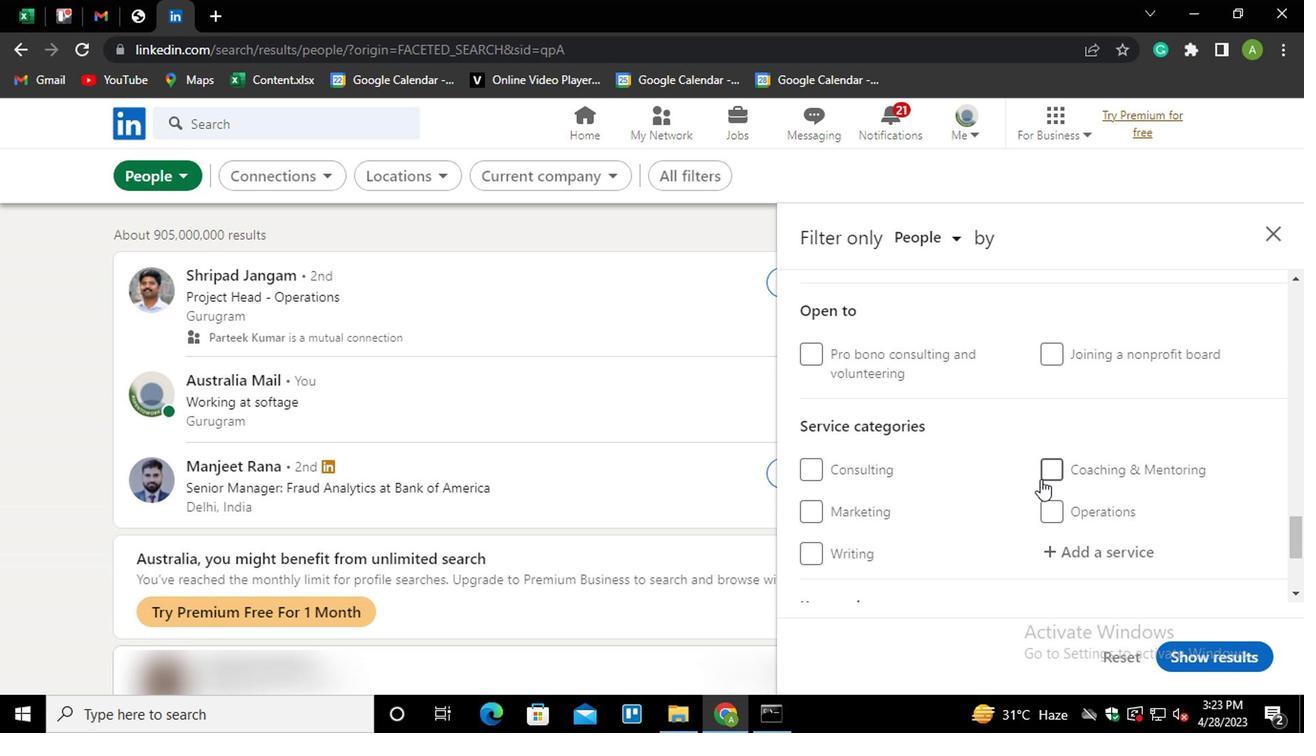 
Action: Mouse scrolled (1037, 476) with delta (0, 1)
Screenshot: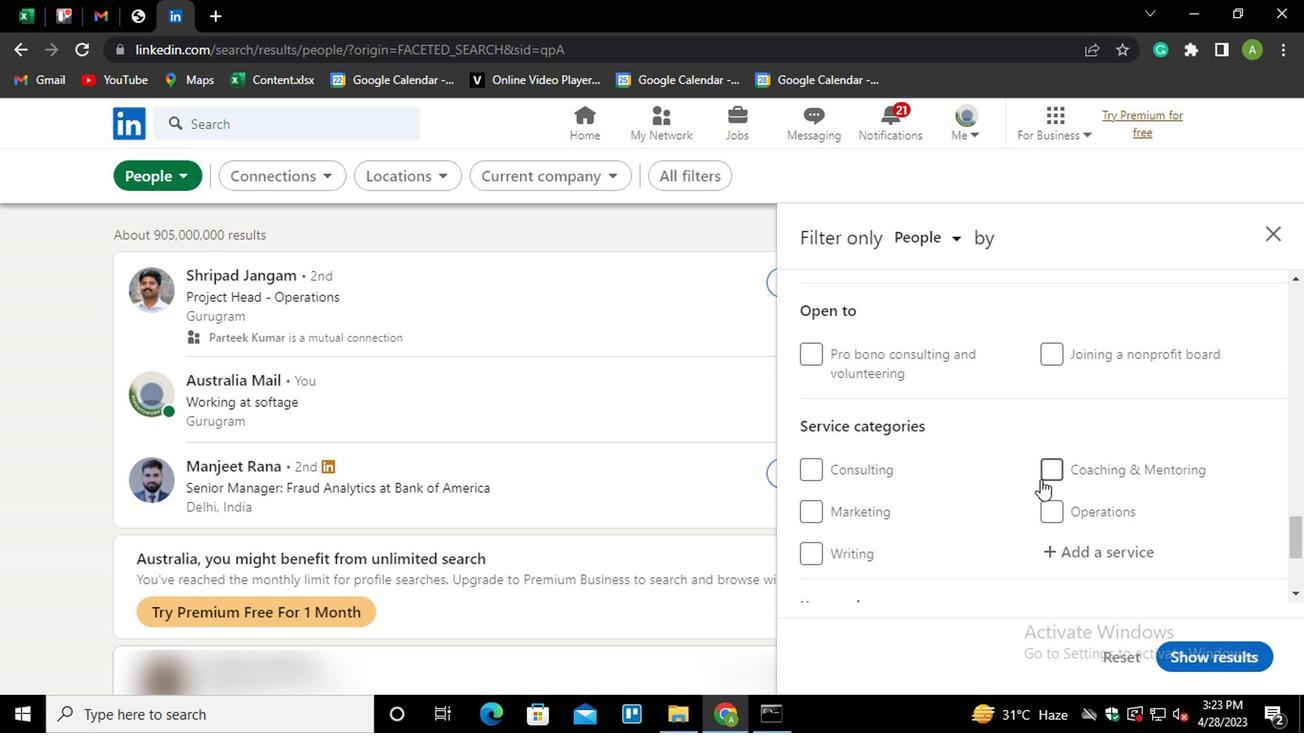
Action: Mouse scrolled (1037, 476) with delta (0, 1)
Screenshot: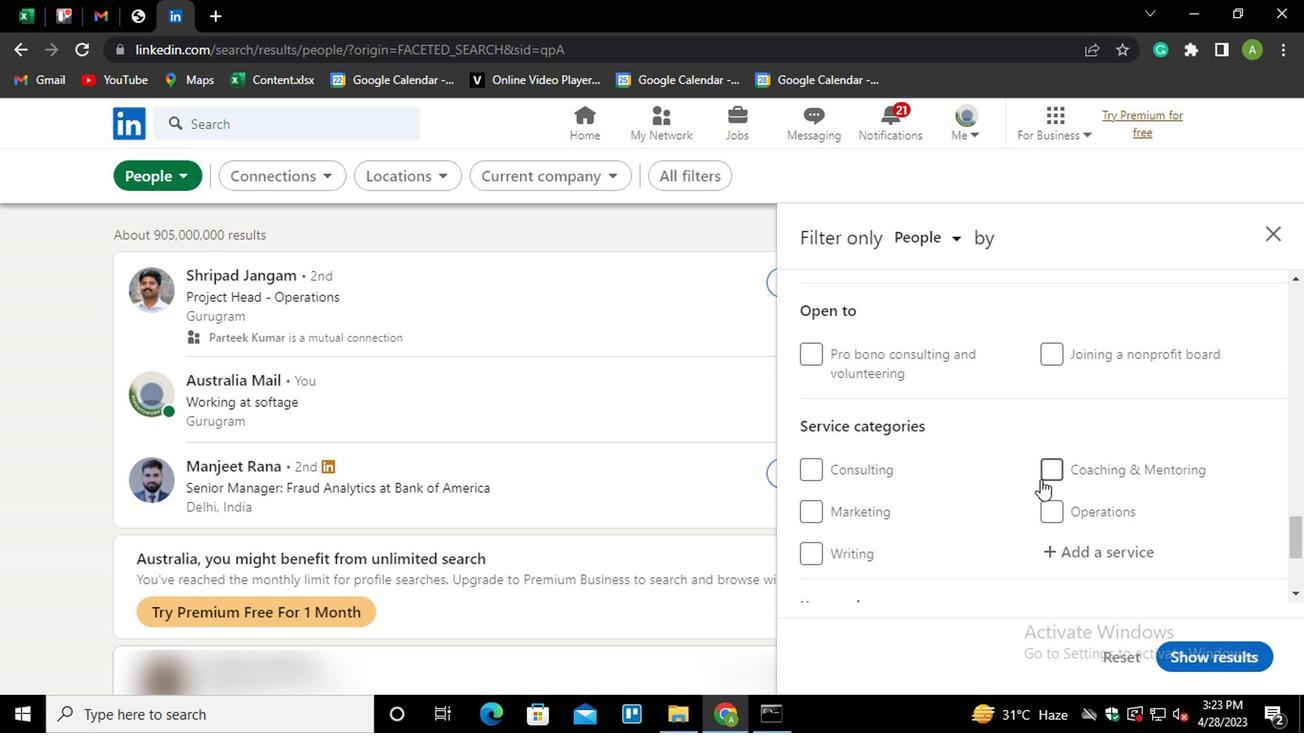 
Action: Mouse moved to (1096, 413)
Screenshot: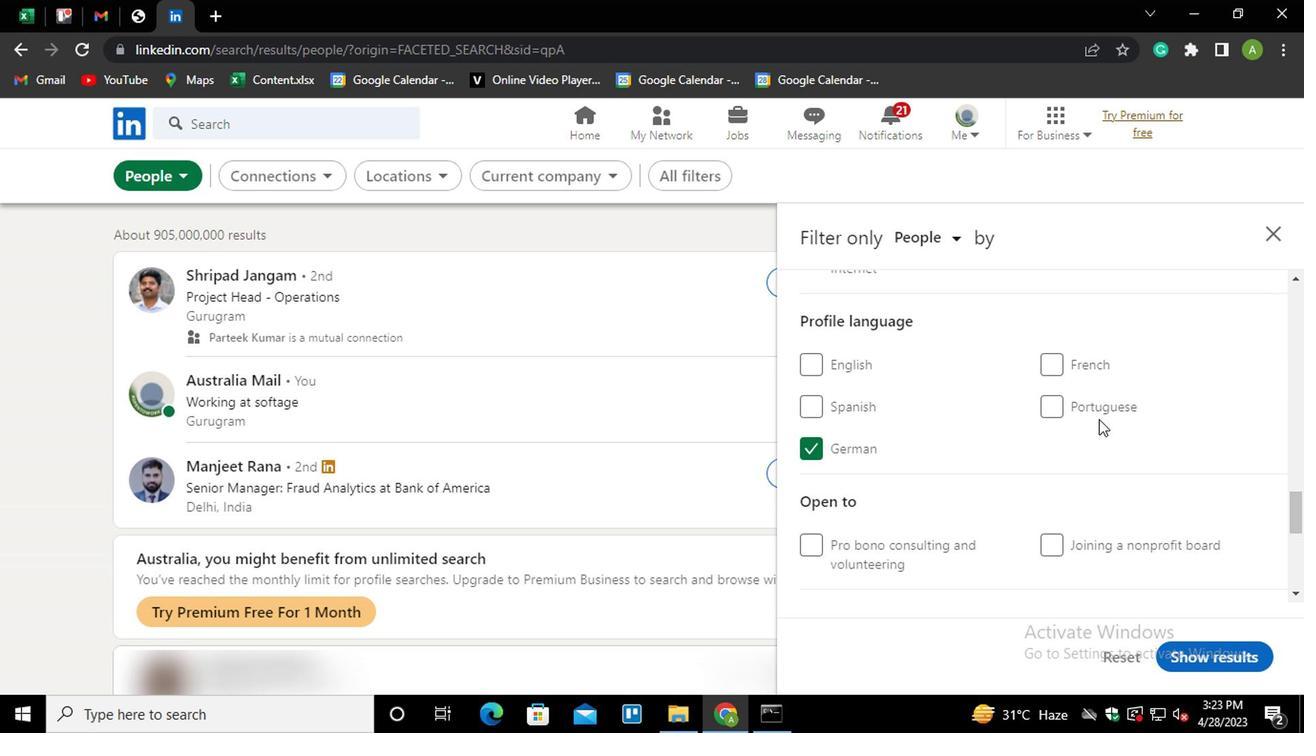 
Action: Mouse scrolled (1096, 413) with delta (0, 0)
Screenshot: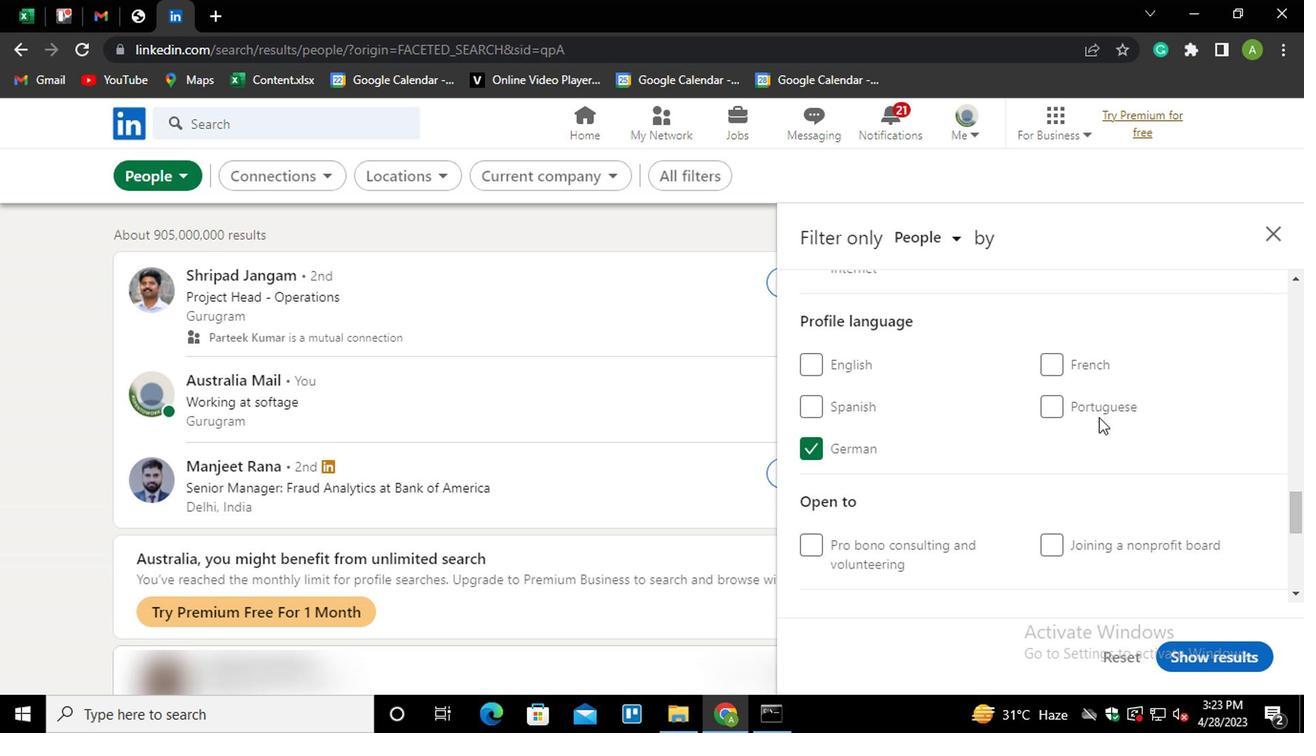 
Action: Mouse moved to (1068, 340)
Screenshot: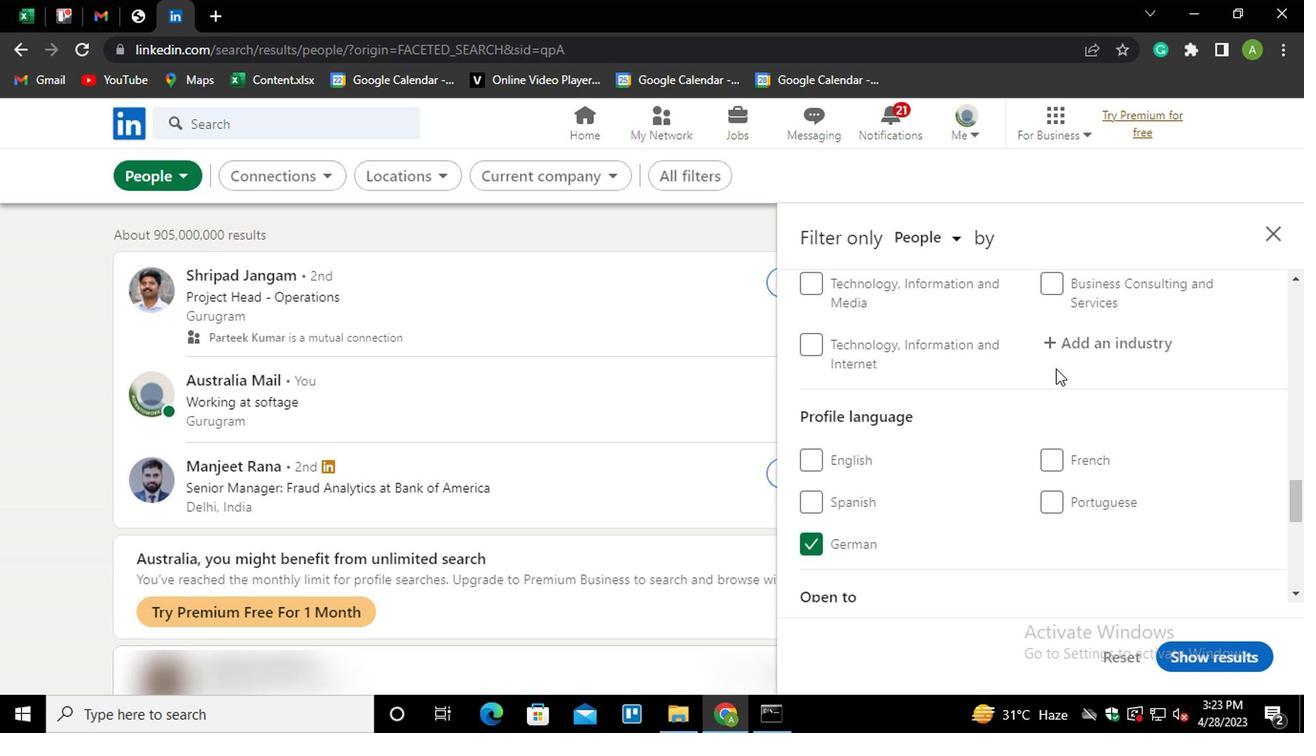 
Action: Mouse pressed left at (1068, 340)
Screenshot: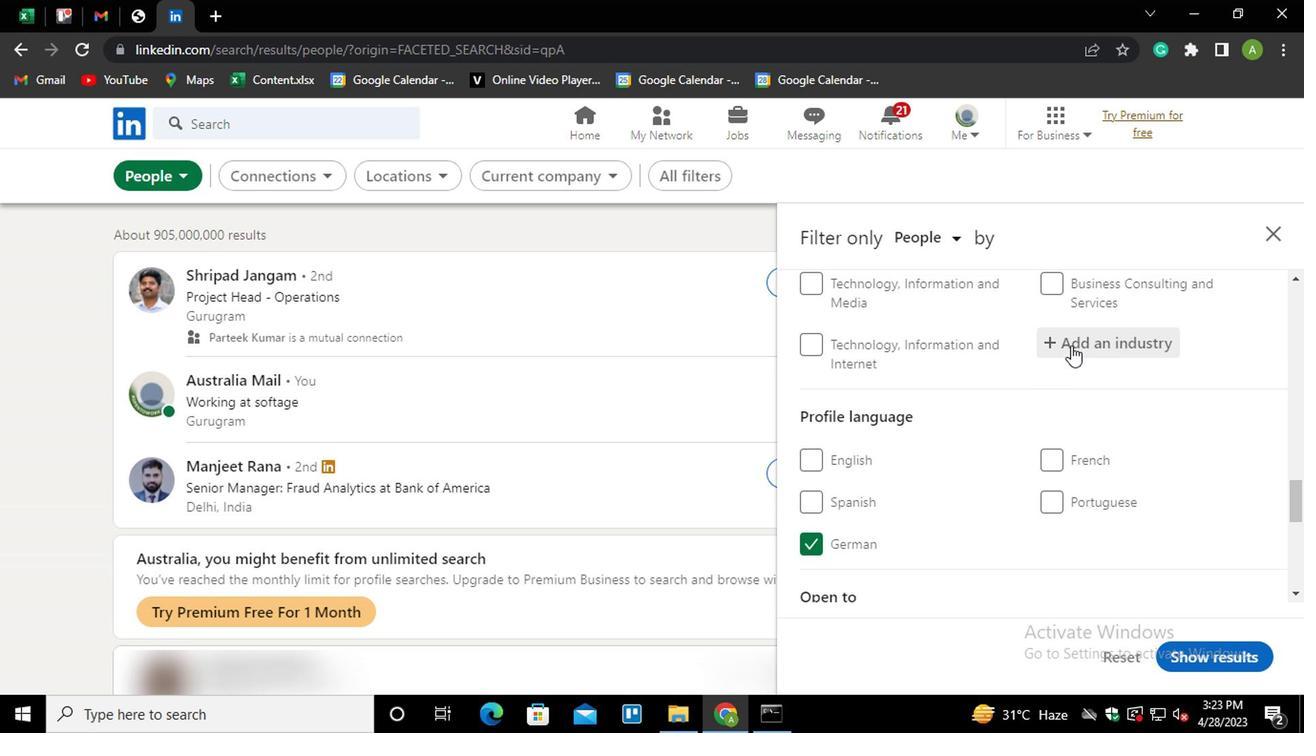 
Action: Key pressed <Key.shift>REA<Key.backspace>SEAC<Key.backspace>RCH<Key.down><Key.enter>
Screenshot: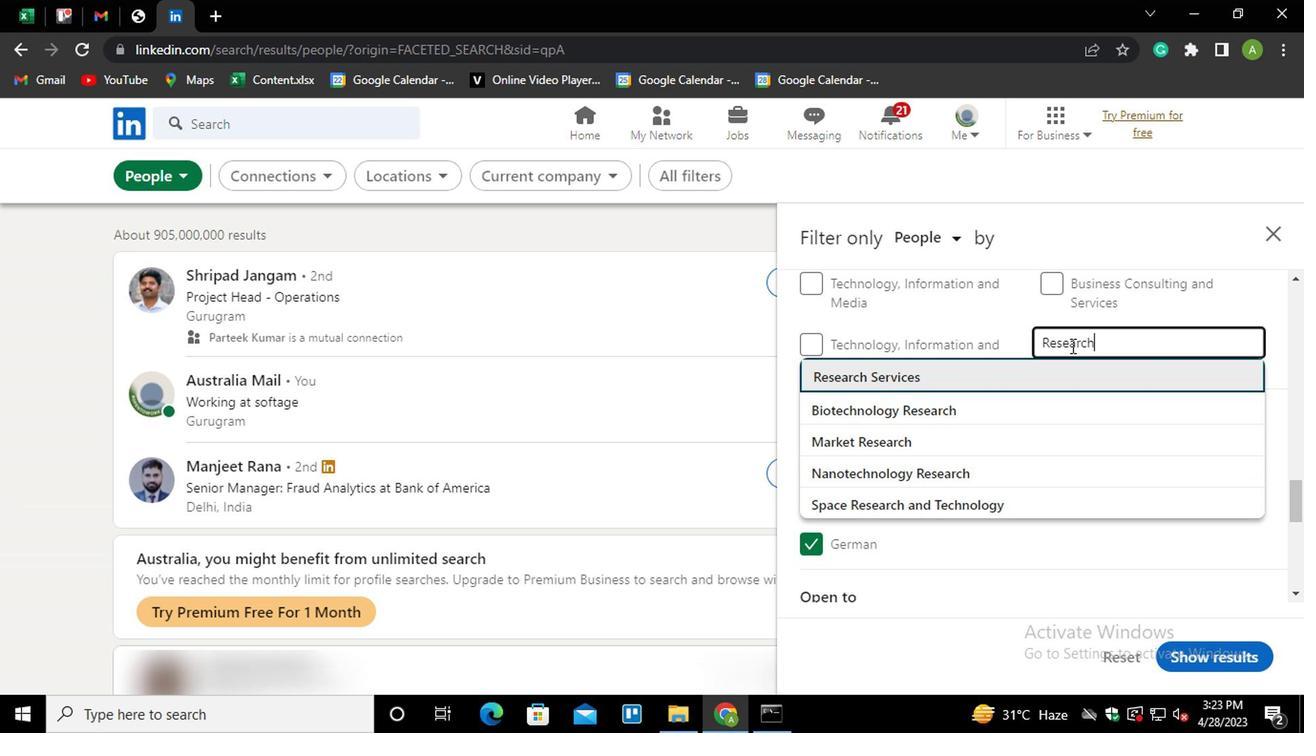 
Action: Mouse scrolled (1068, 339) with delta (0, 0)
Screenshot: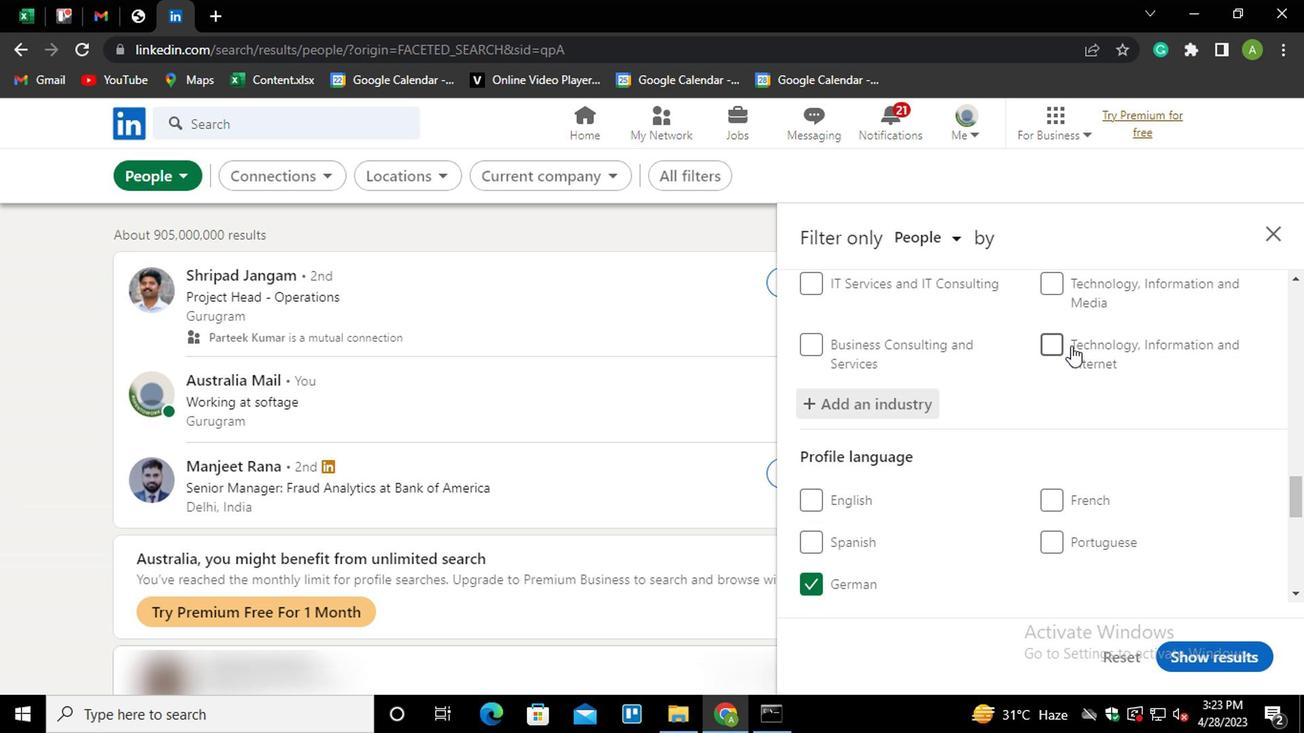
Action: Mouse scrolled (1068, 339) with delta (0, 0)
Screenshot: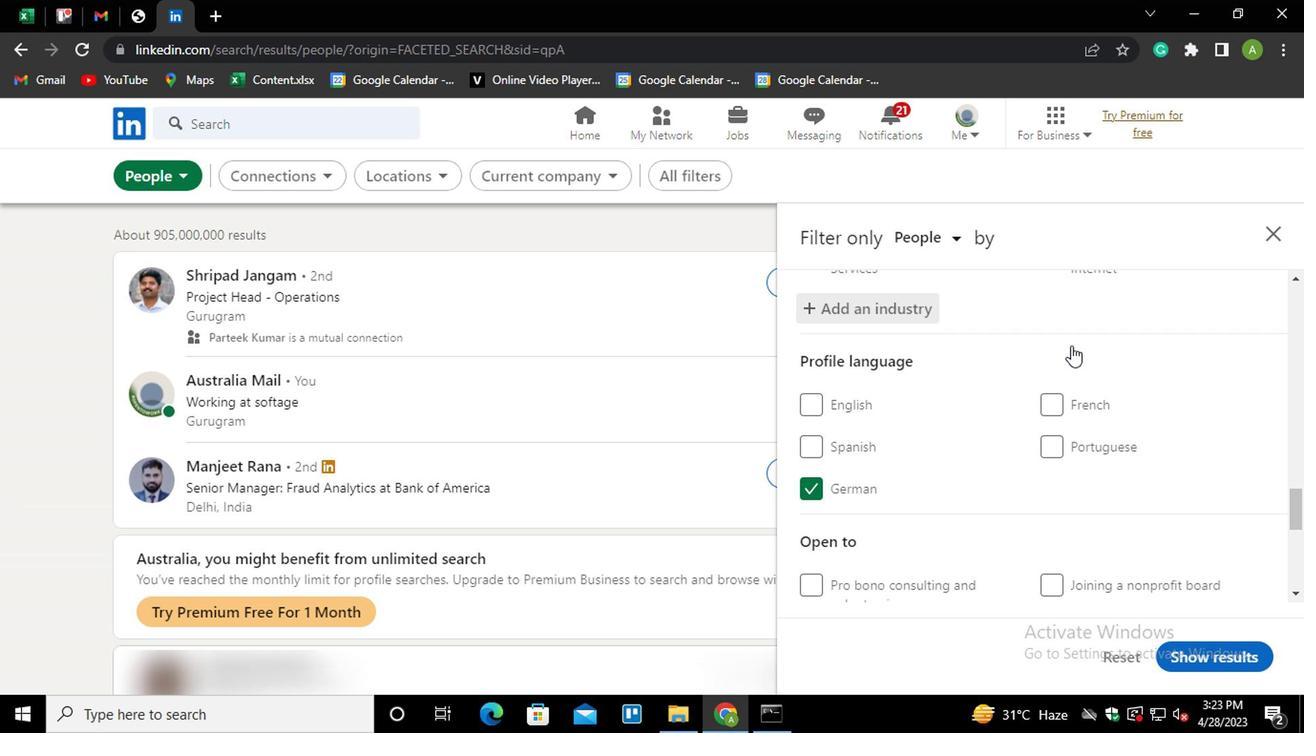 
Action: Mouse scrolled (1068, 339) with delta (0, 0)
Screenshot: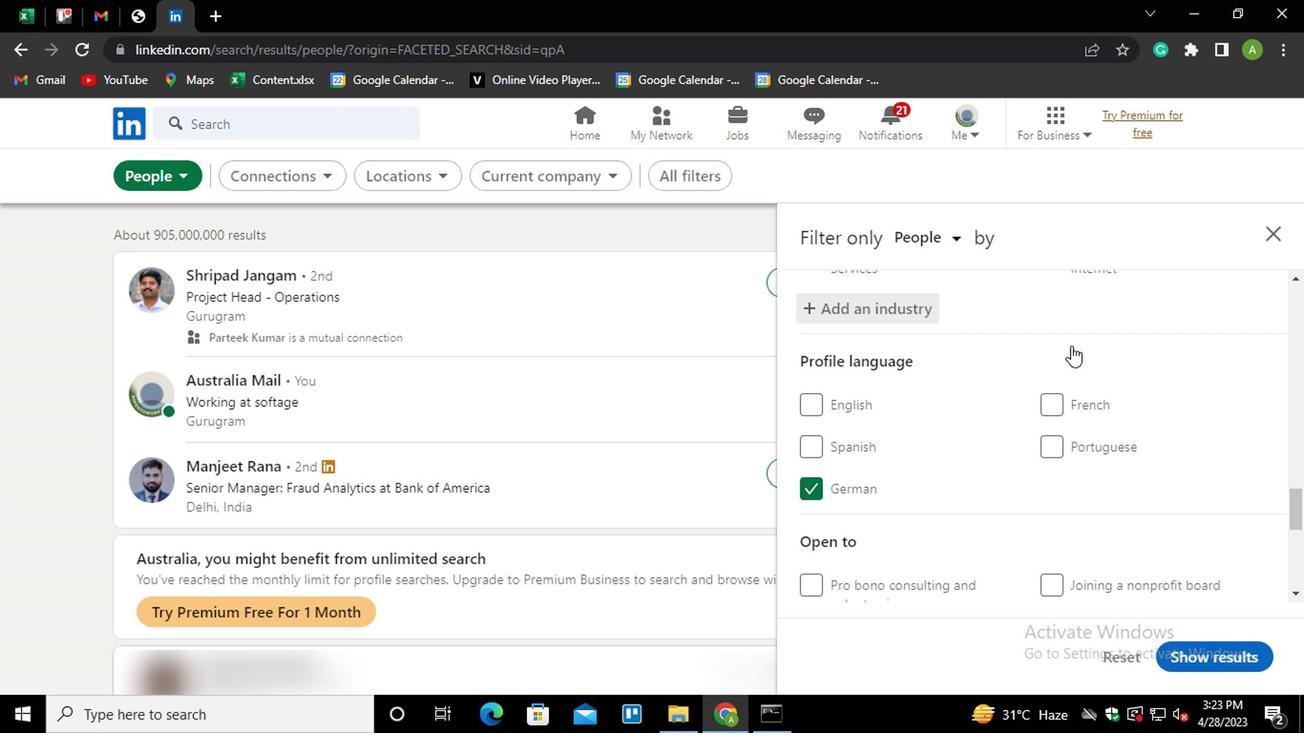 
Action: Mouse scrolled (1068, 339) with delta (0, 0)
Screenshot: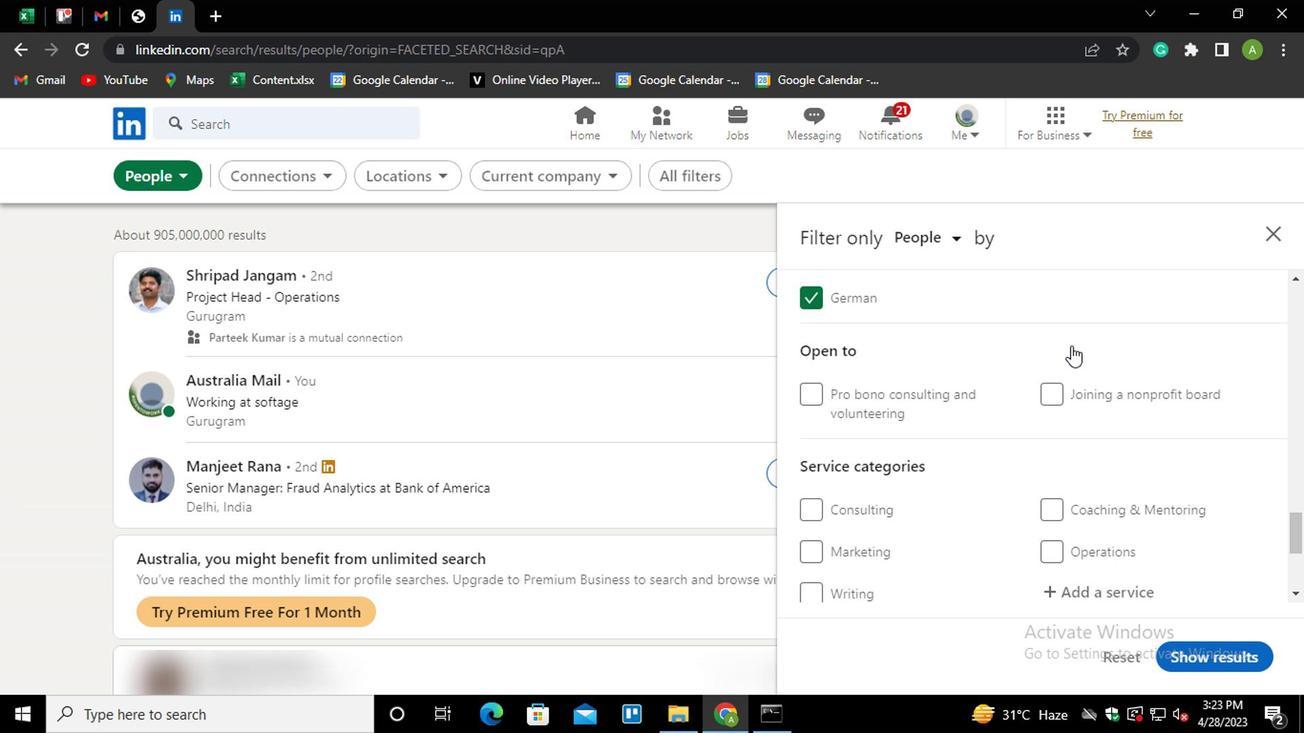 
Action: Mouse scrolled (1068, 339) with delta (0, 0)
Screenshot: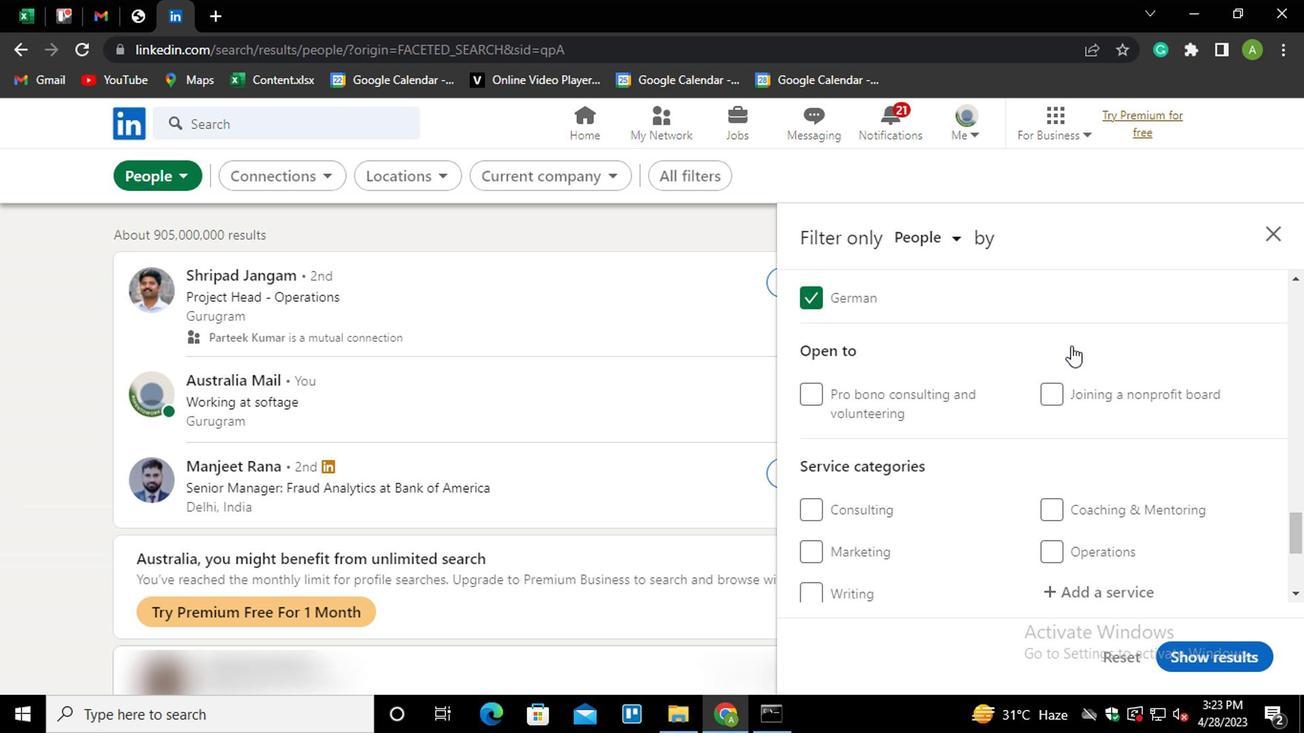 
Action: Mouse moved to (1078, 402)
Screenshot: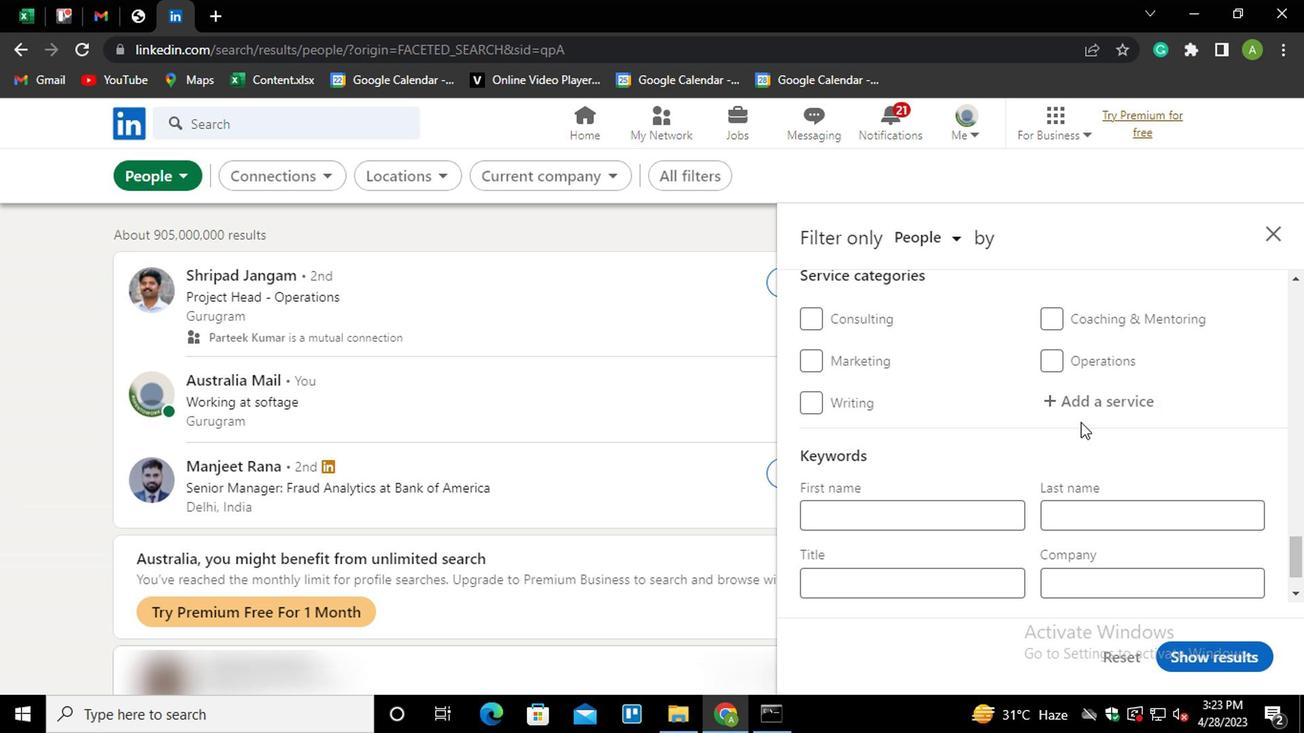 
Action: Mouse pressed left at (1078, 402)
Screenshot: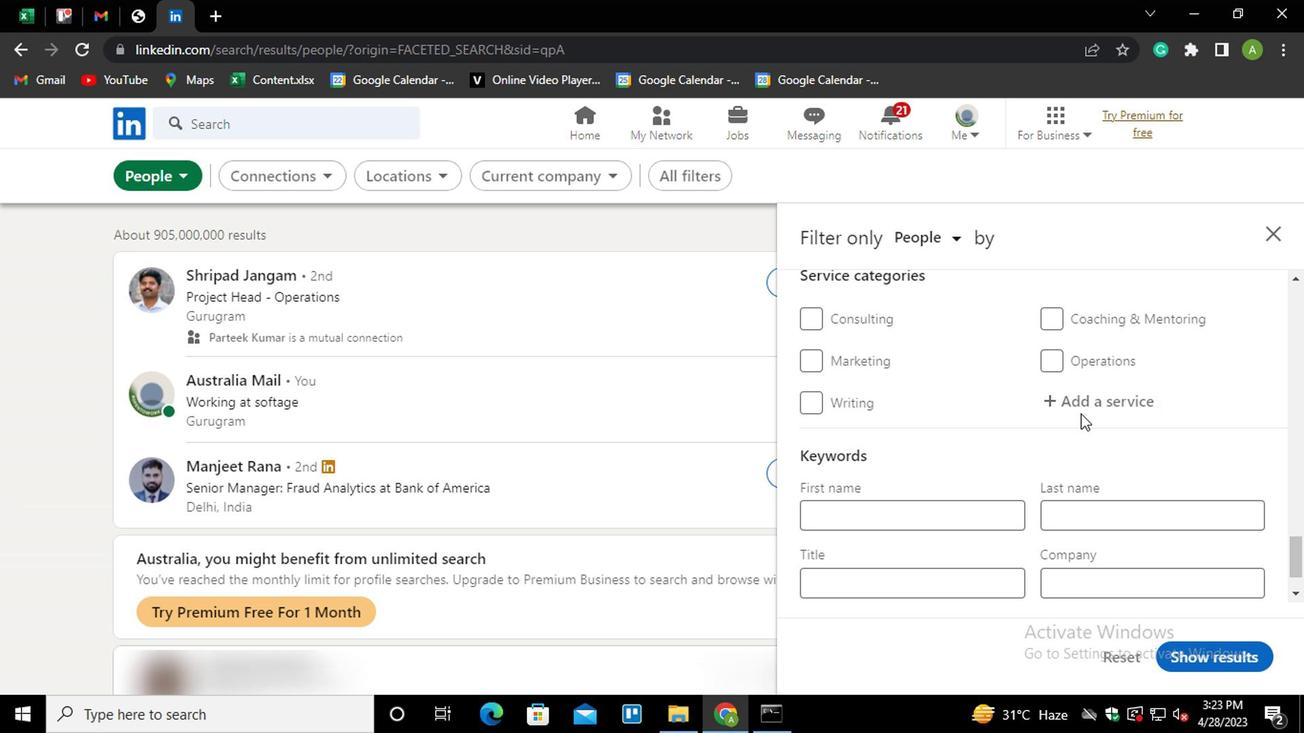 
Action: Mouse moved to (1093, 396)
Screenshot: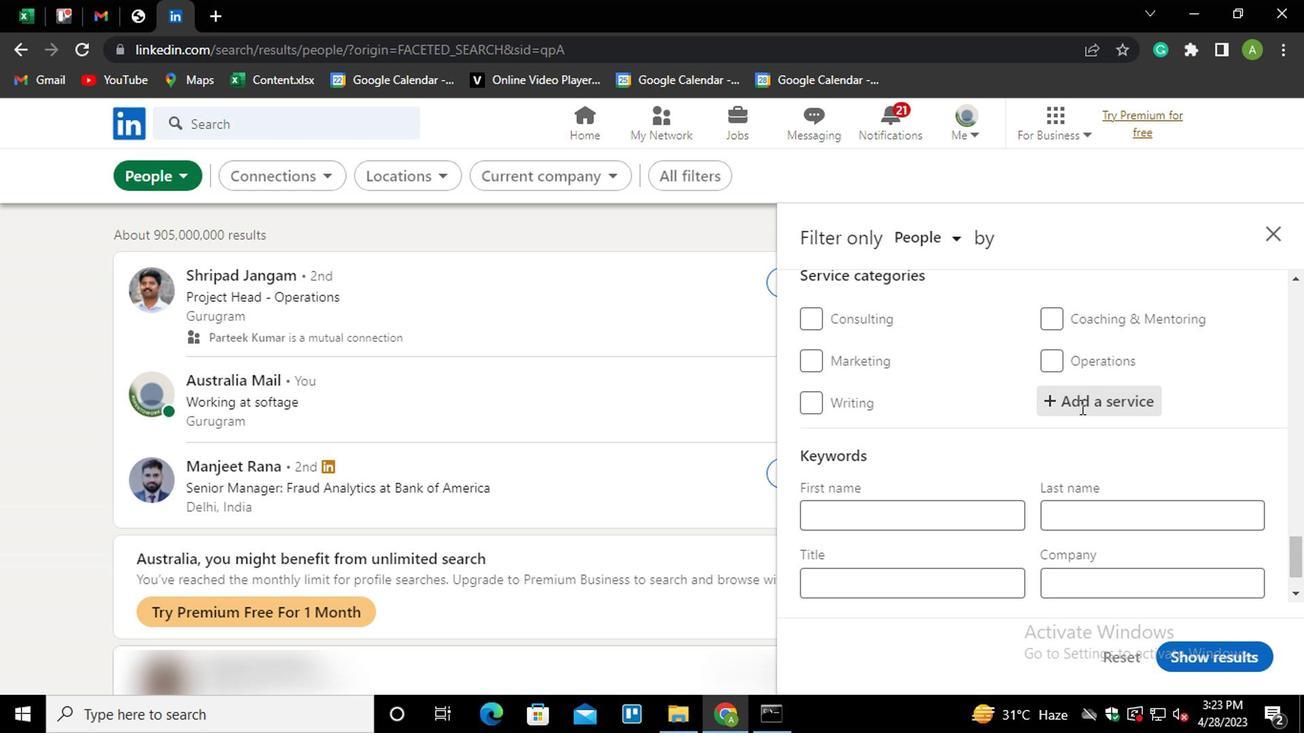 
Action: Mouse pressed left at (1093, 396)
Screenshot: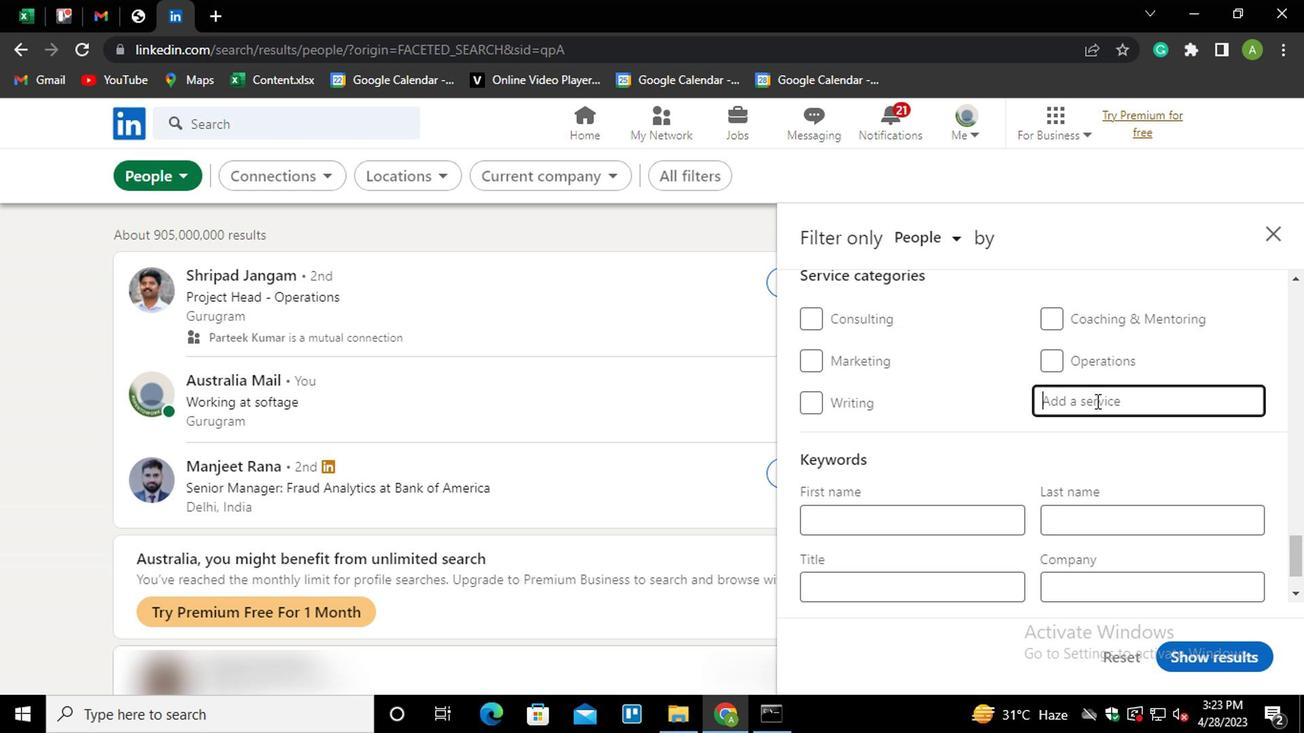 
Action: Key pressed <Key.shift>CORPORATE<Key.down><Key.down><Key.enter>
Screenshot: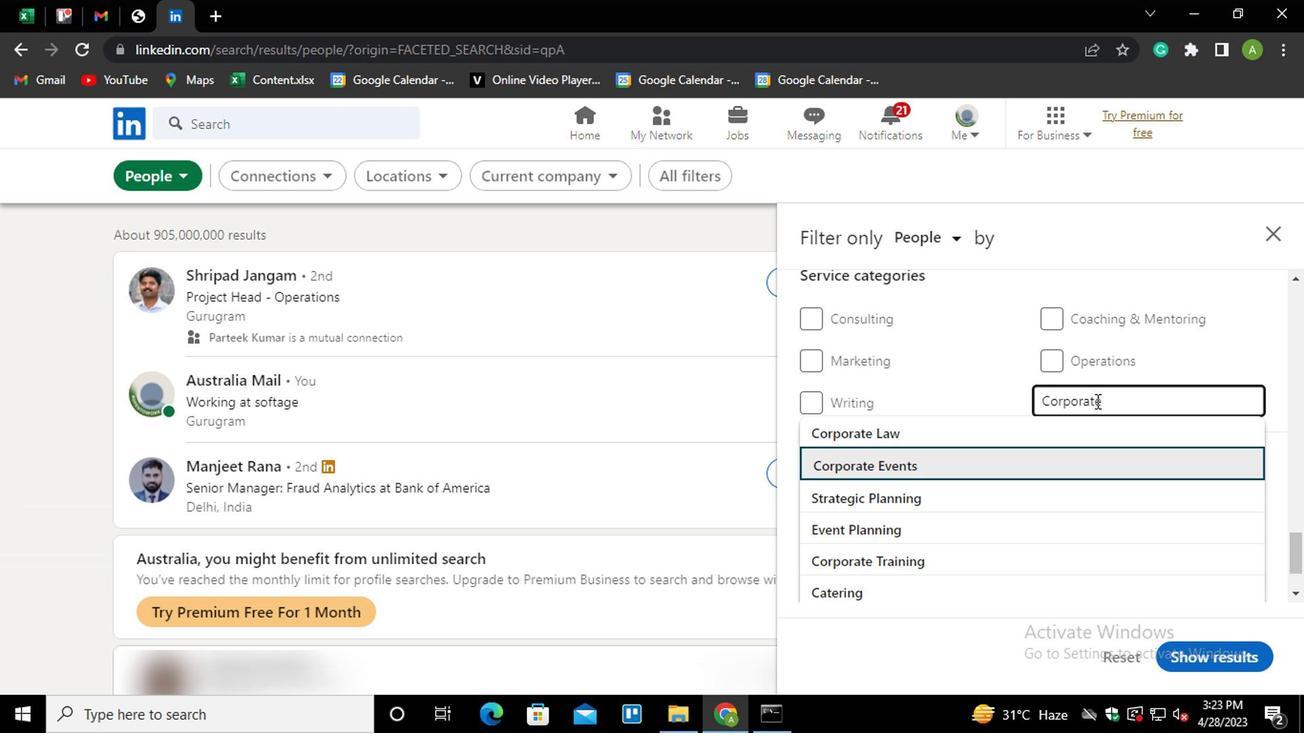 
Action: Mouse scrolled (1093, 395) with delta (0, -1)
Screenshot: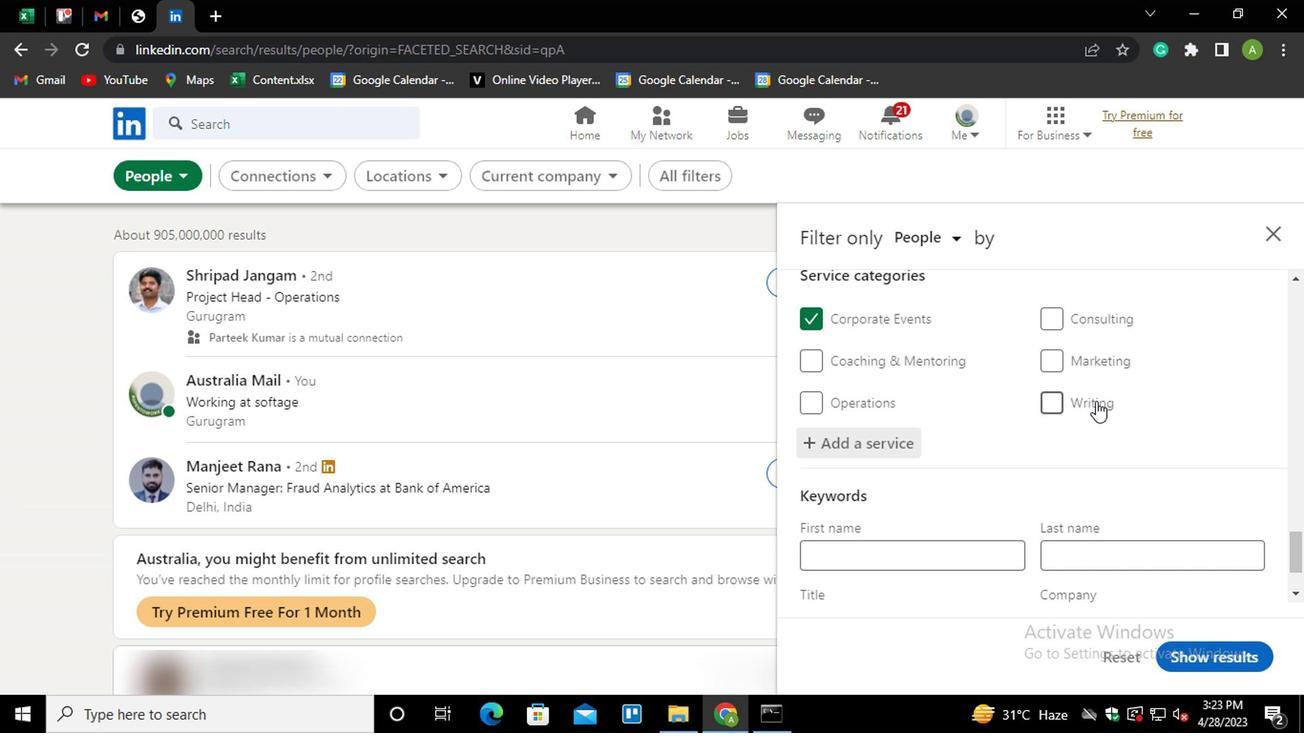 
Action: Mouse scrolled (1093, 395) with delta (0, -1)
Screenshot: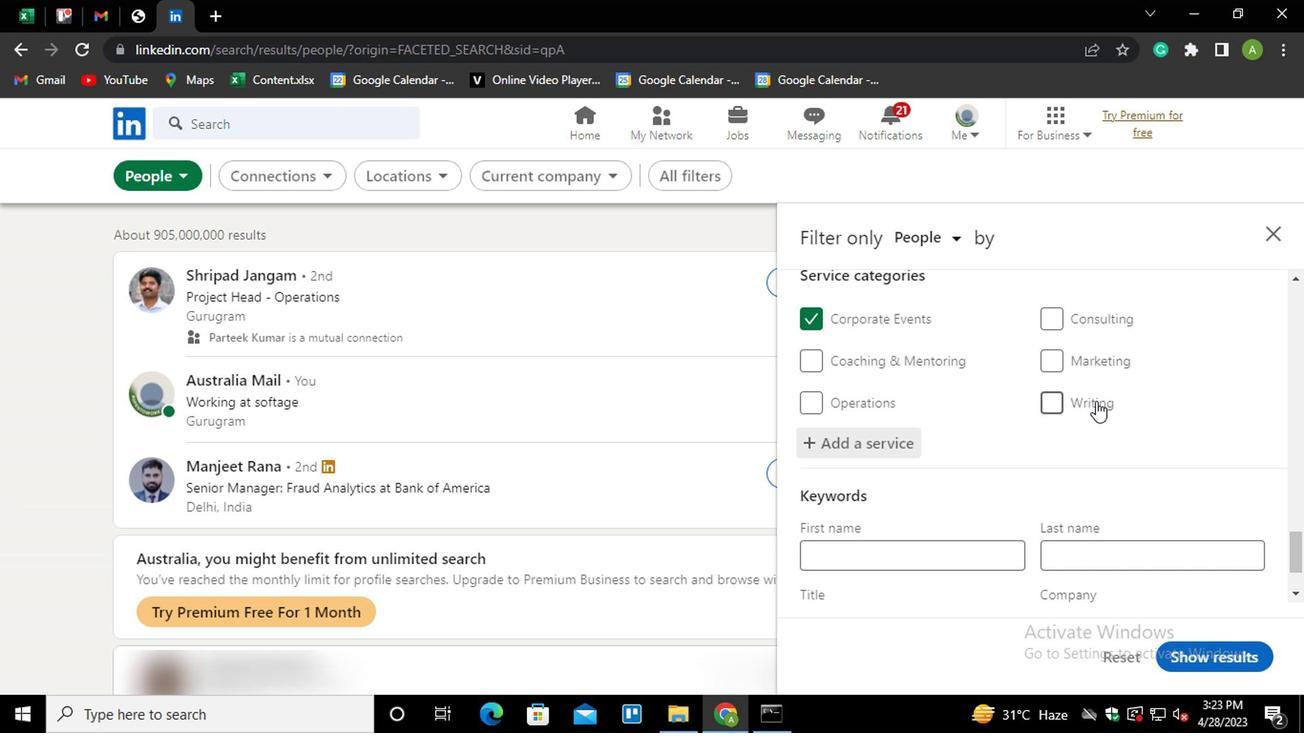 
Action: Mouse scrolled (1093, 395) with delta (0, -1)
Screenshot: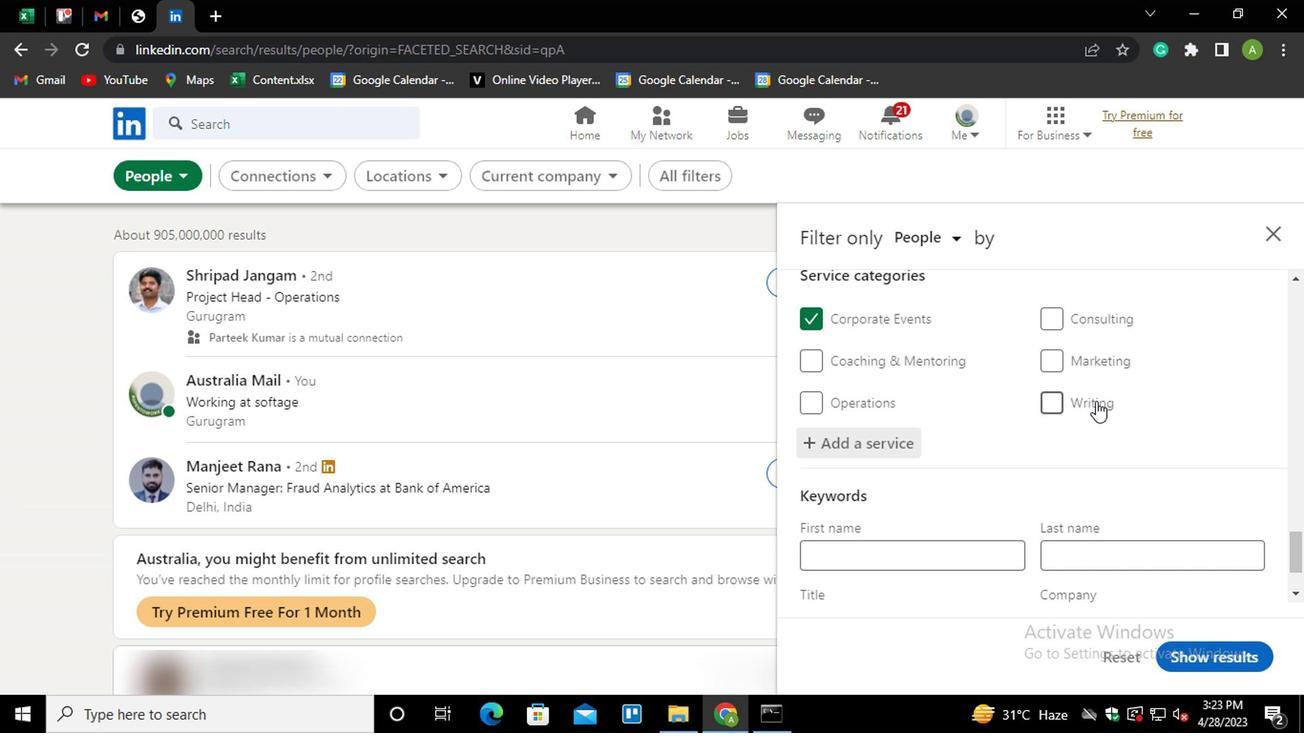 
Action: Mouse scrolled (1093, 395) with delta (0, -1)
Screenshot: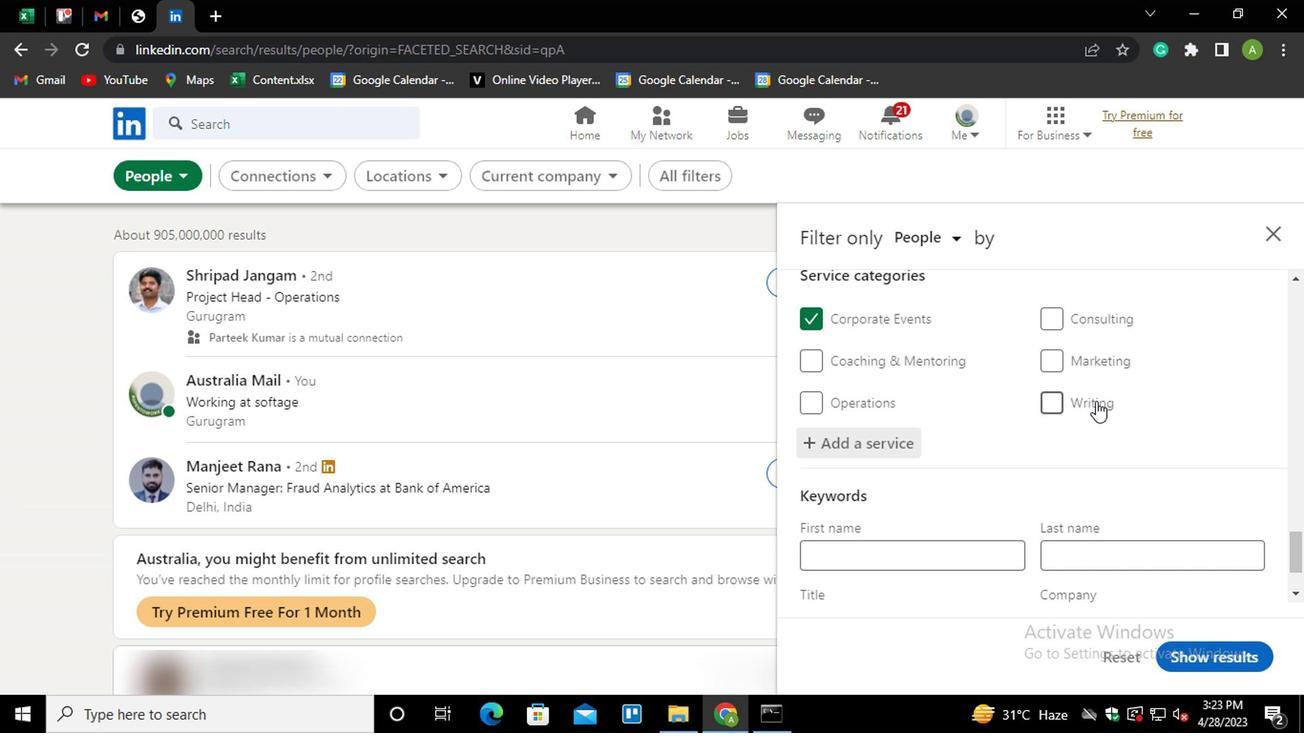 
Action: Mouse scrolled (1093, 395) with delta (0, -1)
Screenshot: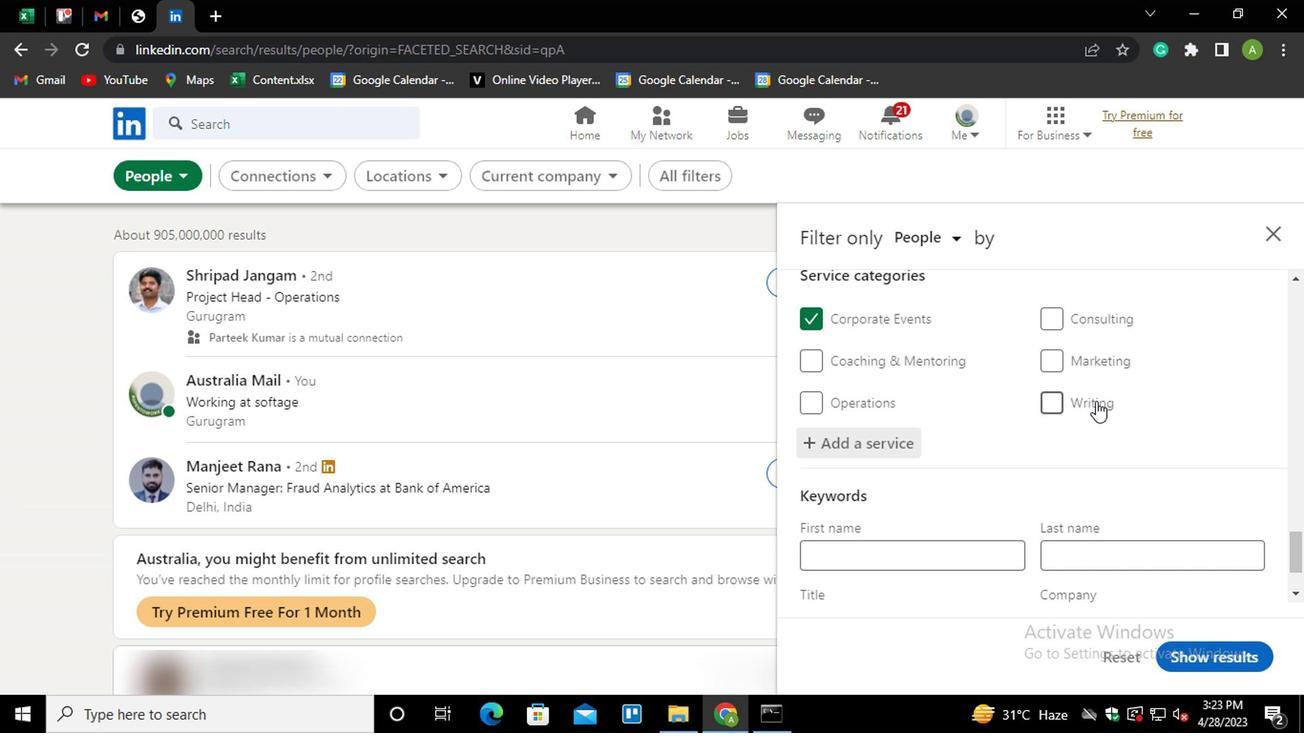 
Action: Mouse moved to (915, 507)
Screenshot: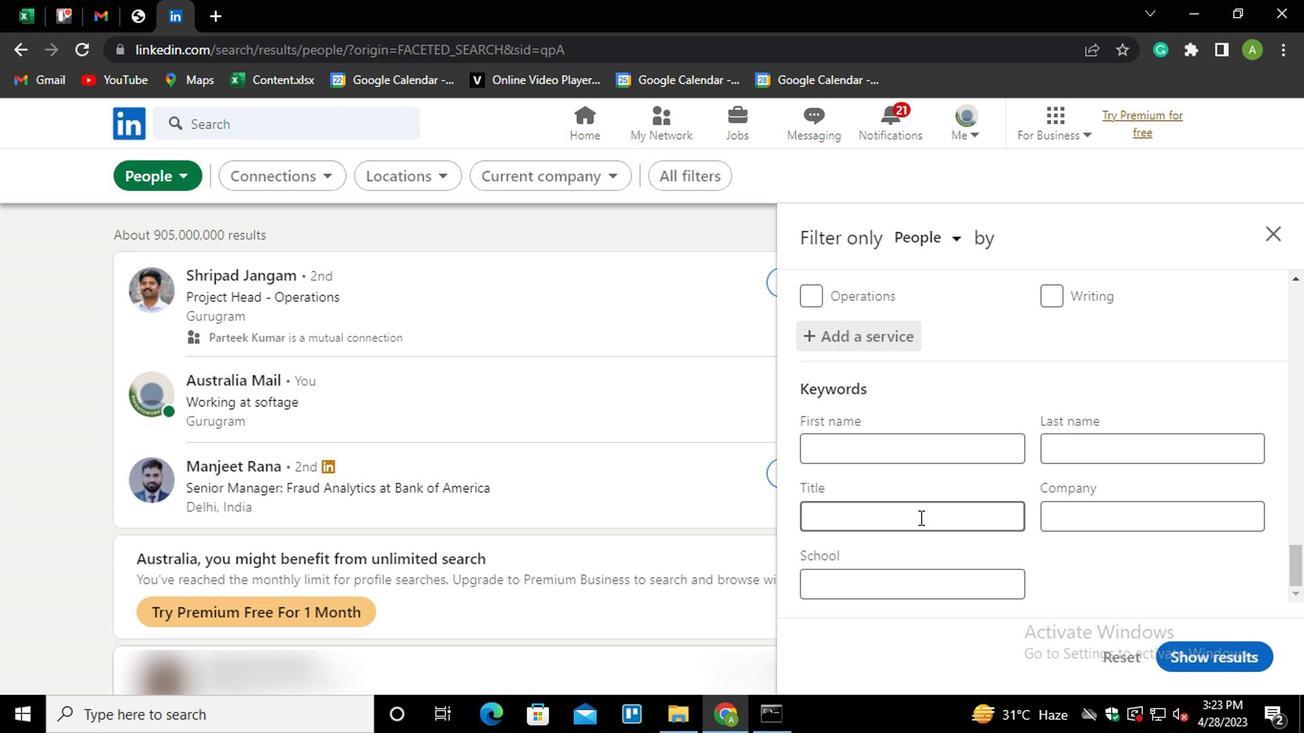 
Action: Mouse pressed left at (915, 507)
Screenshot: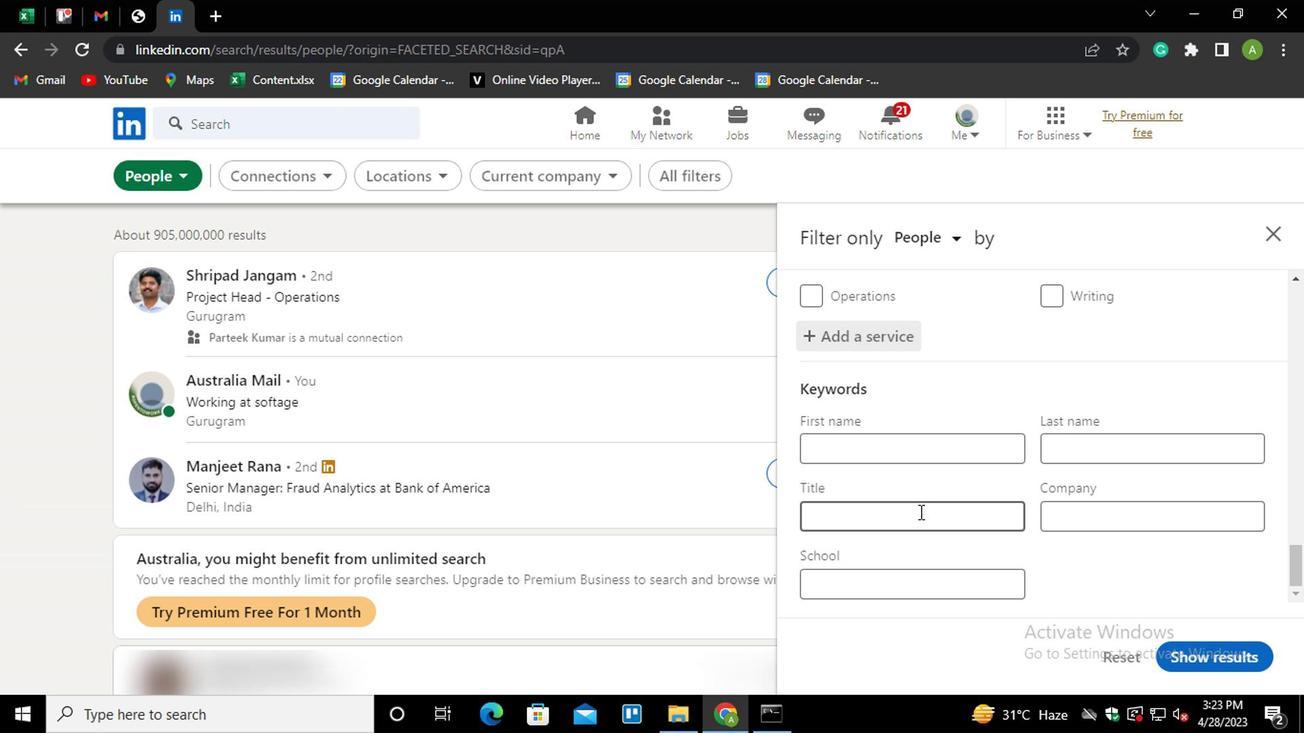
Action: Mouse moved to (909, 510)
Screenshot: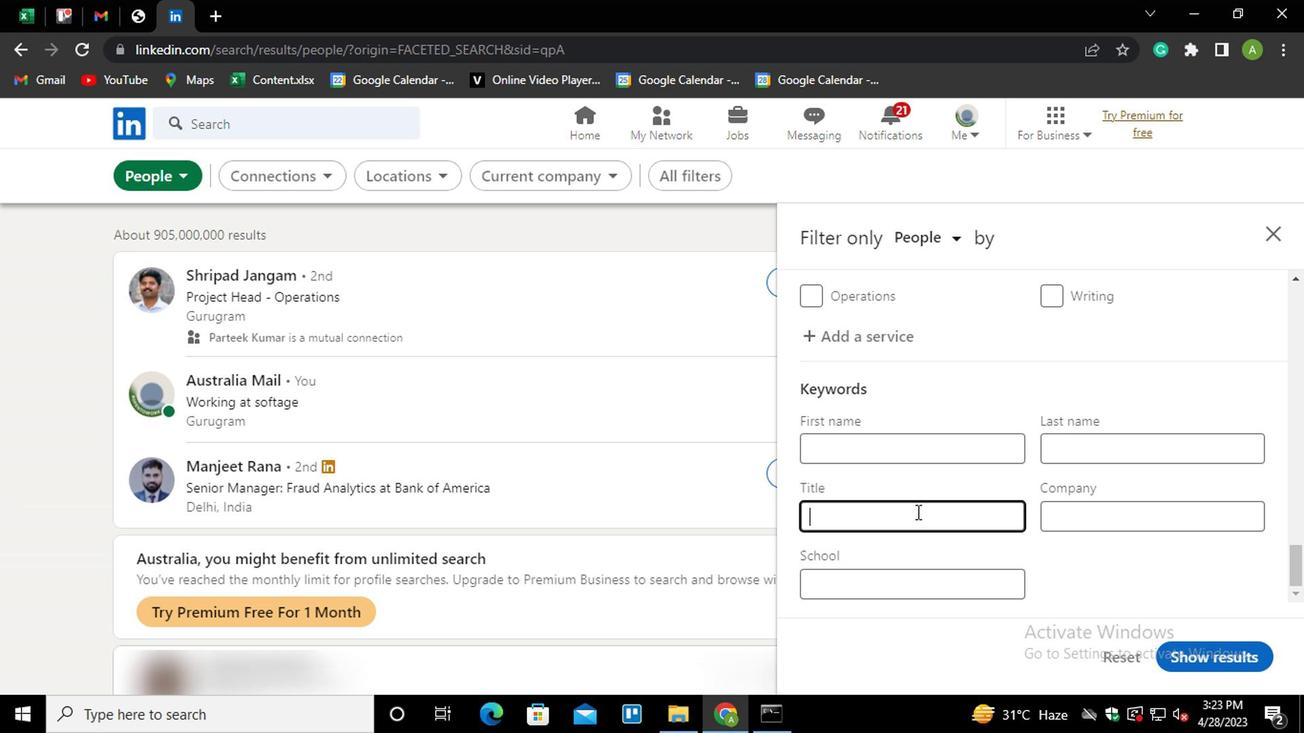 
Action: Key pressed <Key.shift>
Screenshot: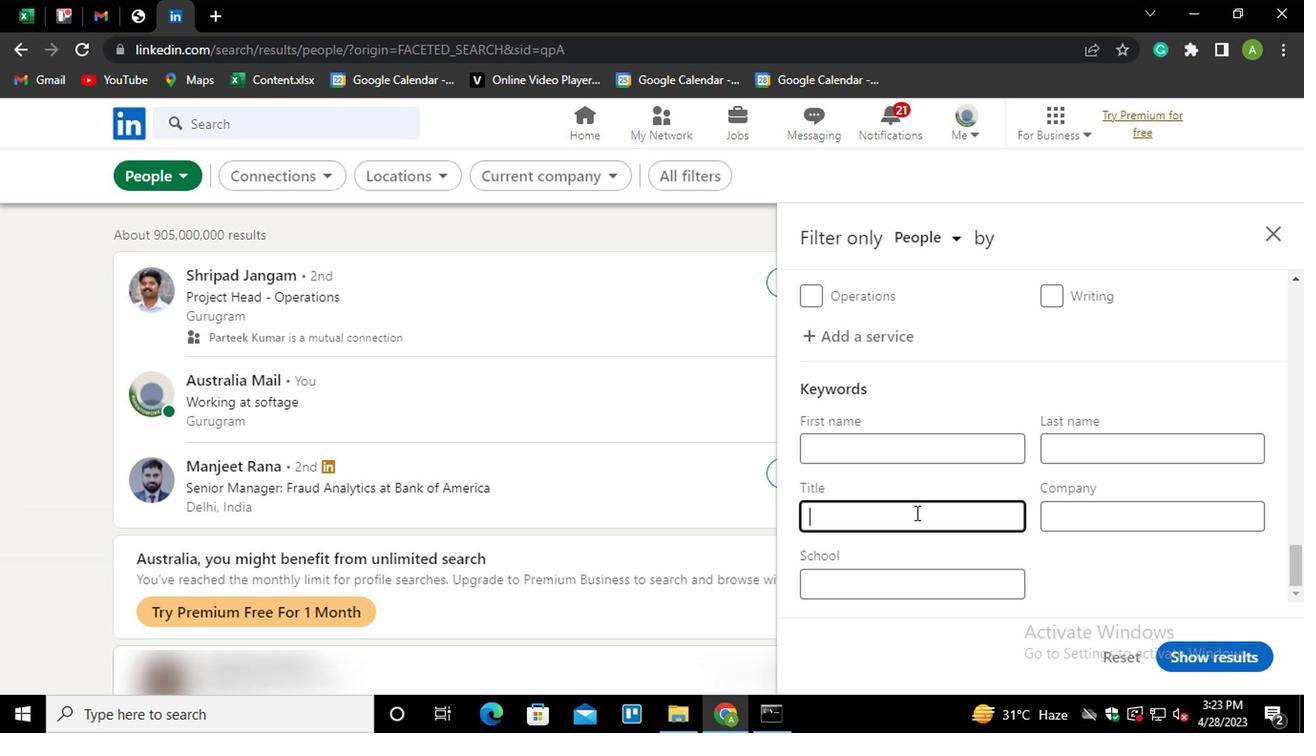
Action: Mouse moved to (908, 510)
Screenshot: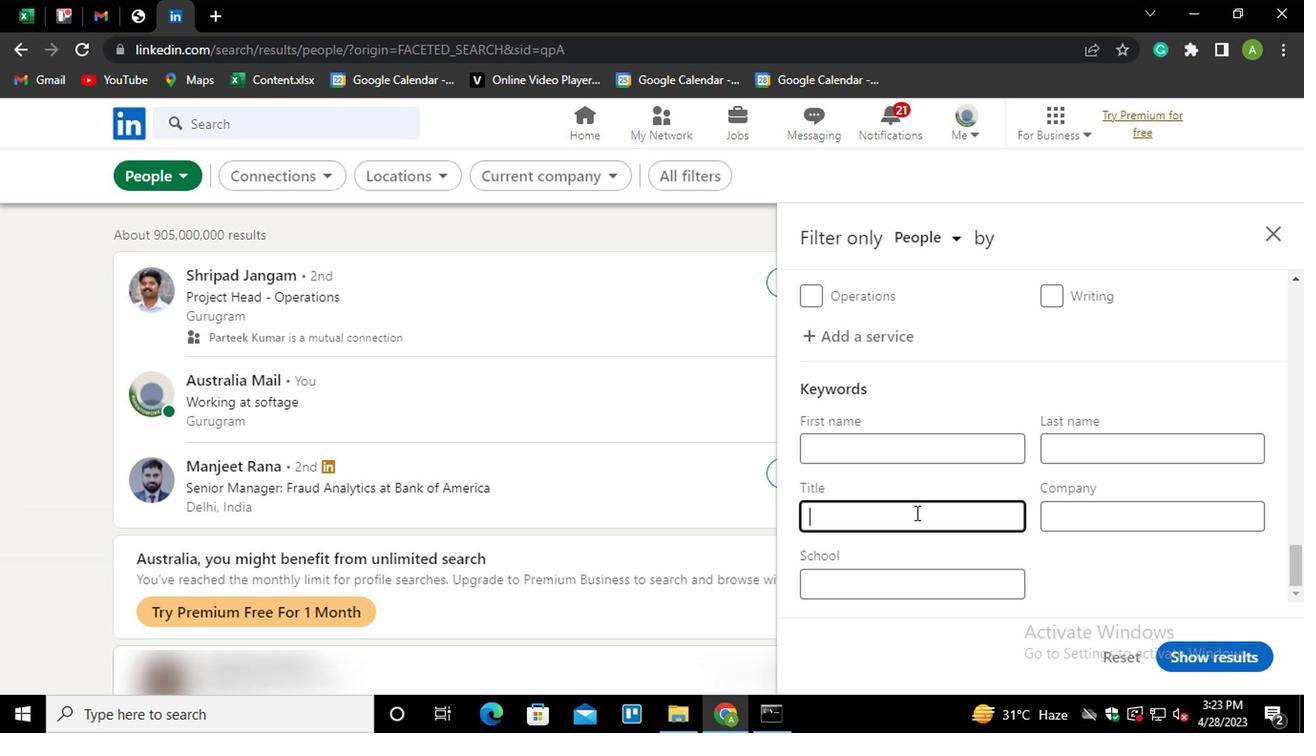 
Action: Key pressed CULTURE<Key.space><Key.shift>OPERATIONS<Key.space><Key.shift>MANAGER
Screenshot: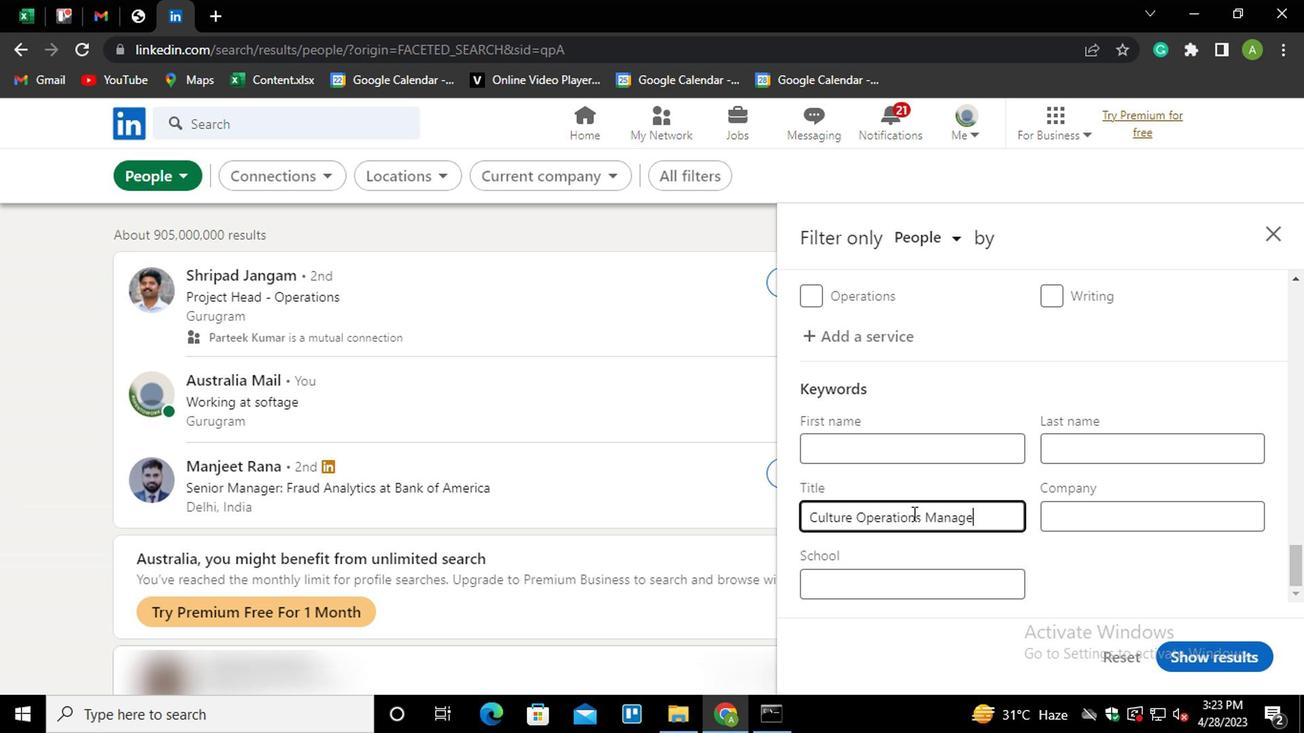 
Action: Mouse moved to (1204, 573)
Screenshot: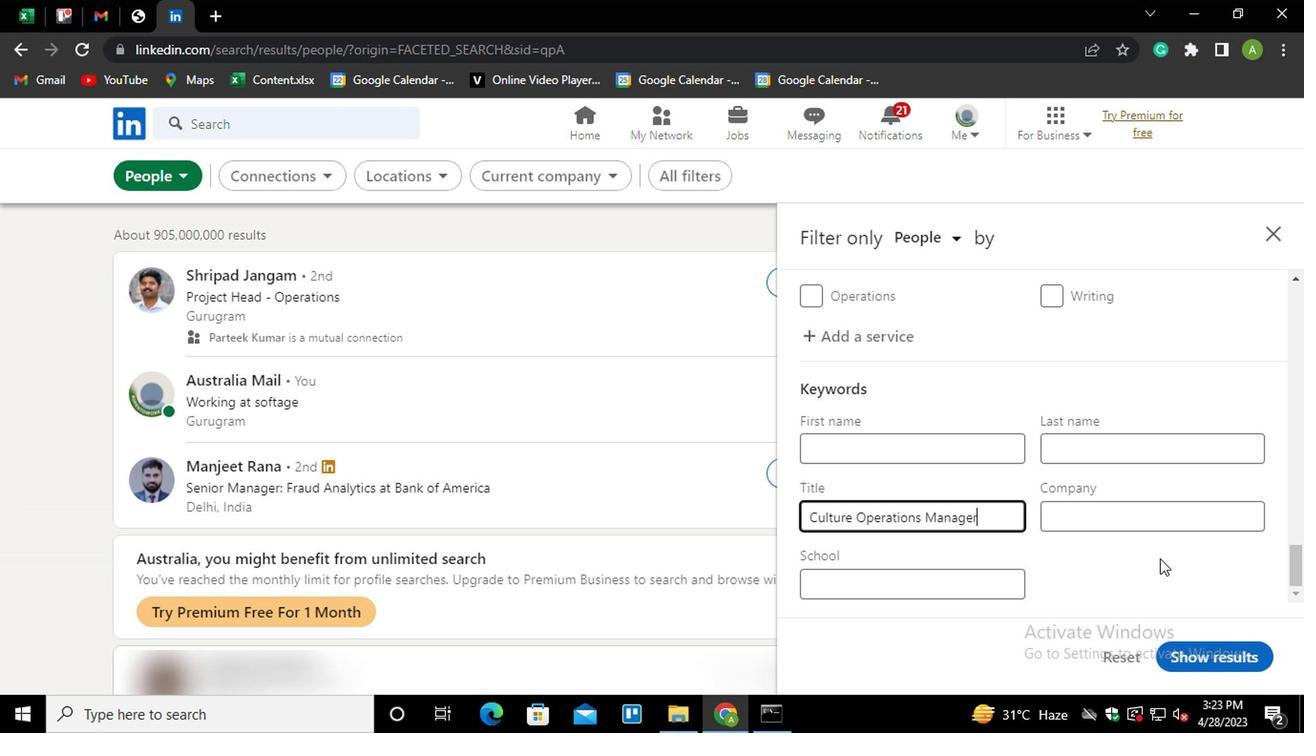 
Action: Mouse pressed left at (1204, 573)
Screenshot: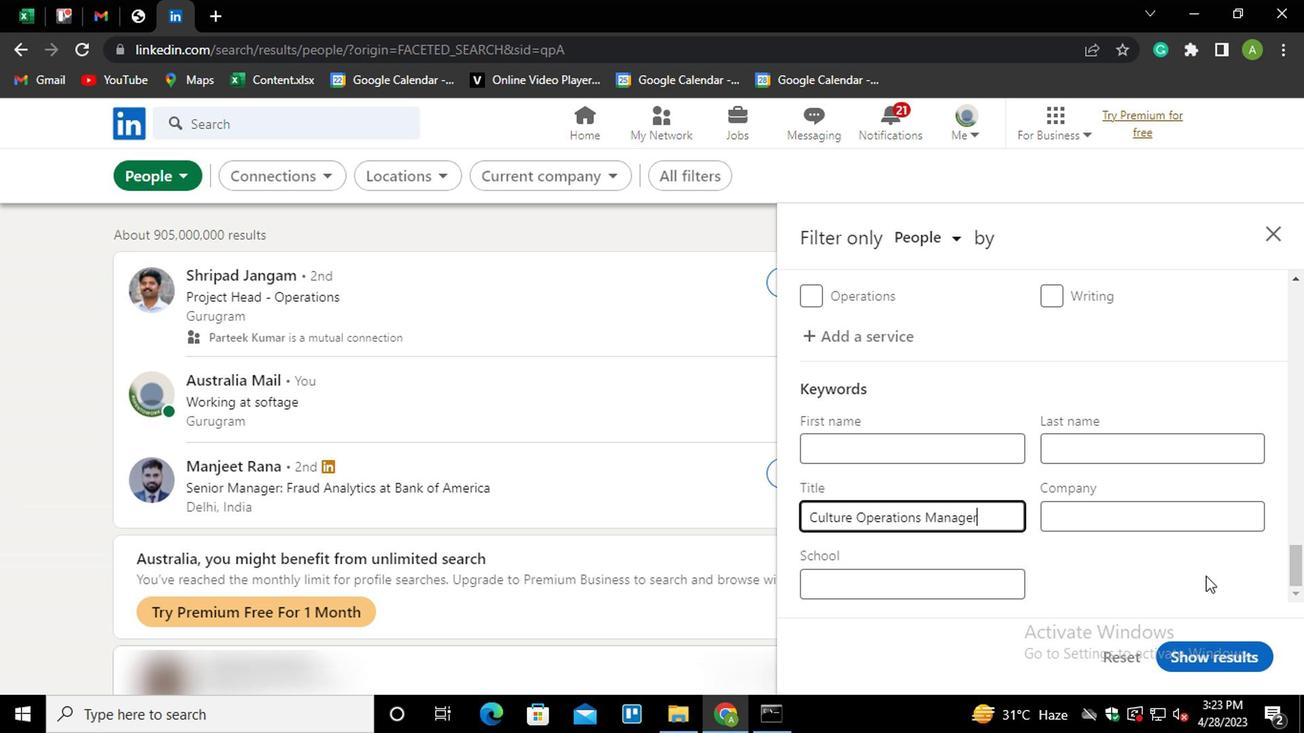 
Action: Mouse moved to (1216, 648)
Screenshot: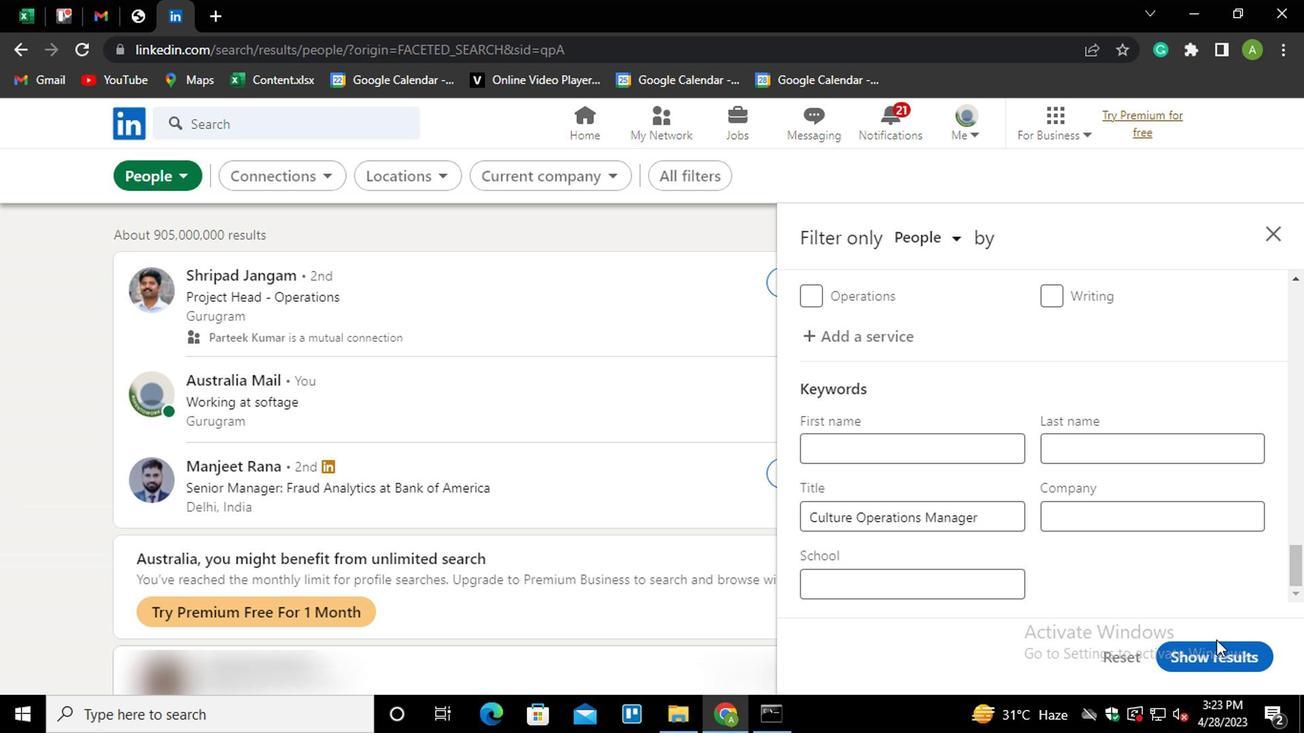 
Action: Mouse pressed left at (1216, 648)
Screenshot: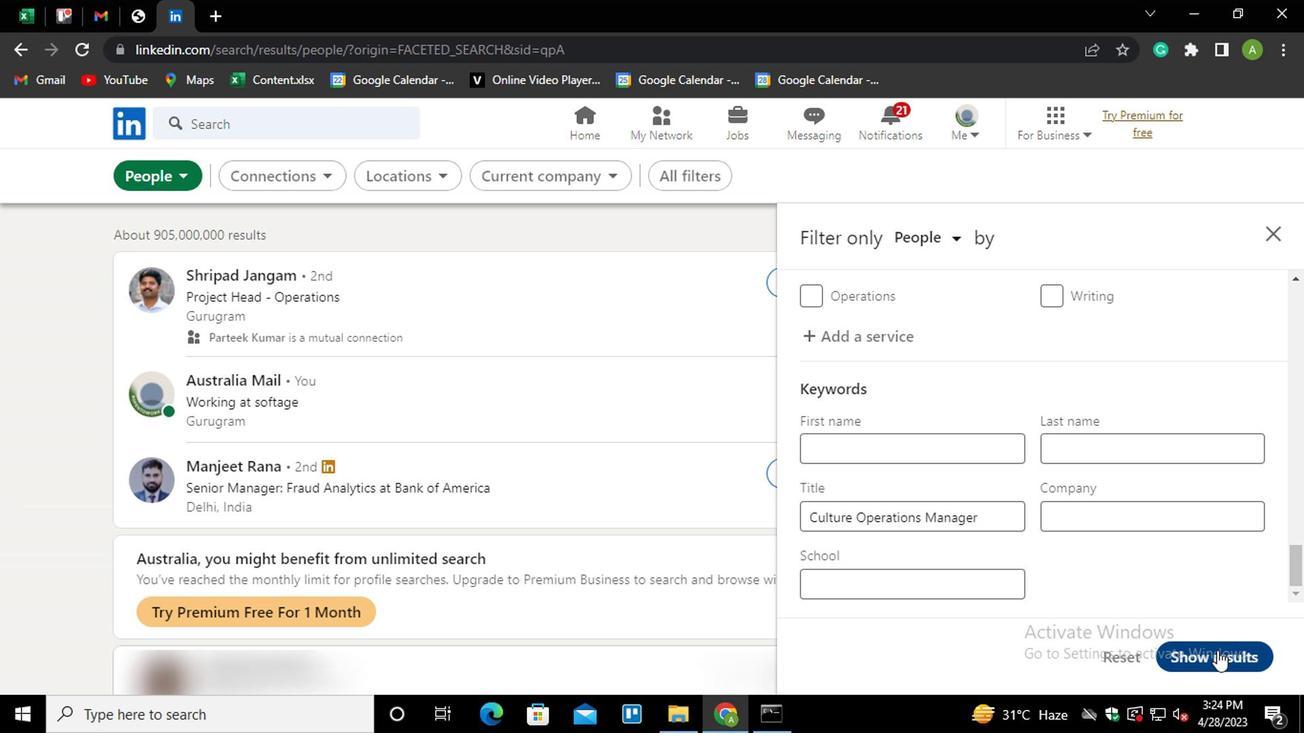 
